 Task: Find connections with filter location Cambre with filter topic #linkedintrainer with filter profile language French with filter current company Kaspersky with filter school Resonance Eduventures Limited with filter industry Airlines and Aviation with filter service category Business Analytics with filter keywords title Application Developer
Action: Mouse moved to (192, 281)
Screenshot: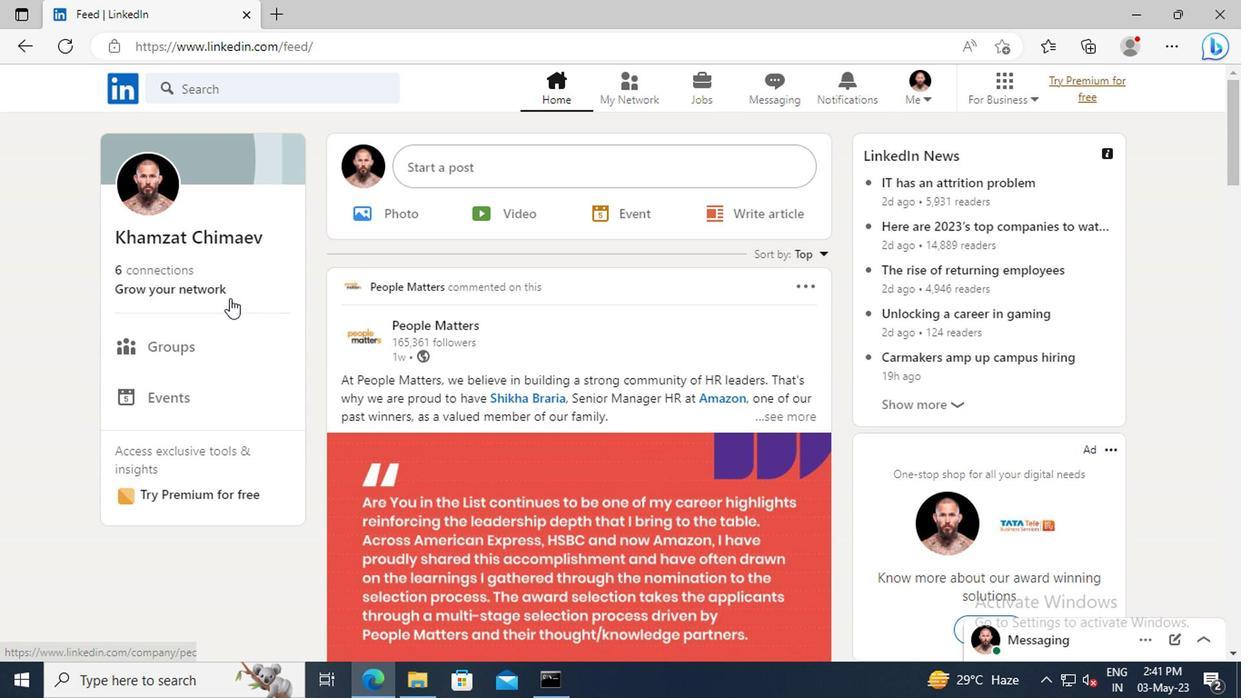 
Action: Mouse pressed left at (192, 281)
Screenshot: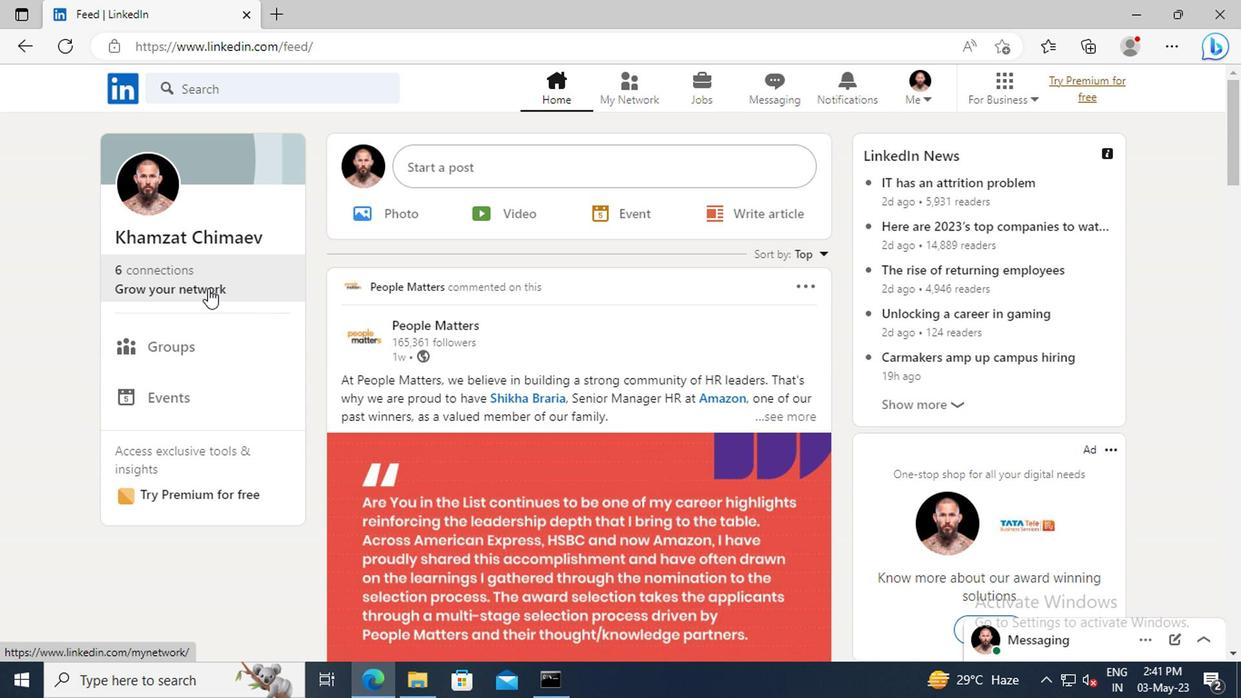 
Action: Mouse moved to (192, 190)
Screenshot: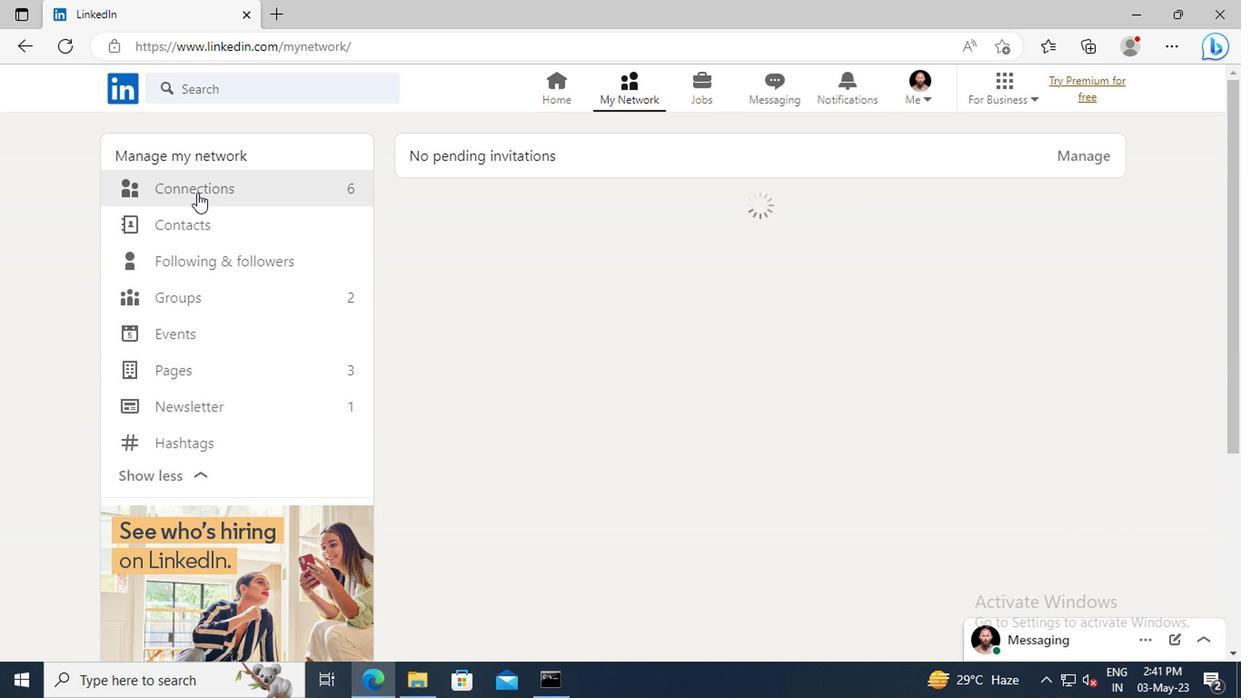 
Action: Mouse pressed left at (192, 190)
Screenshot: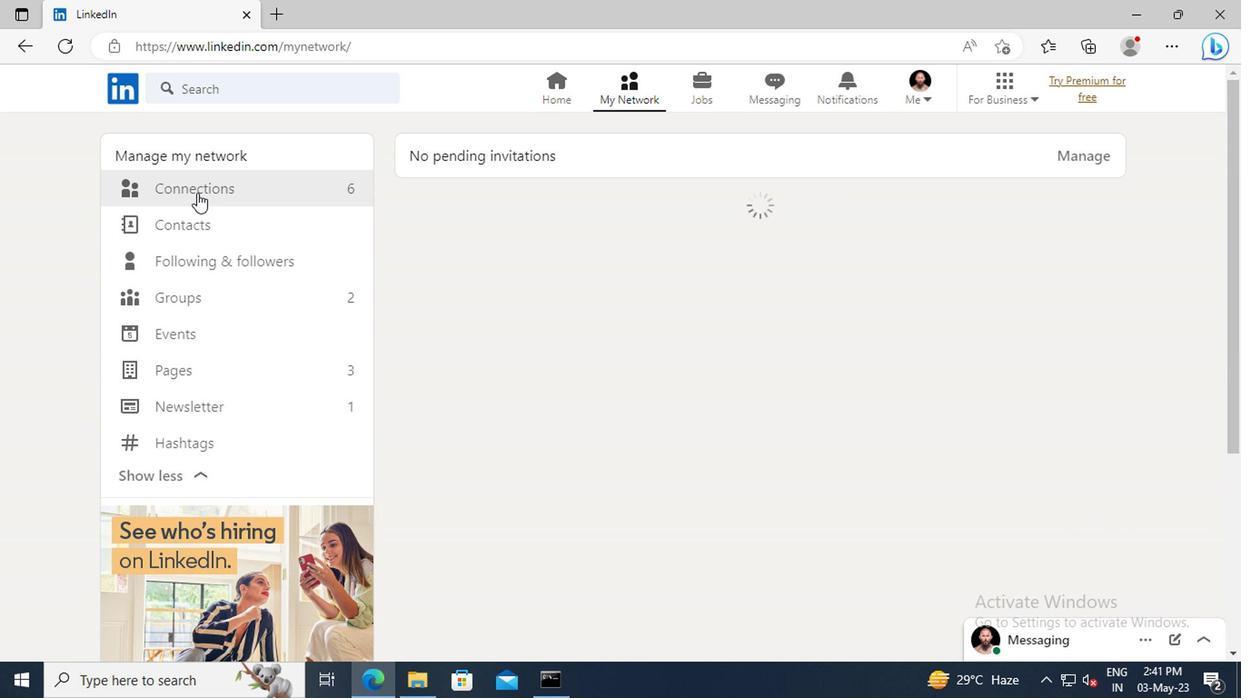 
Action: Mouse moved to (733, 197)
Screenshot: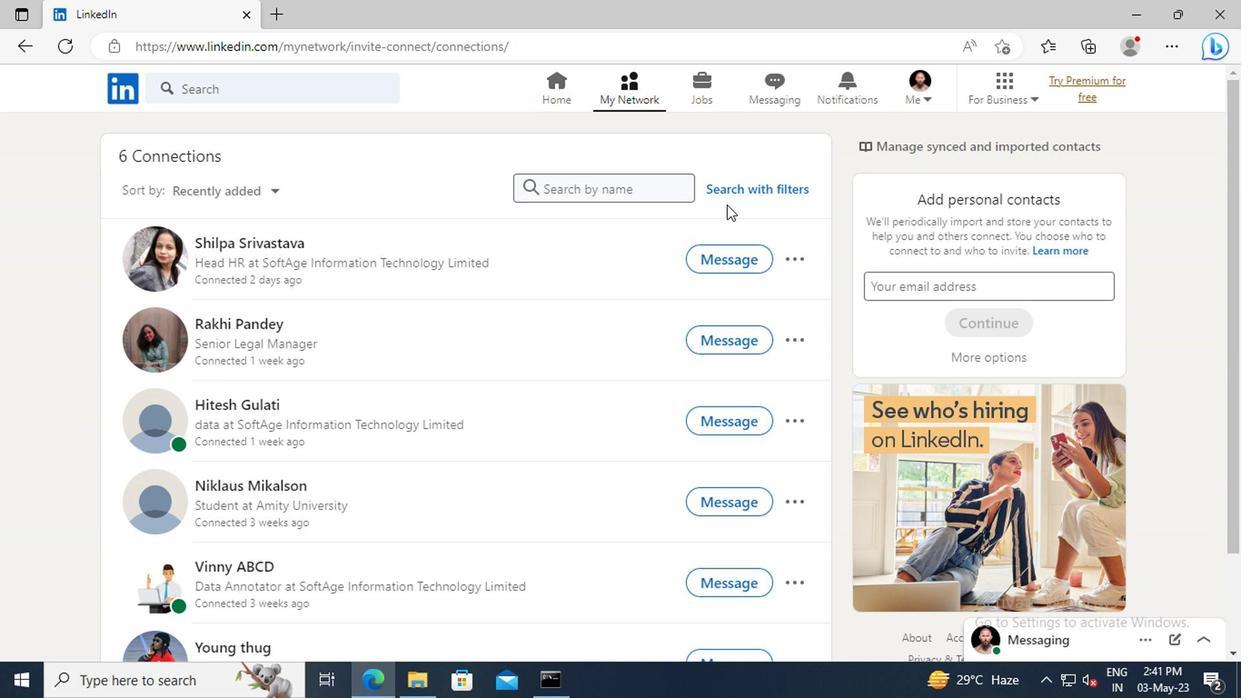 
Action: Mouse pressed left at (733, 197)
Screenshot: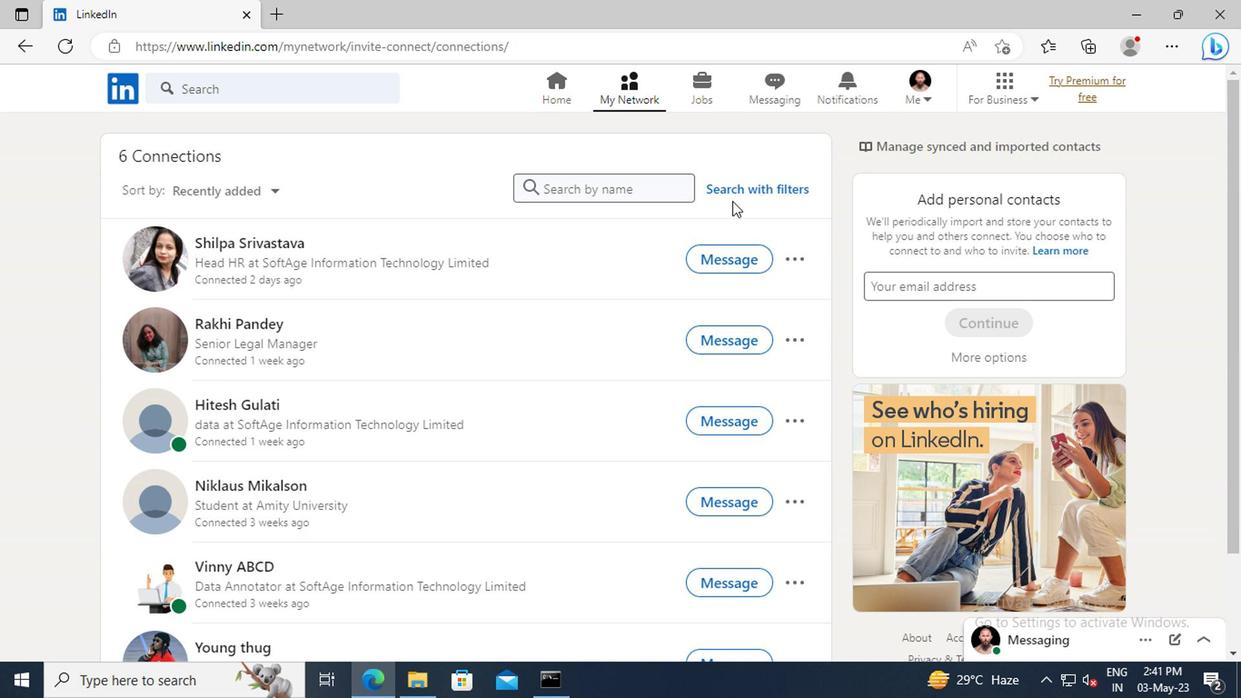 
Action: Mouse moved to (690, 143)
Screenshot: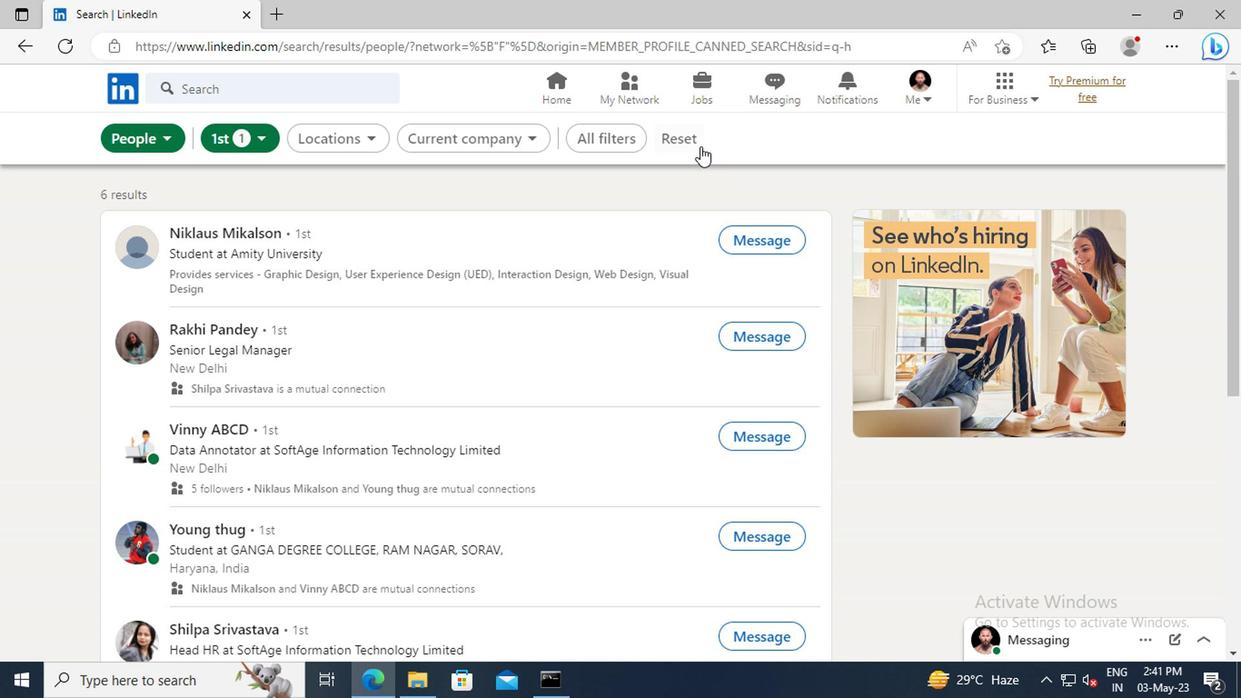 
Action: Mouse pressed left at (690, 143)
Screenshot: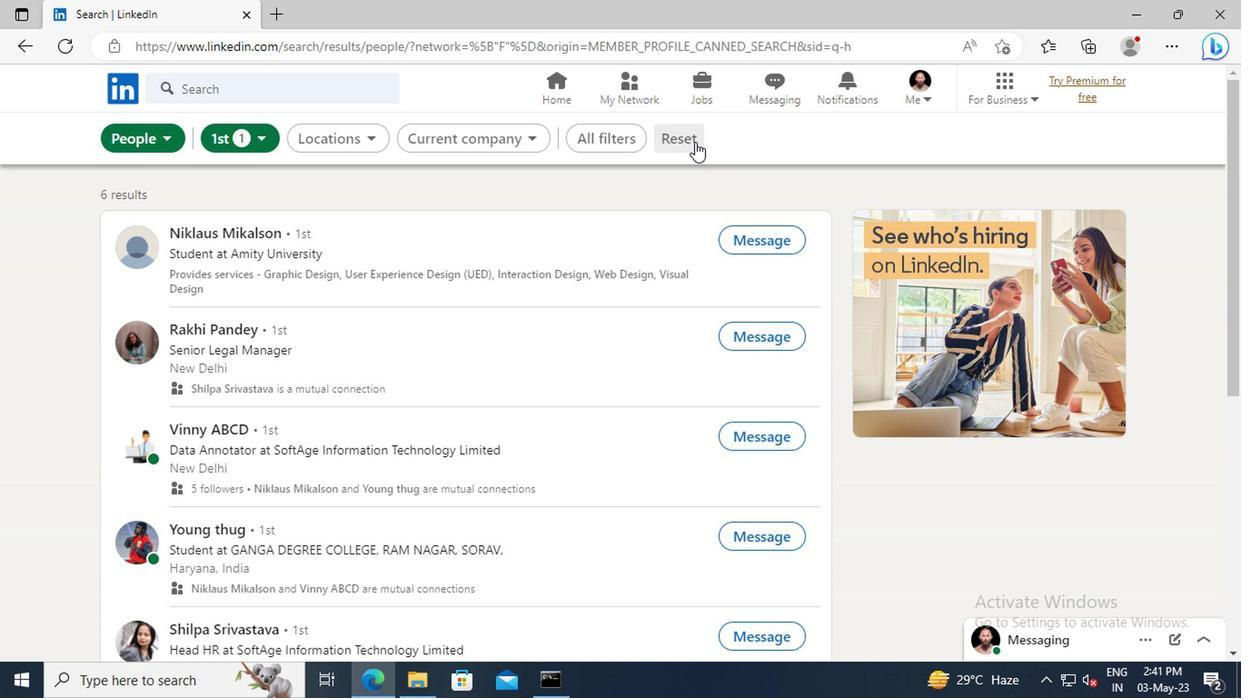 
Action: Mouse moved to (663, 142)
Screenshot: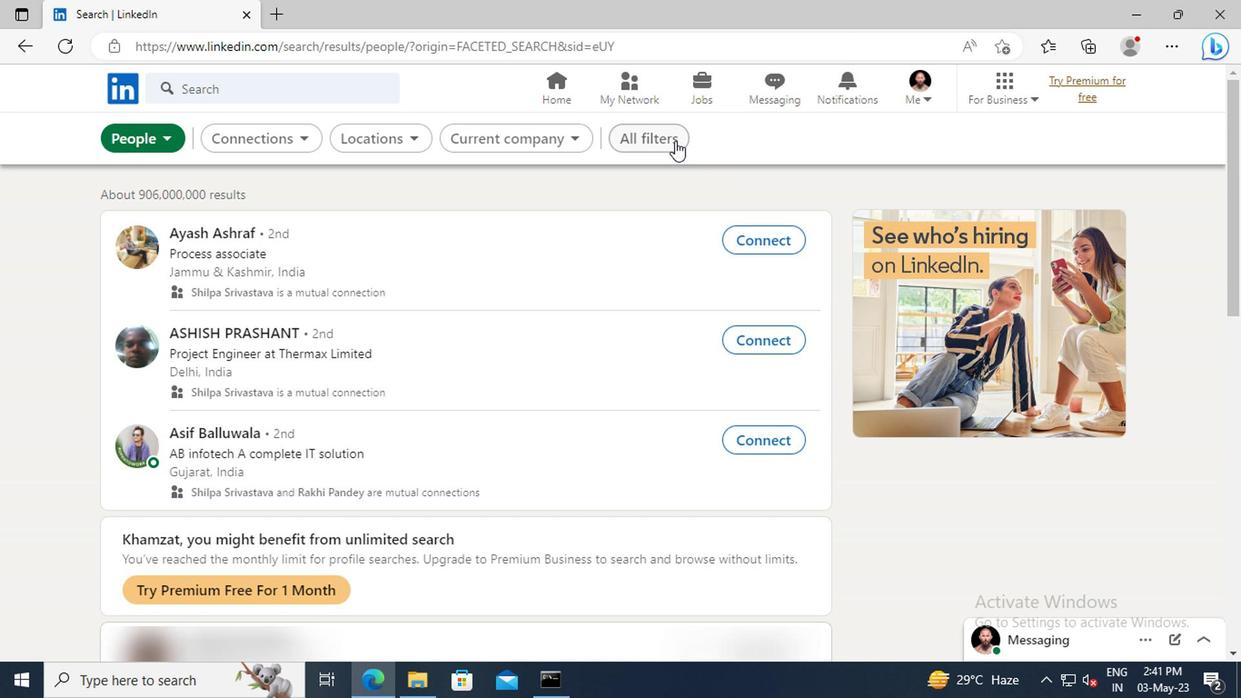 
Action: Mouse pressed left at (663, 142)
Screenshot: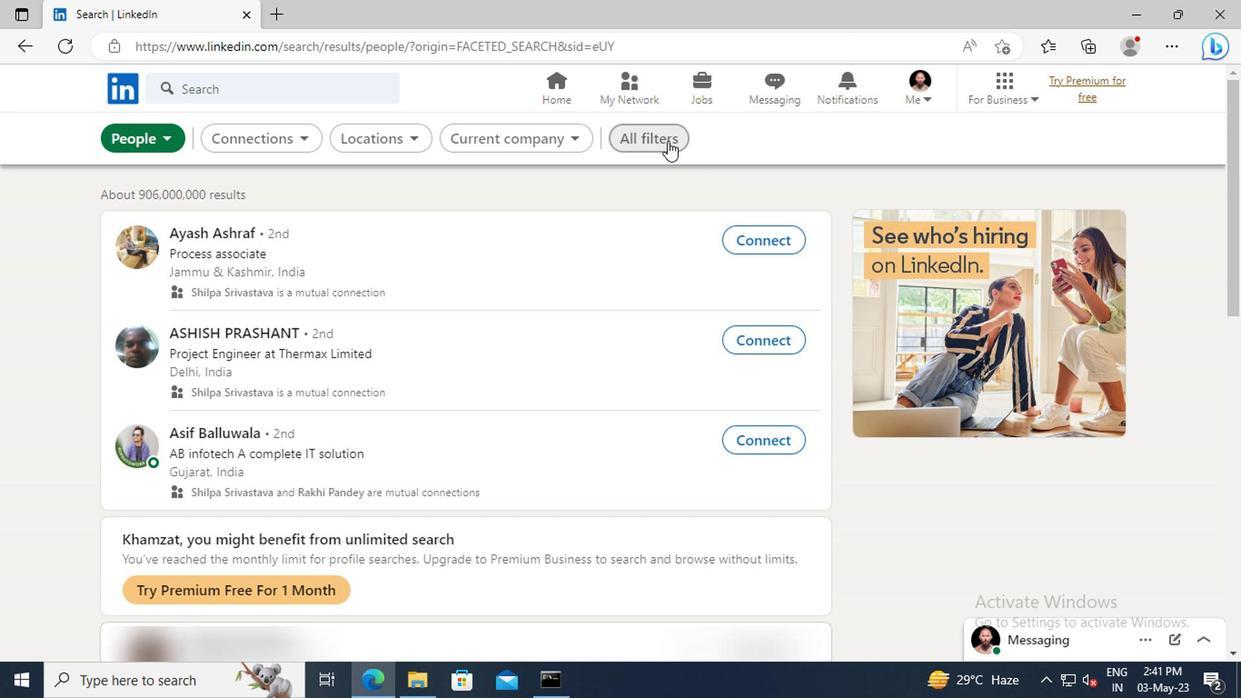 
Action: Mouse moved to (966, 322)
Screenshot: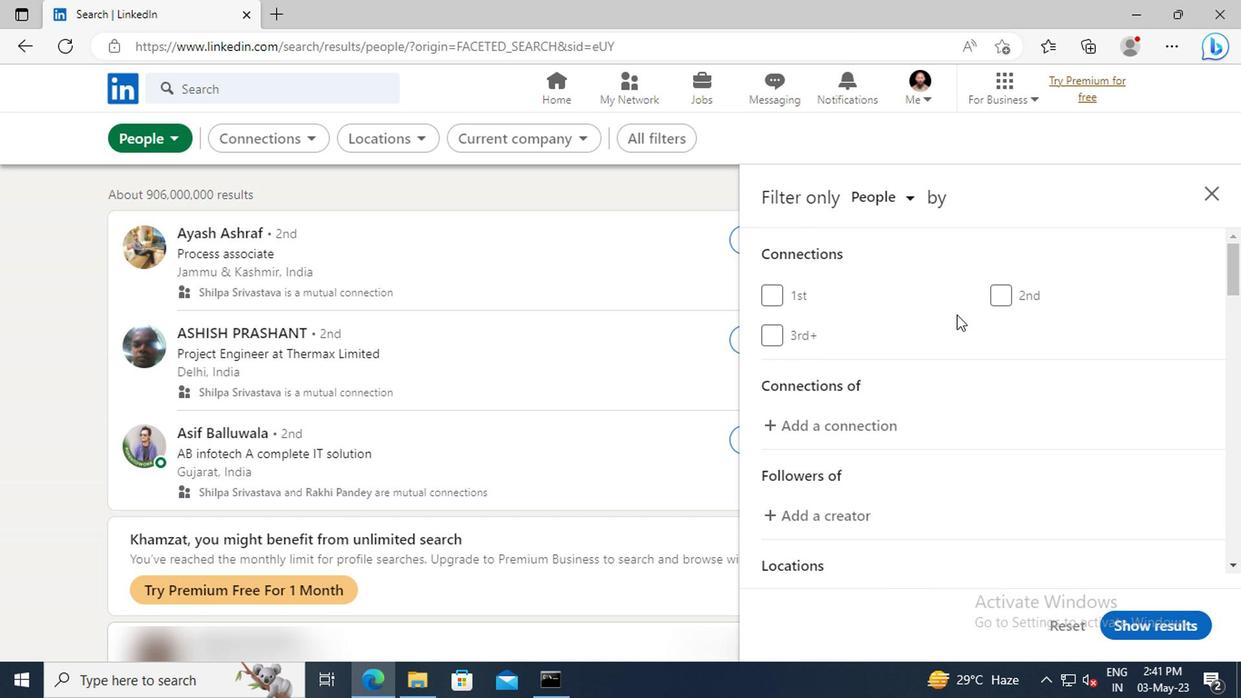 
Action: Mouse scrolled (966, 321) with delta (0, 0)
Screenshot: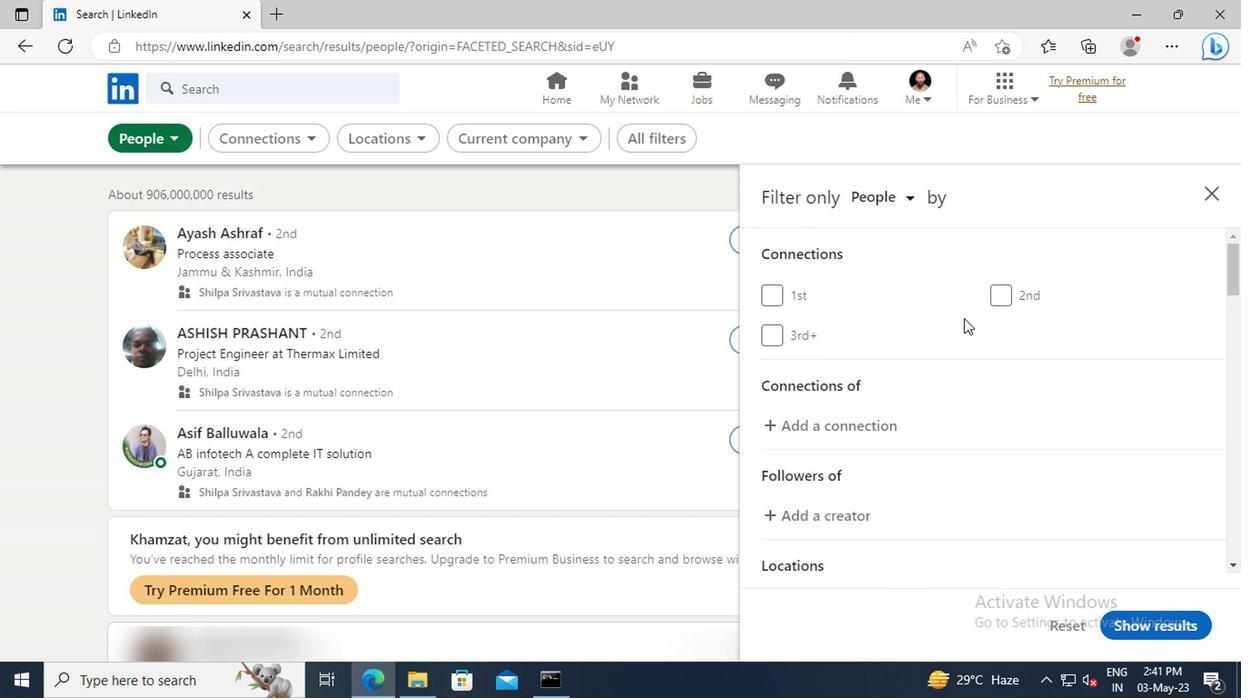 
Action: Mouse moved to (967, 323)
Screenshot: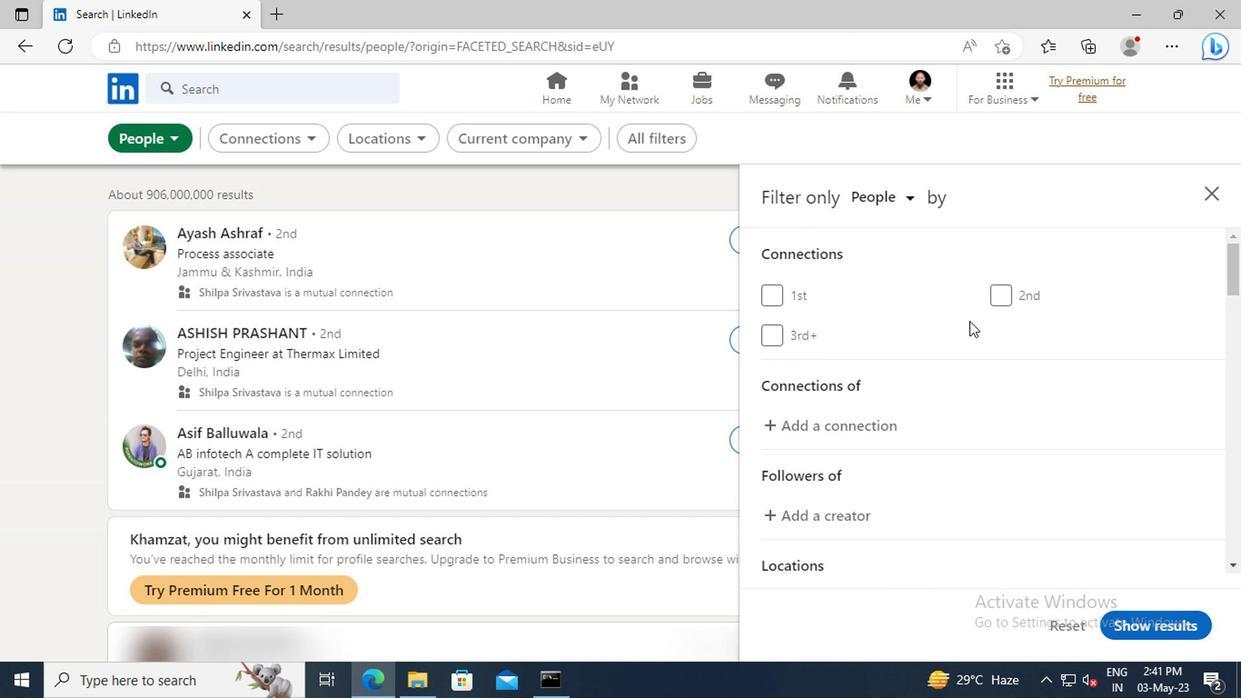 
Action: Mouse scrolled (967, 322) with delta (0, 0)
Screenshot: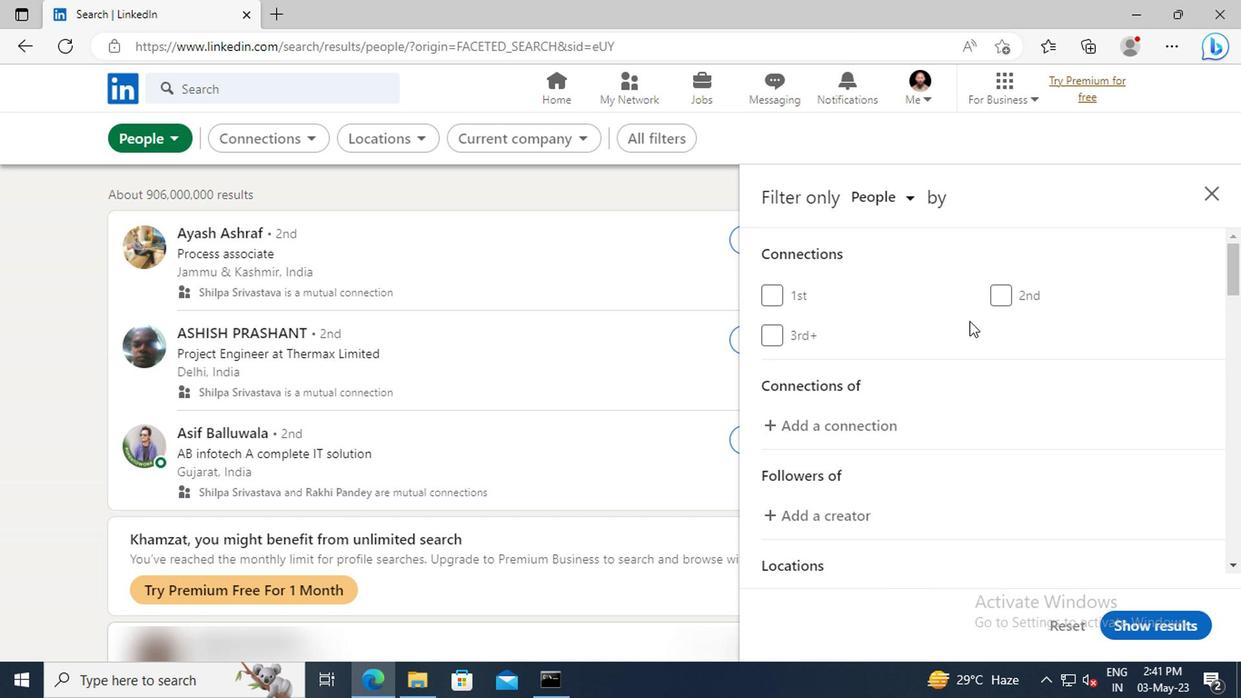 
Action: Mouse moved to (976, 338)
Screenshot: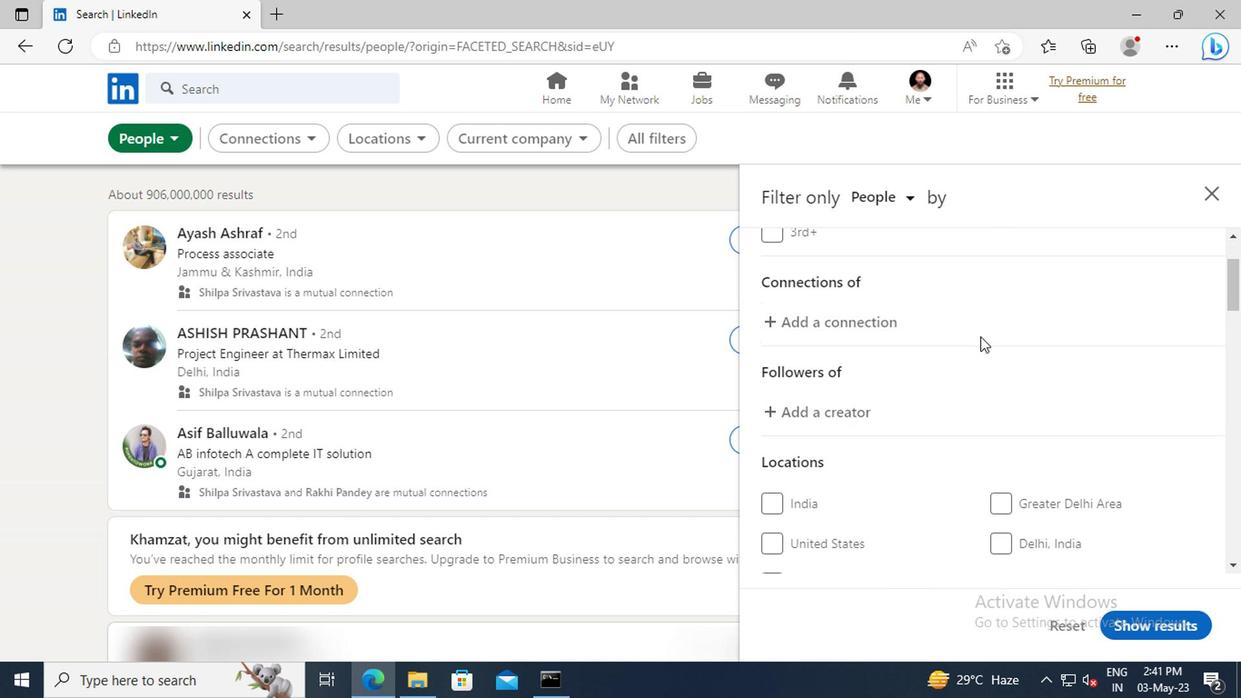
Action: Mouse scrolled (976, 336) with delta (0, -1)
Screenshot: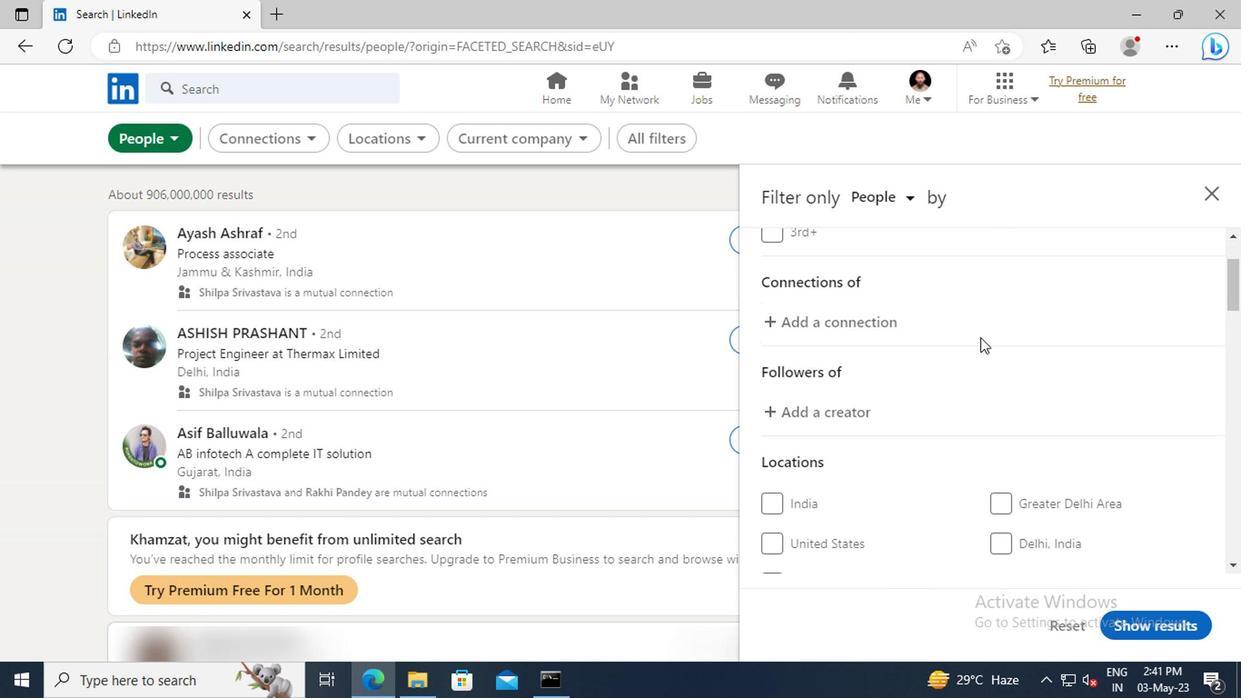 
Action: Mouse moved to (978, 340)
Screenshot: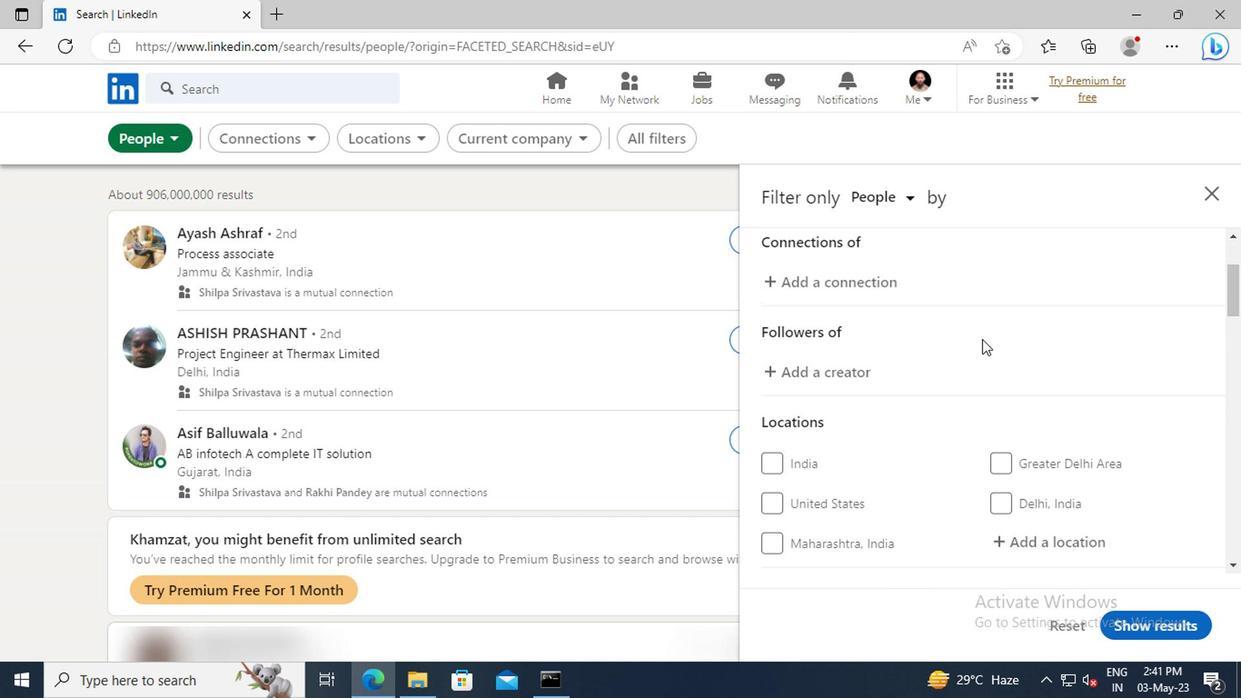 
Action: Mouse scrolled (978, 340) with delta (0, 0)
Screenshot: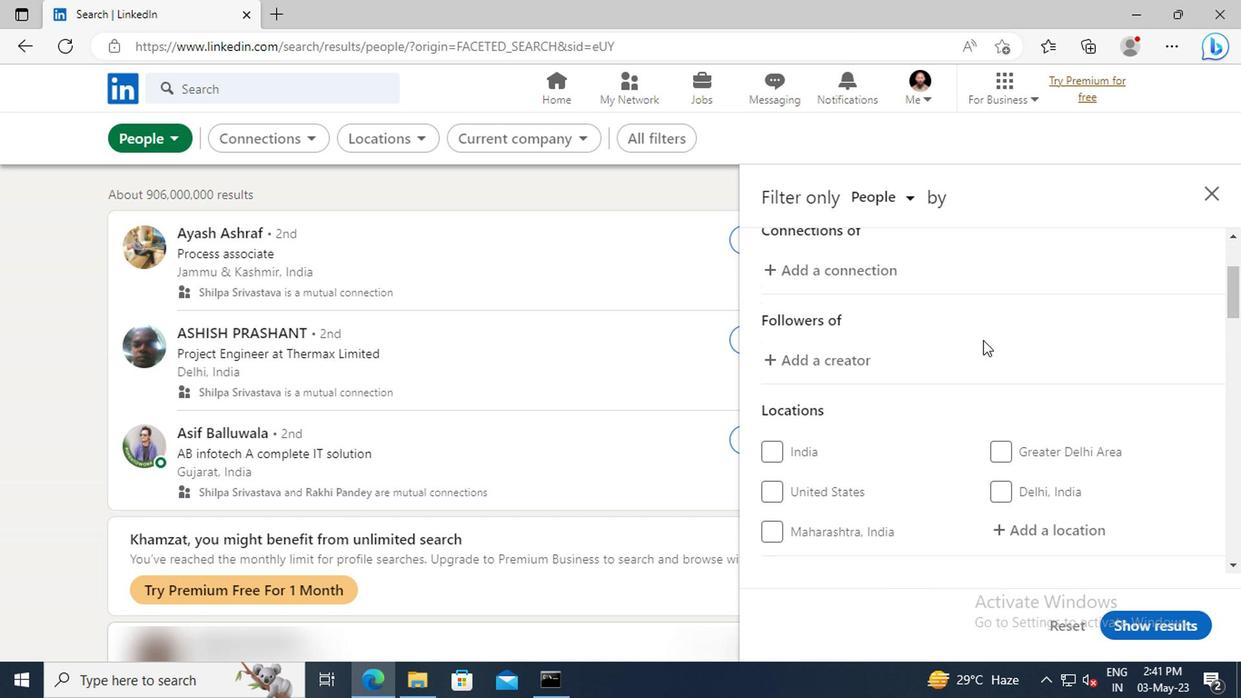 
Action: Mouse scrolled (978, 340) with delta (0, 0)
Screenshot: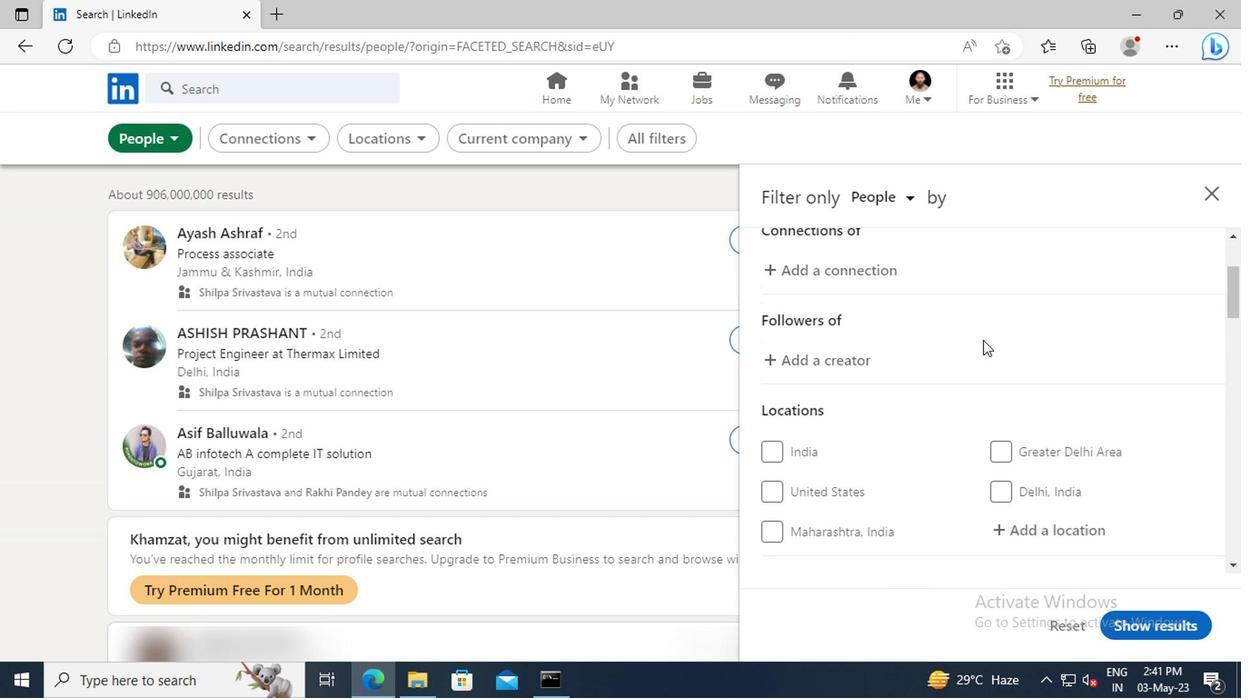 
Action: Mouse scrolled (978, 340) with delta (0, 0)
Screenshot: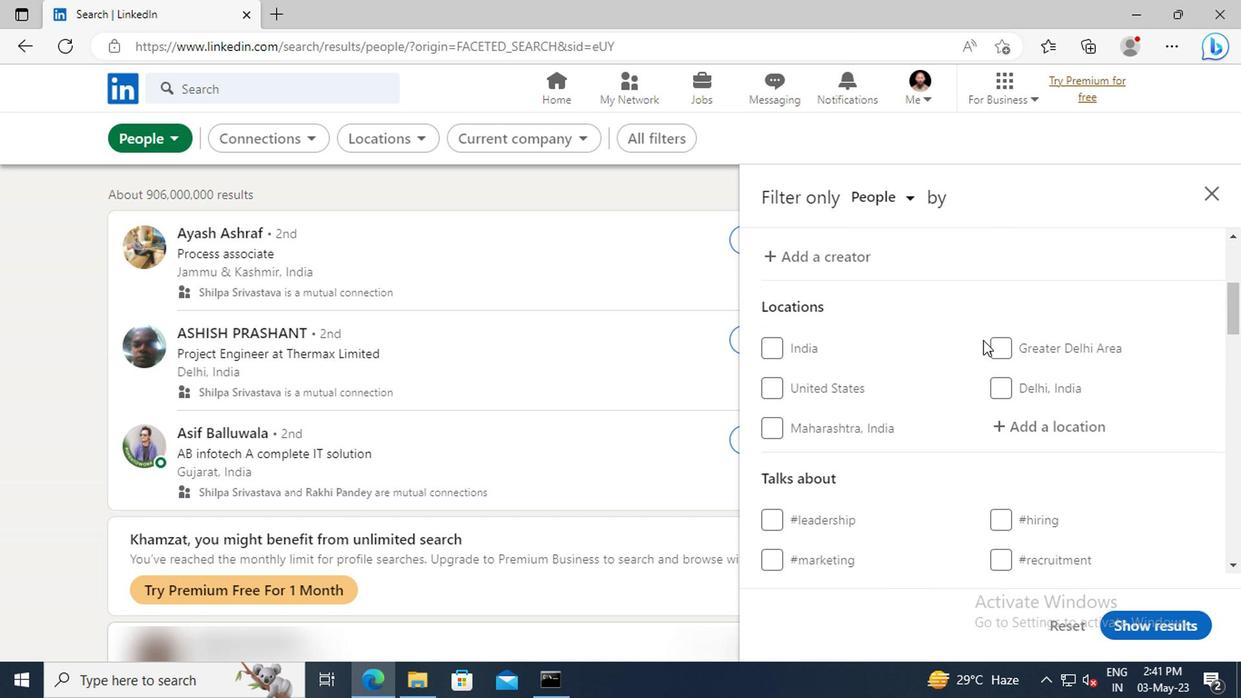 
Action: Mouse moved to (1008, 372)
Screenshot: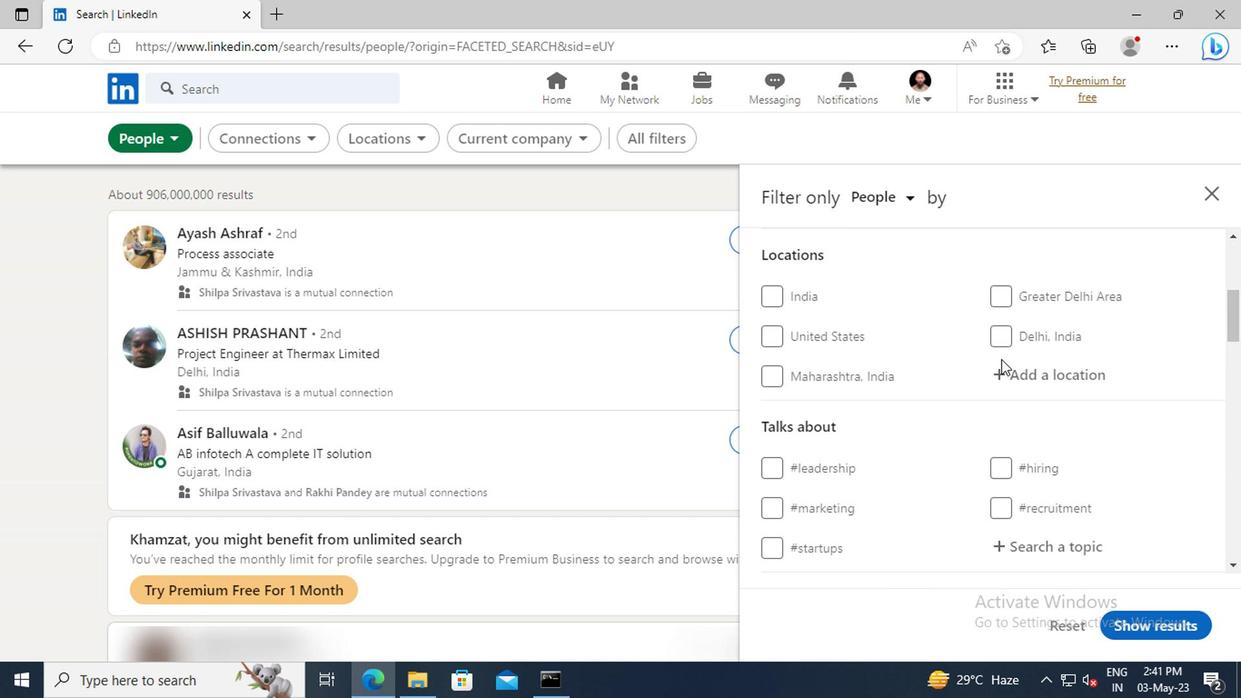 
Action: Mouse pressed left at (1008, 372)
Screenshot: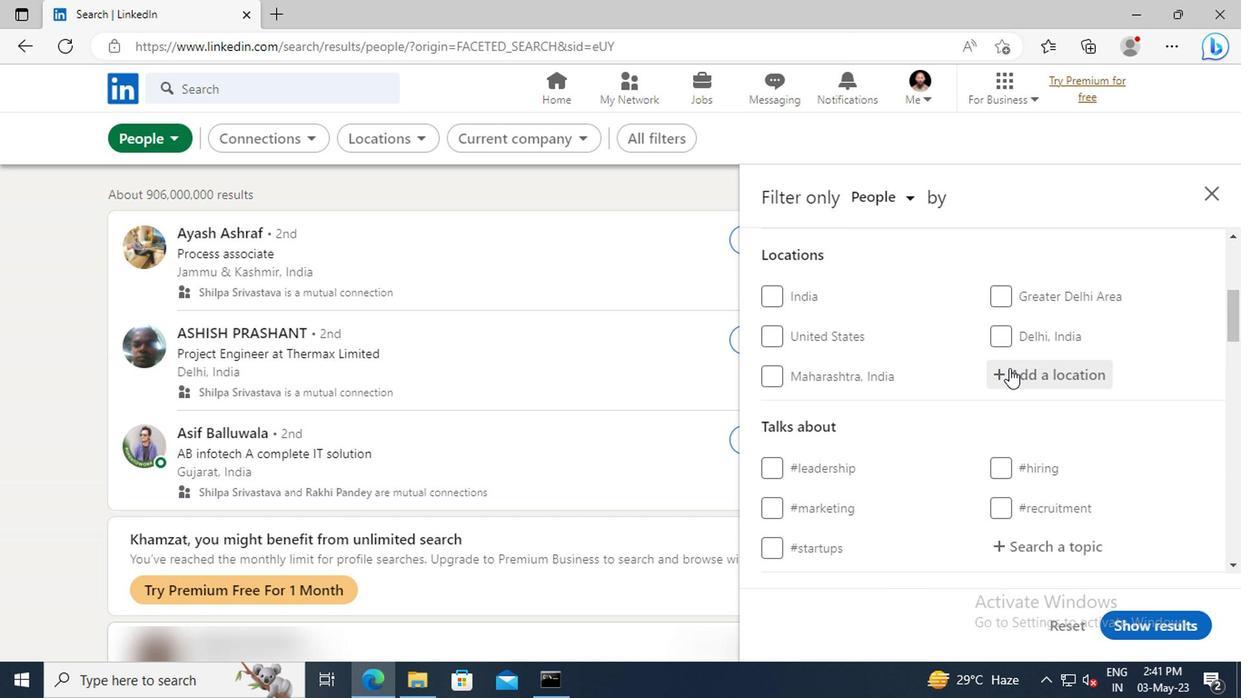 
Action: Key pressed <Key.shift>CAMBRE
Screenshot: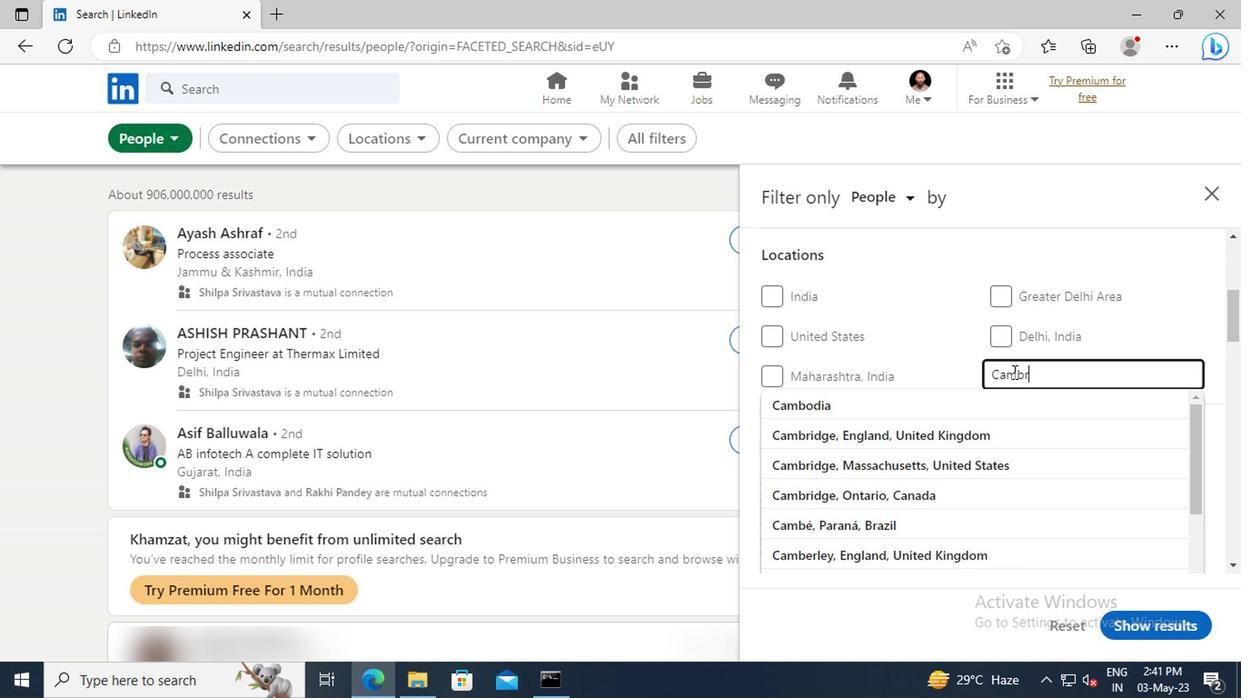 
Action: Mouse moved to (1008, 401)
Screenshot: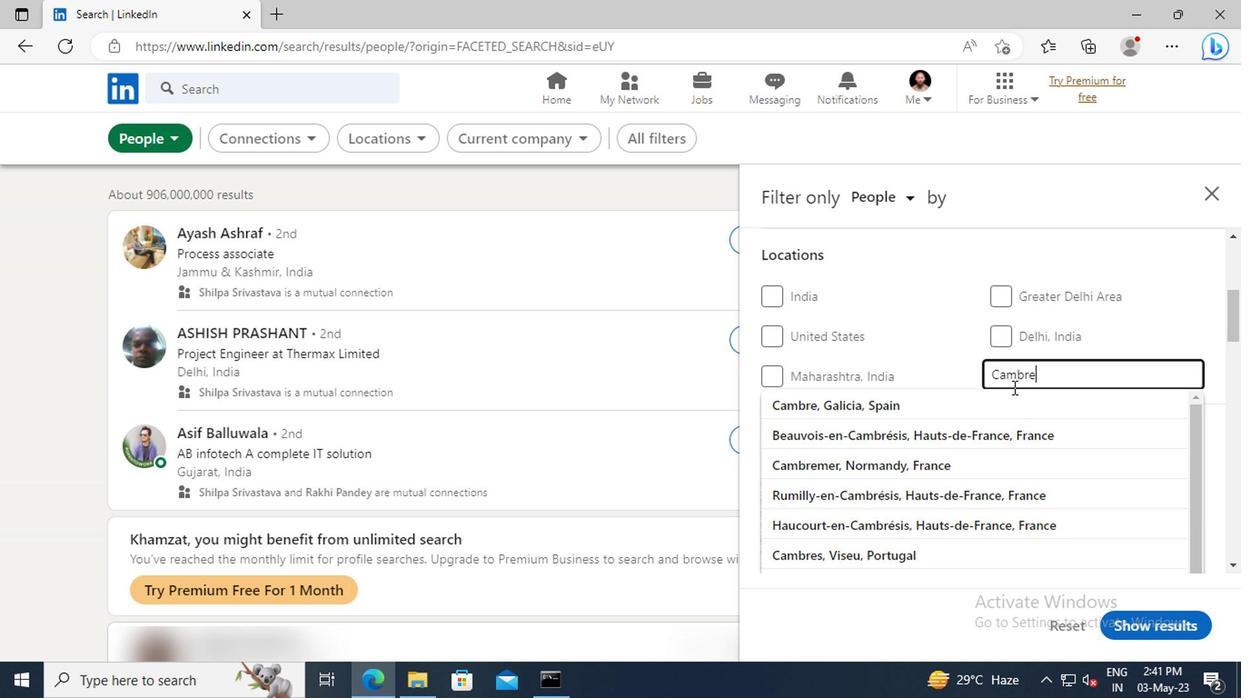 
Action: Mouse pressed left at (1008, 401)
Screenshot: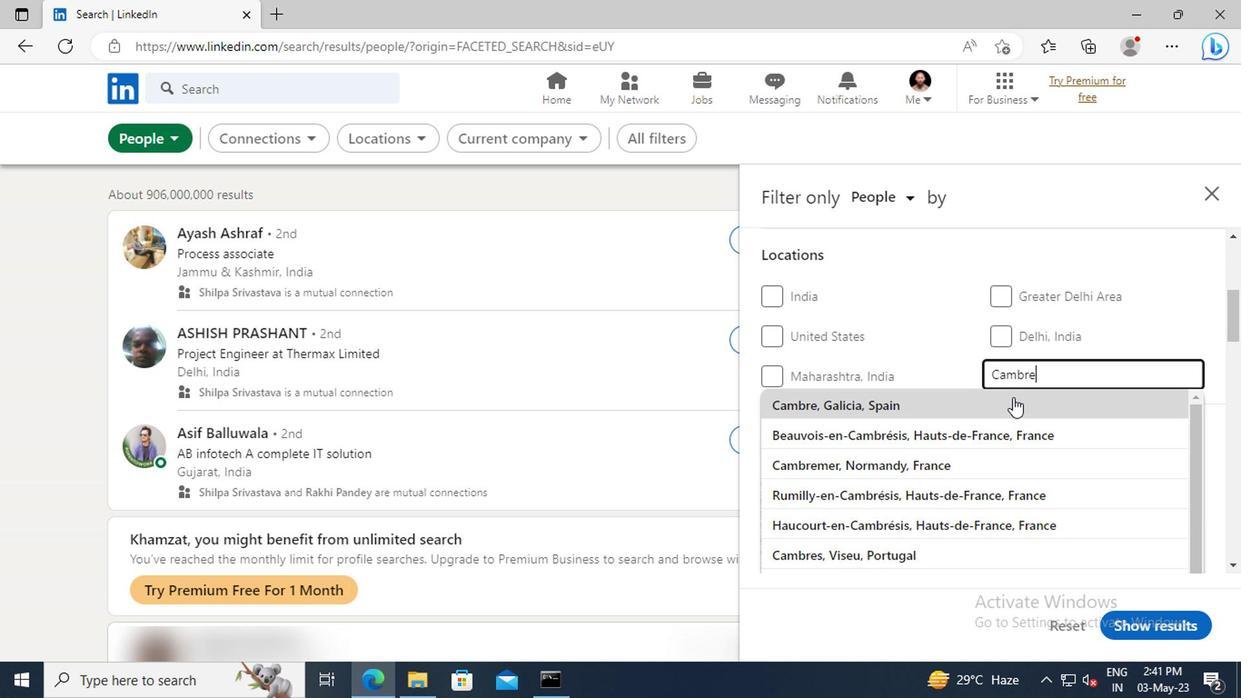 
Action: Mouse scrolled (1008, 400) with delta (0, -1)
Screenshot: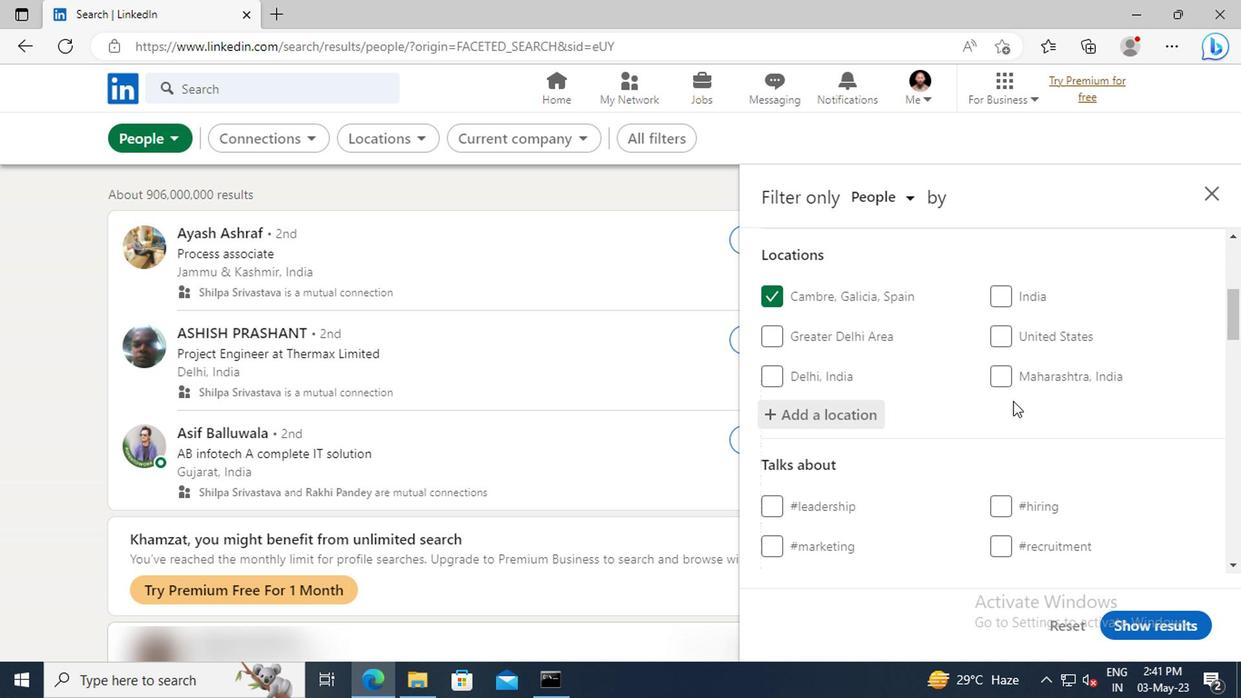 
Action: Mouse scrolled (1008, 400) with delta (0, -1)
Screenshot: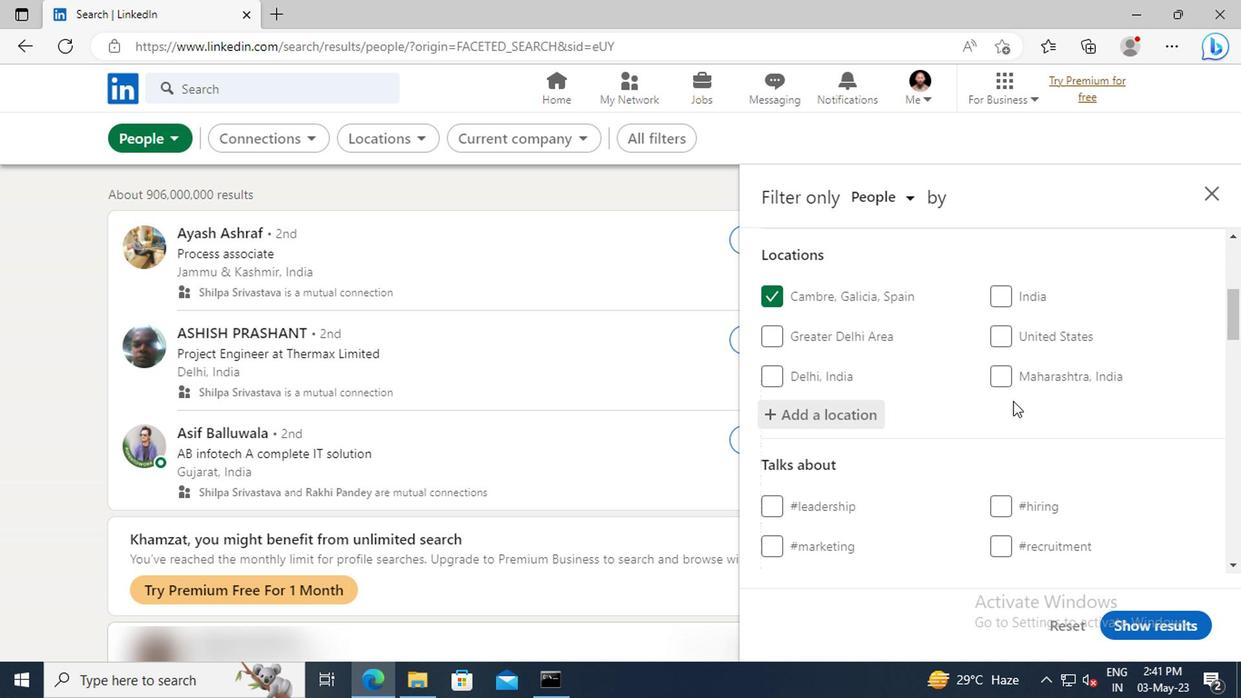 
Action: Mouse moved to (1013, 392)
Screenshot: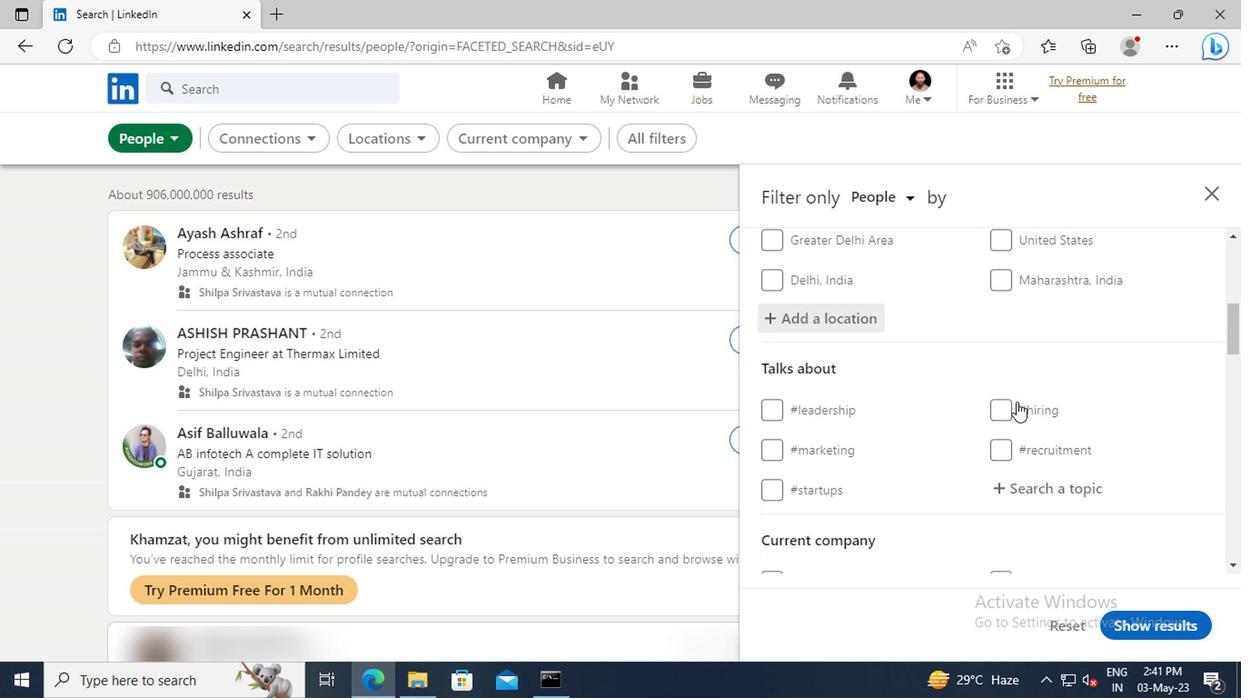 
Action: Mouse scrolled (1013, 391) with delta (0, -1)
Screenshot: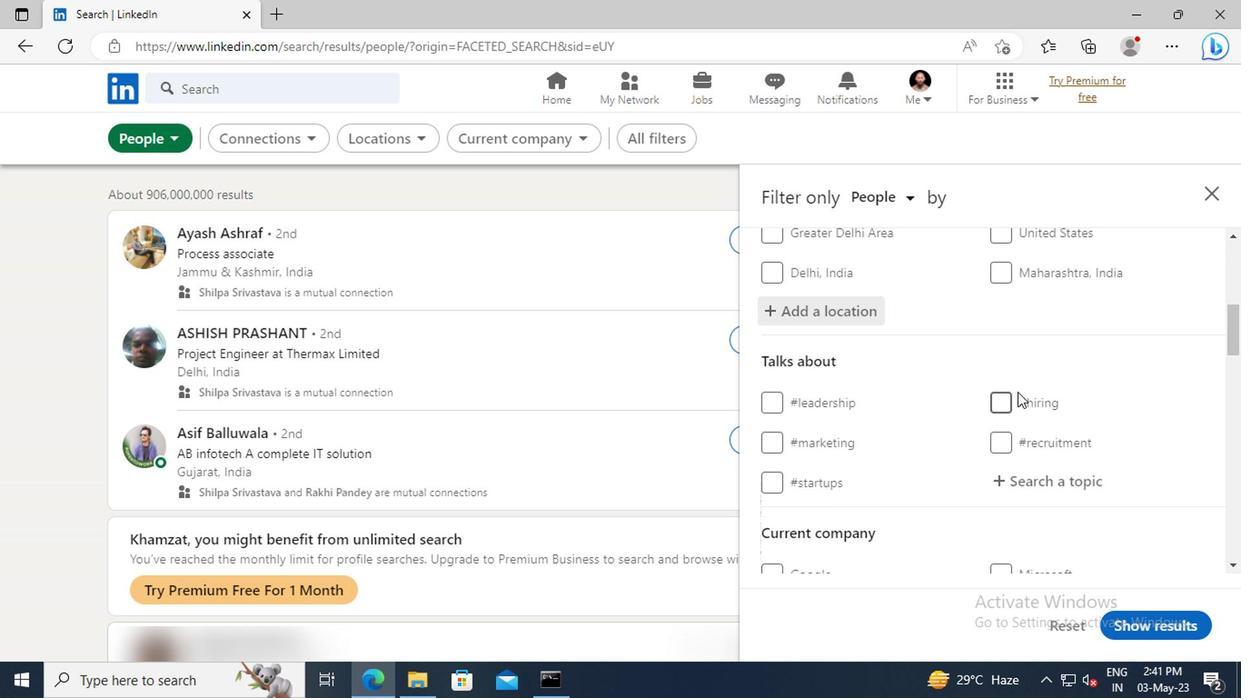 
Action: Mouse moved to (1018, 425)
Screenshot: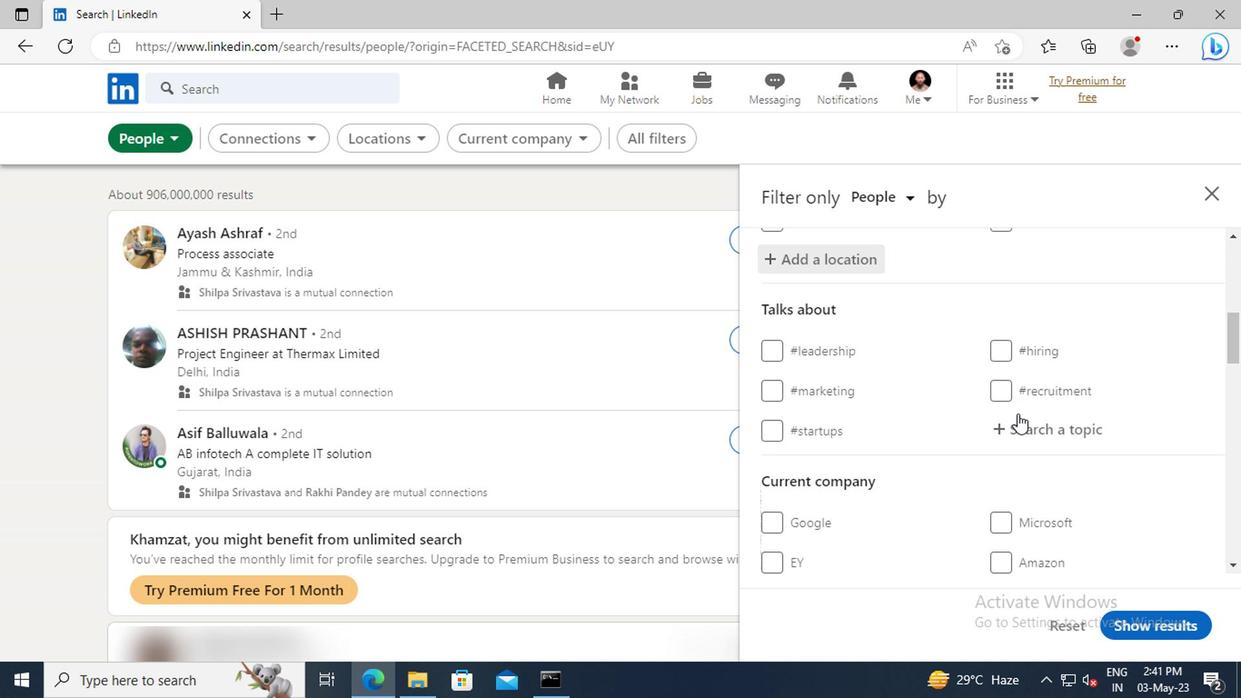 
Action: Mouse pressed left at (1018, 425)
Screenshot: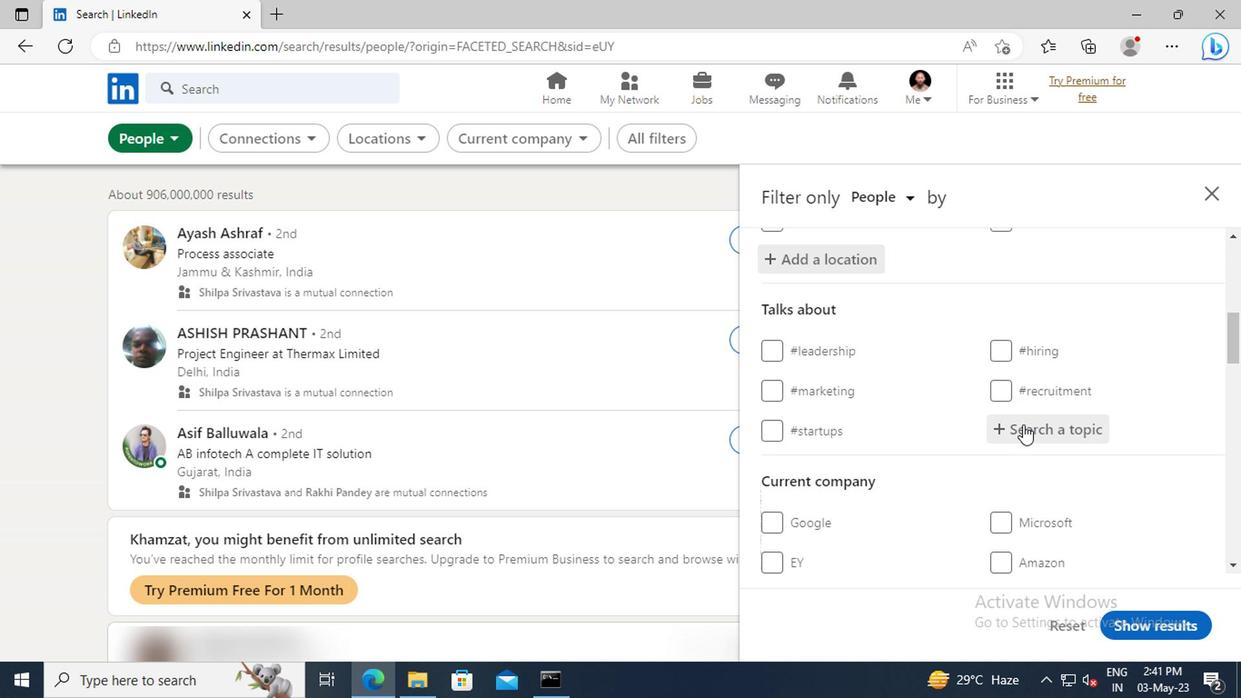 
Action: Key pressed LINKEDINTR
Screenshot: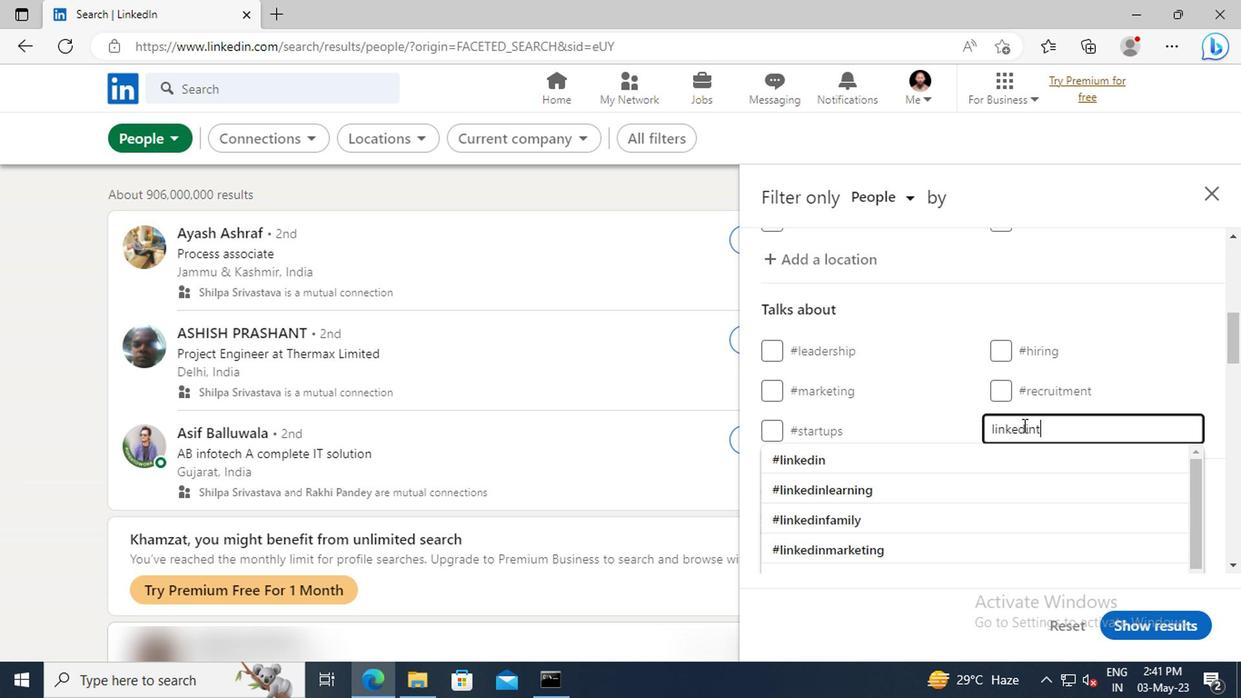 
Action: Mouse moved to (1020, 481)
Screenshot: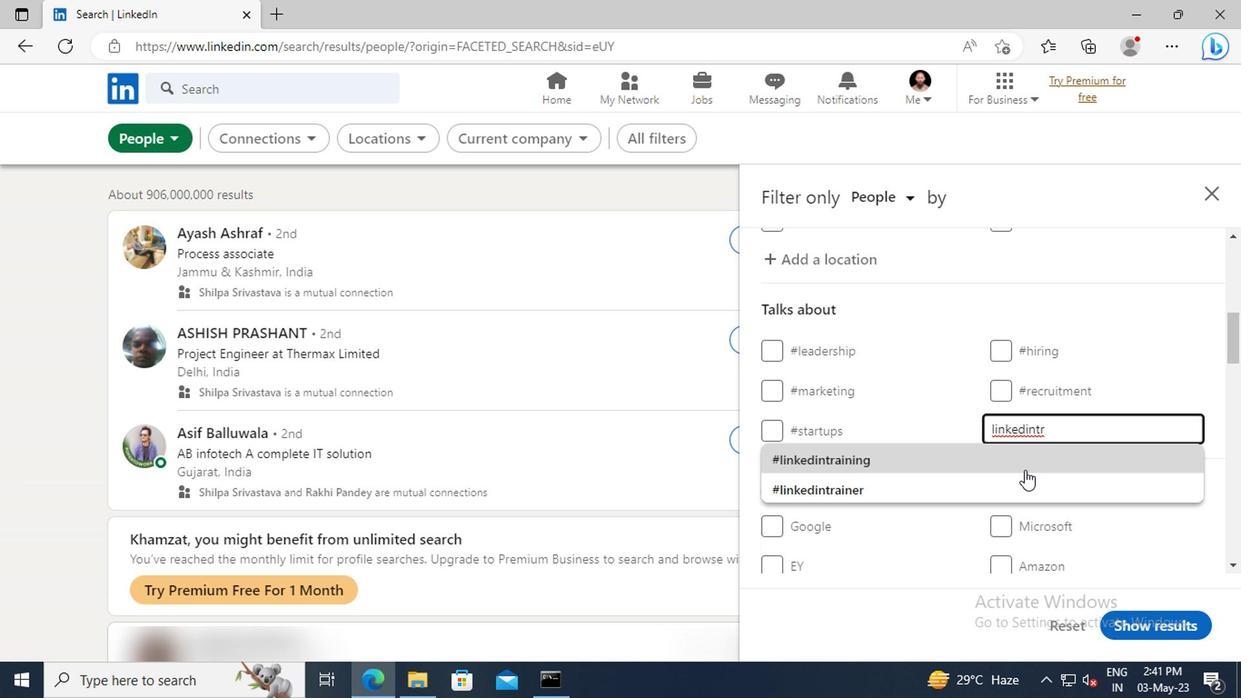 
Action: Mouse pressed left at (1020, 481)
Screenshot: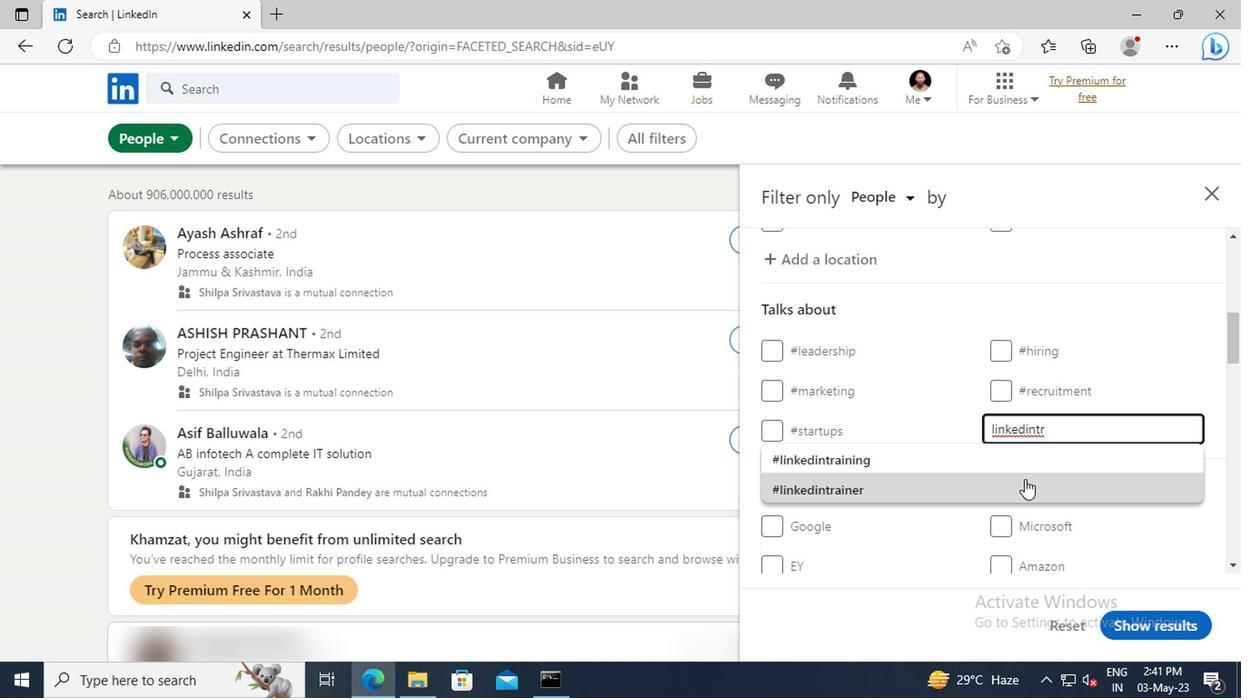 
Action: Mouse scrolled (1020, 481) with delta (0, 0)
Screenshot: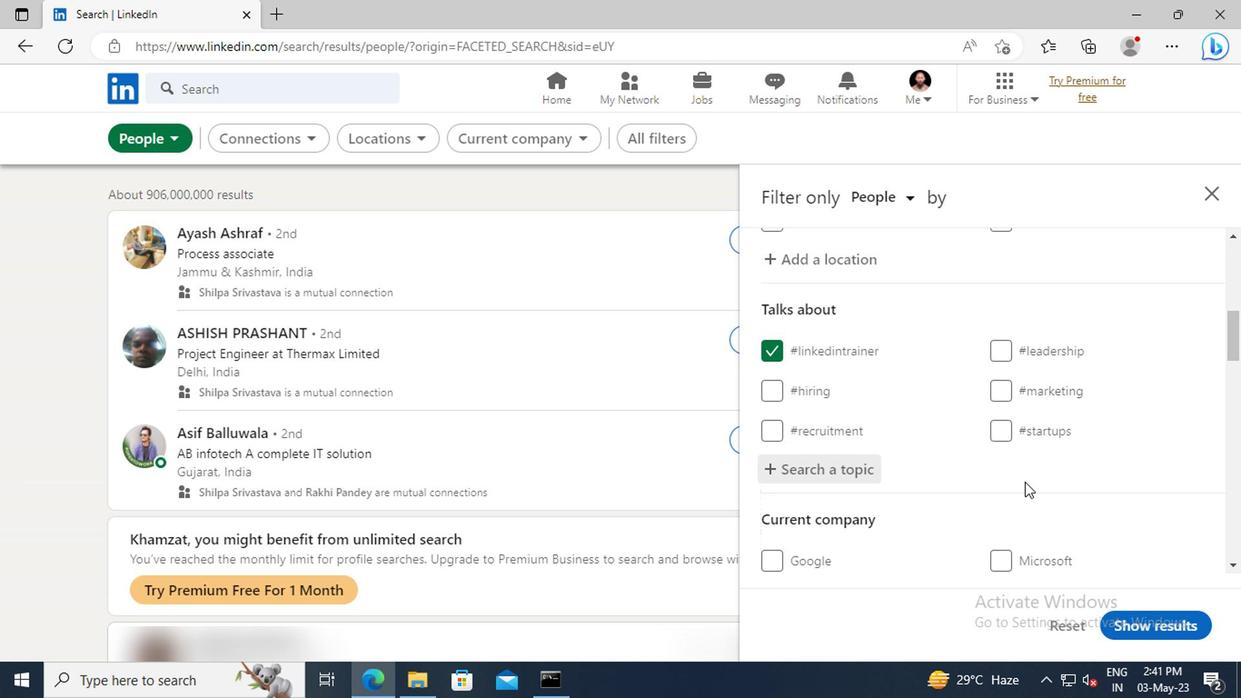 
Action: Mouse scrolled (1020, 481) with delta (0, 0)
Screenshot: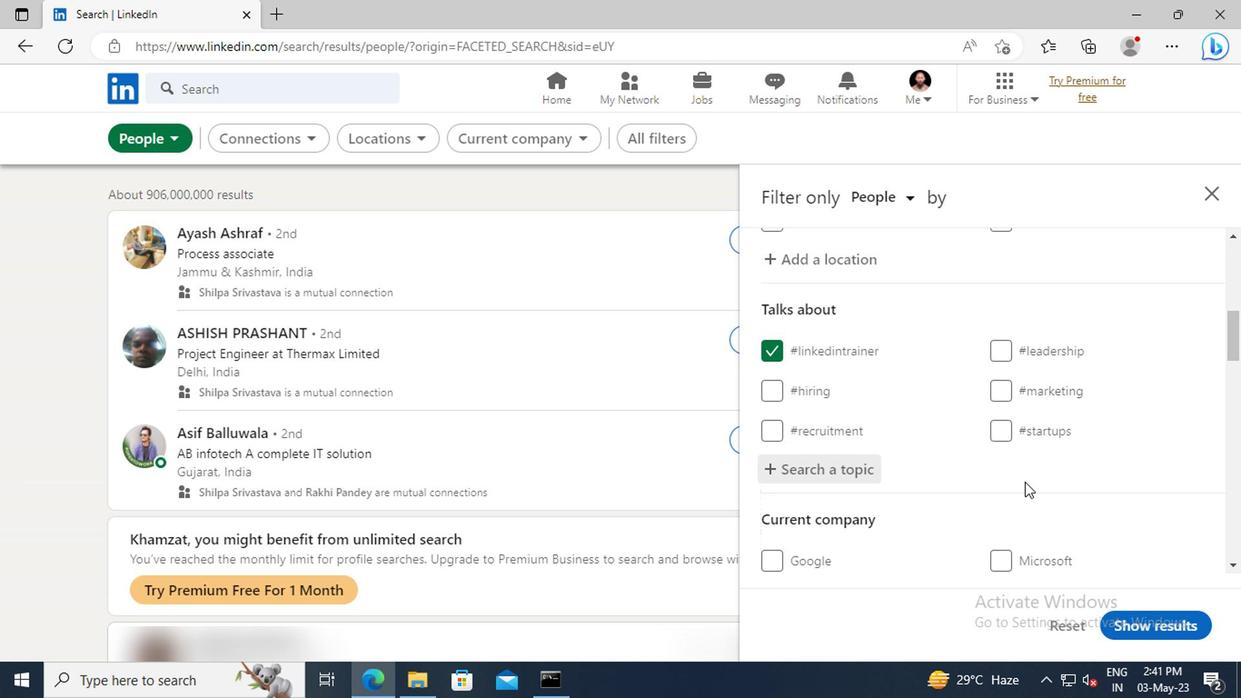 
Action: Mouse moved to (1037, 459)
Screenshot: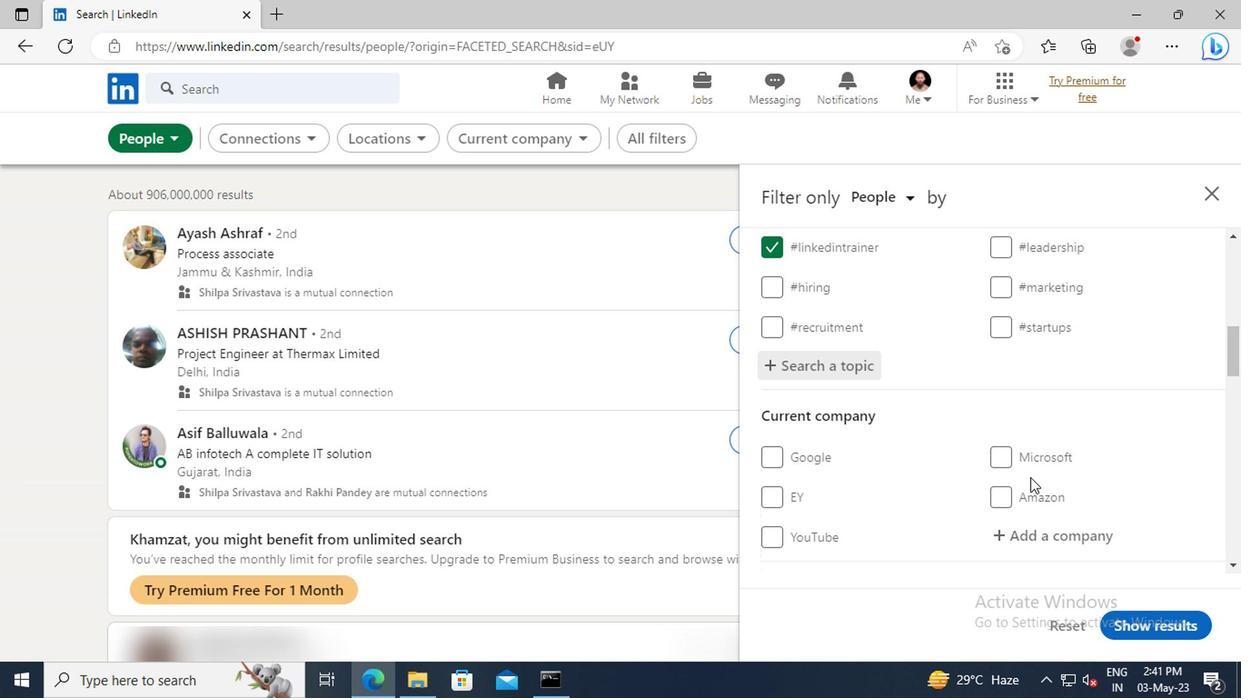 
Action: Mouse scrolled (1037, 458) with delta (0, 0)
Screenshot: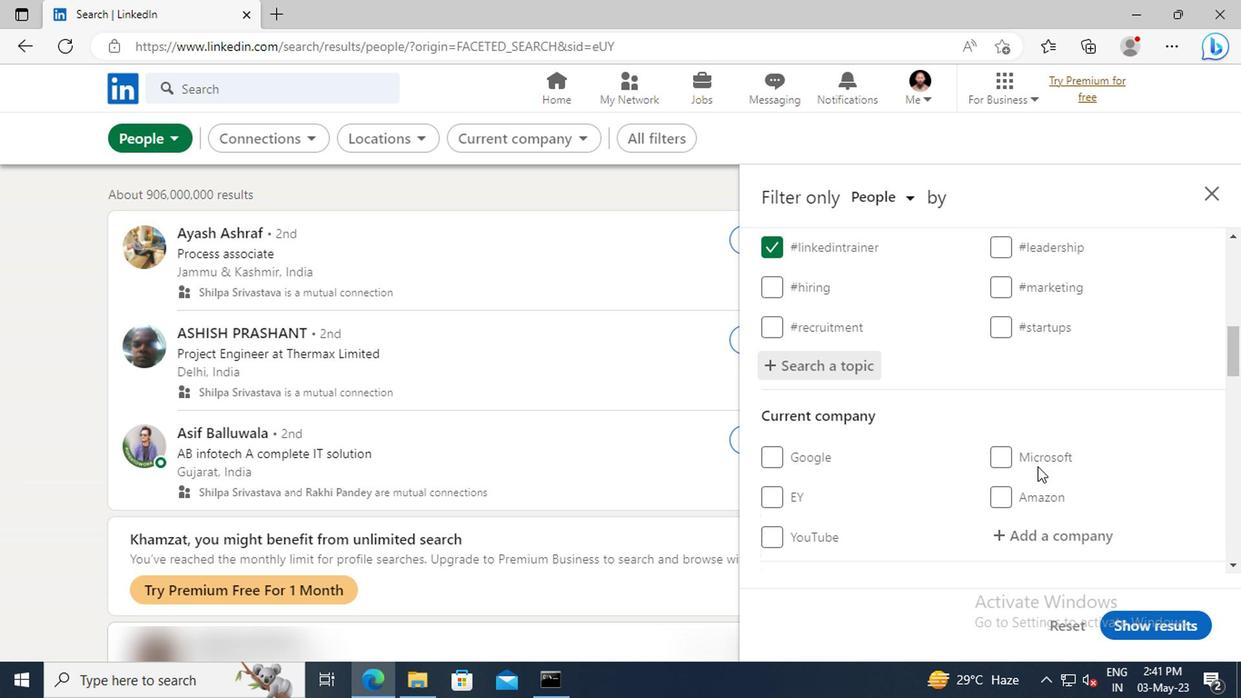 
Action: Mouse moved to (1037, 457)
Screenshot: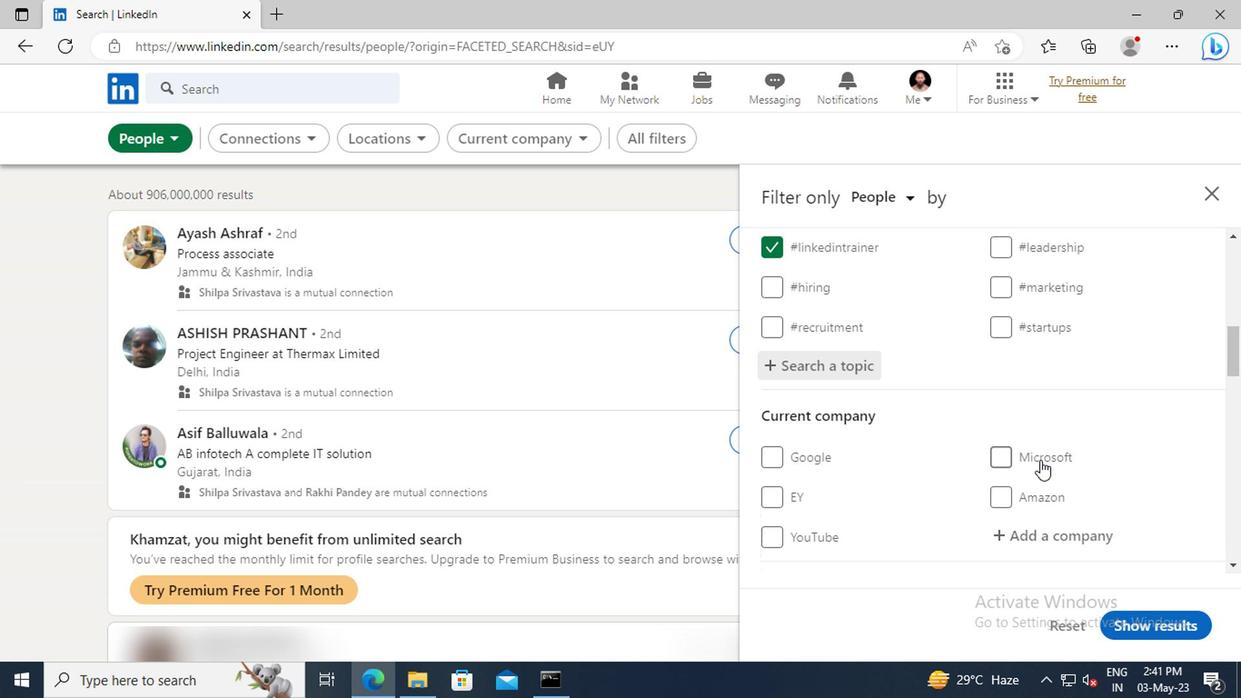 
Action: Mouse scrolled (1037, 456) with delta (0, 0)
Screenshot: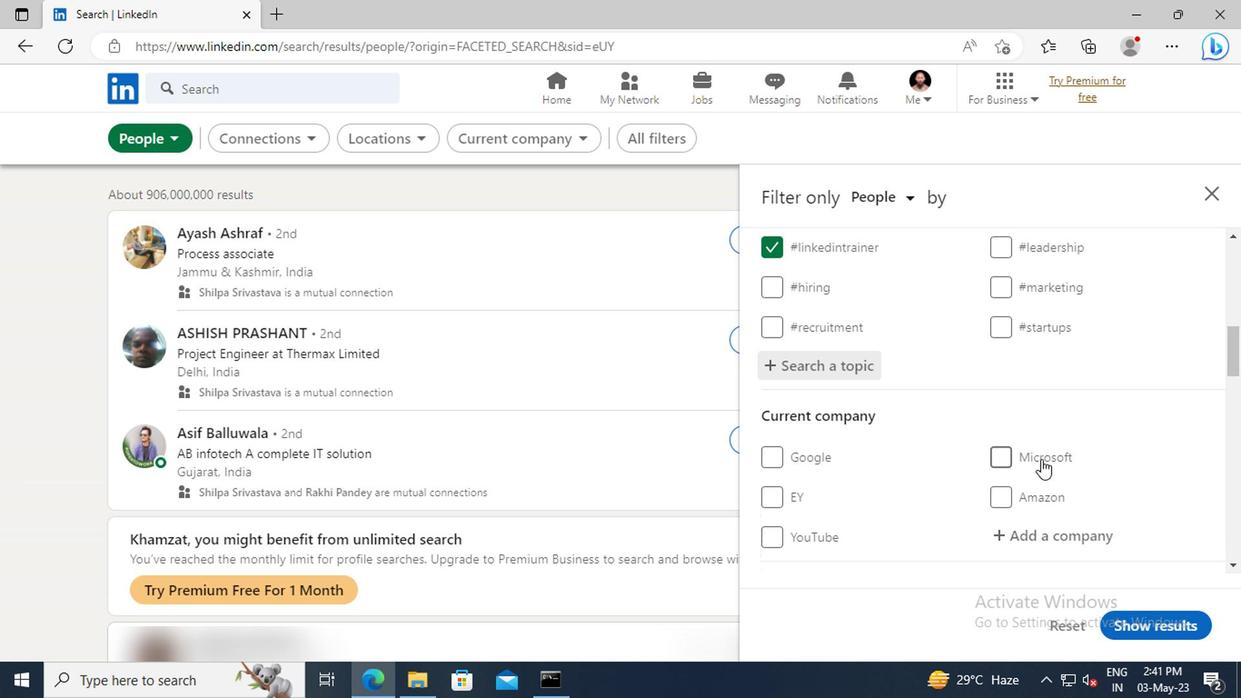 
Action: Mouse moved to (1035, 411)
Screenshot: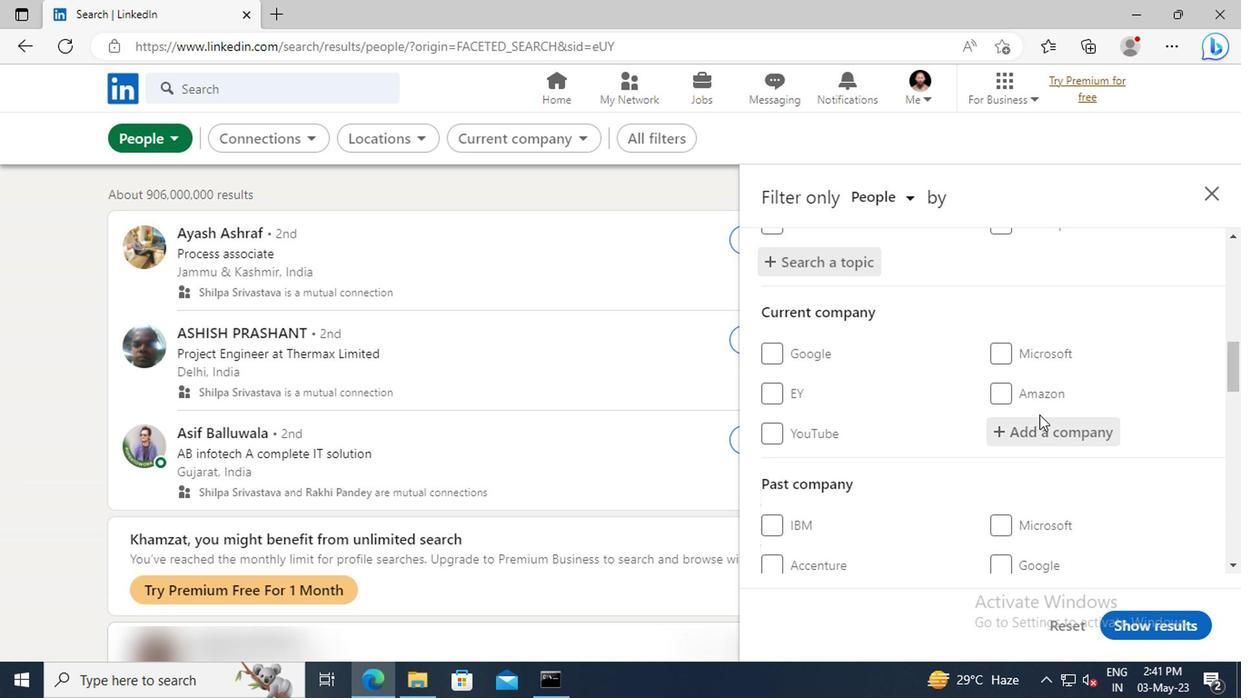 
Action: Mouse scrolled (1035, 411) with delta (0, 0)
Screenshot: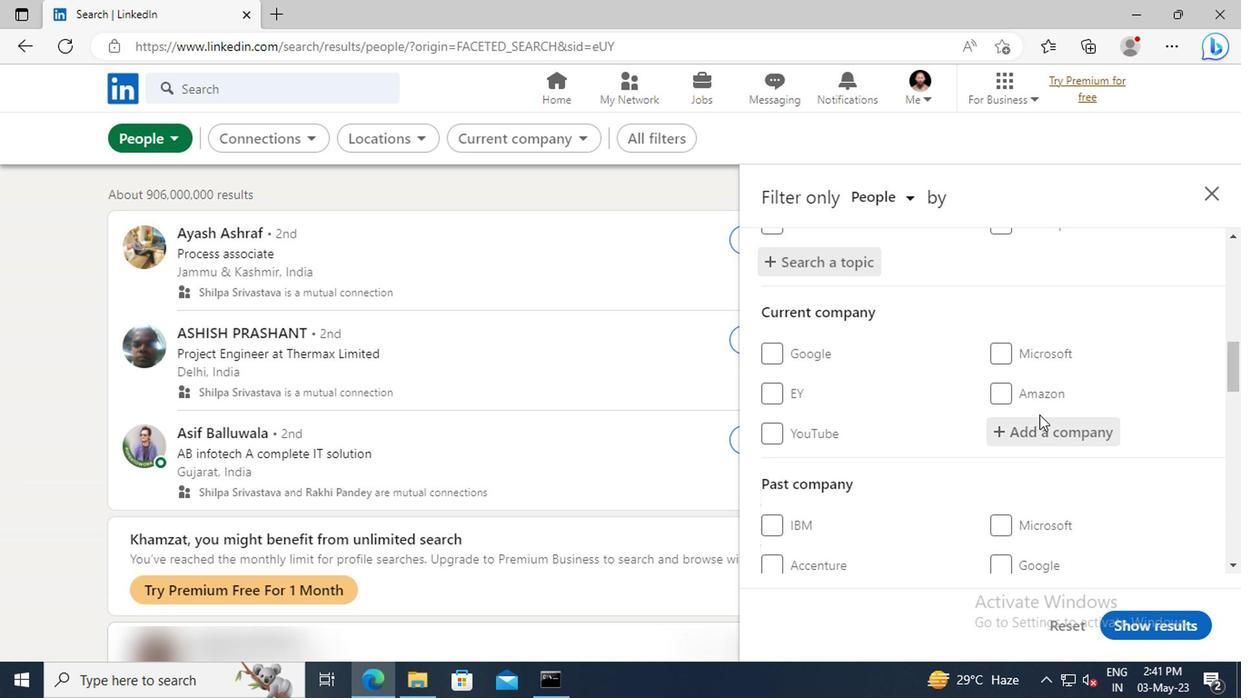 
Action: Mouse scrolled (1035, 411) with delta (0, 0)
Screenshot: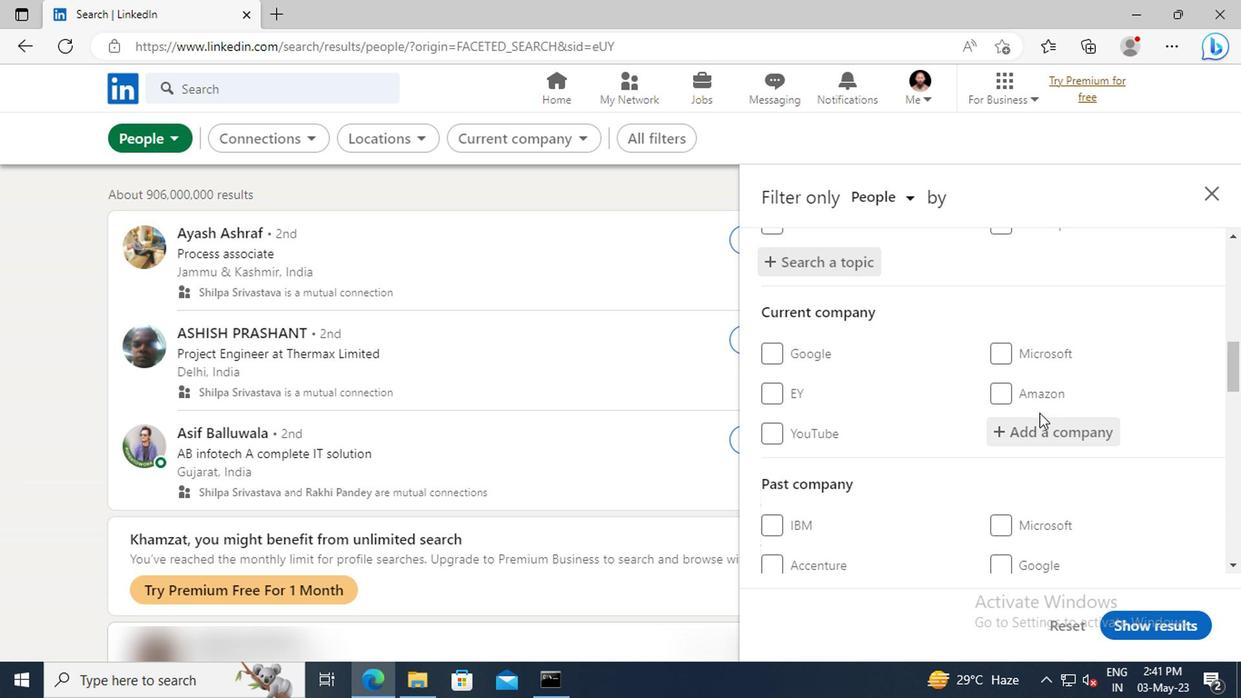 
Action: Mouse scrolled (1035, 411) with delta (0, 0)
Screenshot: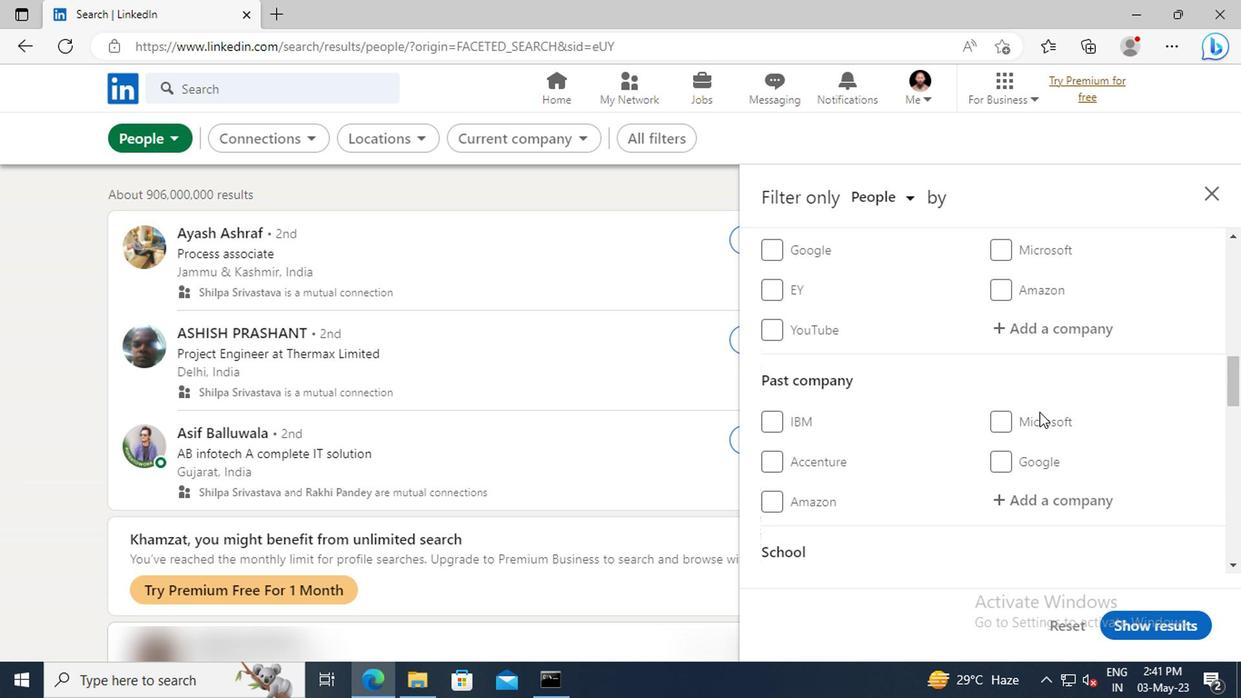 
Action: Mouse moved to (1035, 411)
Screenshot: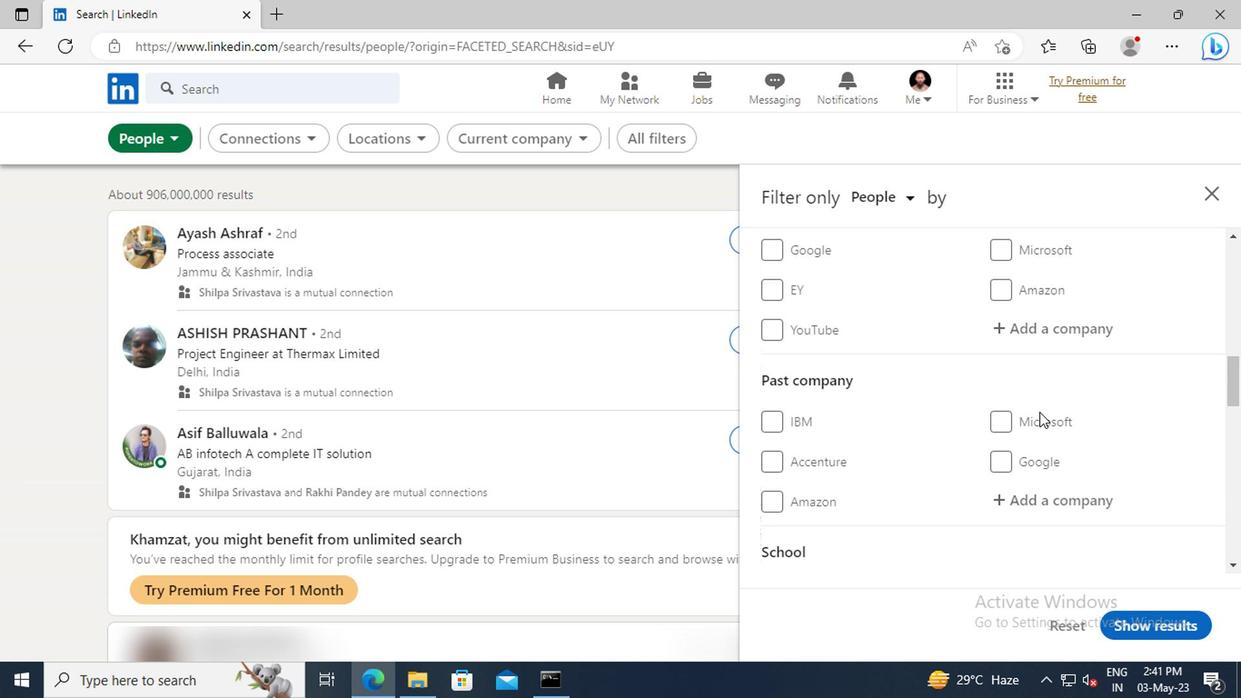 
Action: Mouse scrolled (1035, 410) with delta (0, 0)
Screenshot: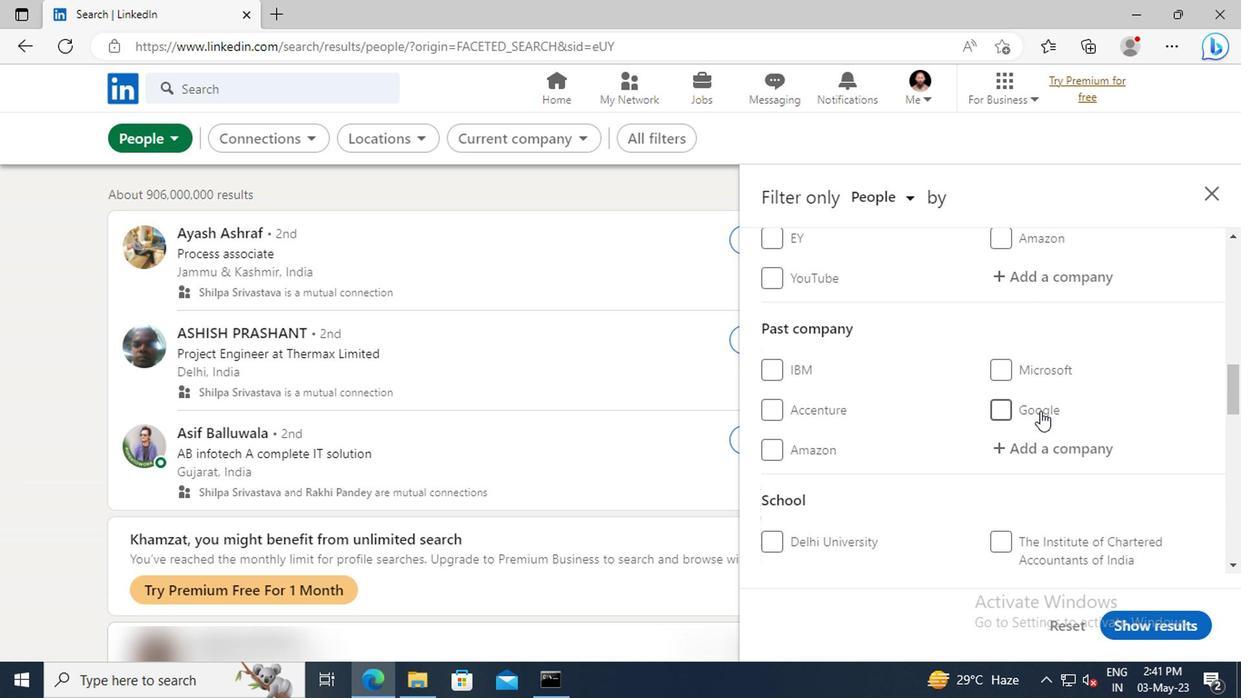 
Action: Mouse scrolled (1035, 410) with delta (0, 0)
Screenshot: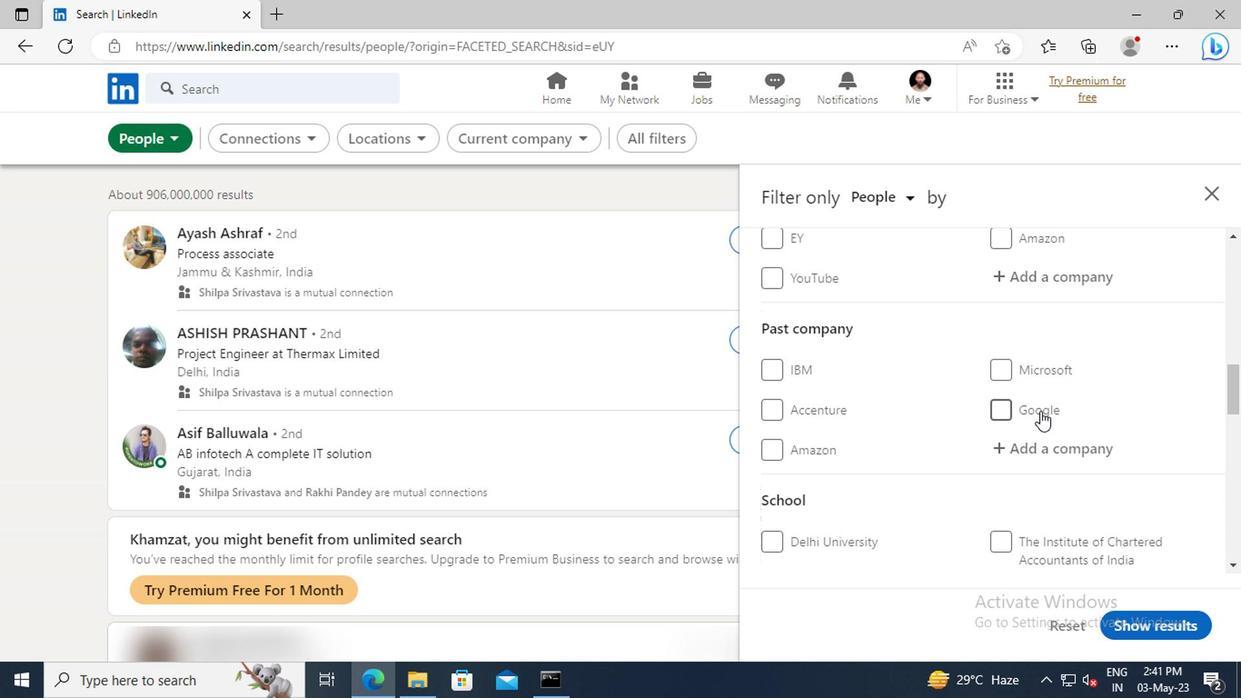
Action: Mouse scrolled (1035, 410) with delta (0, 0)
Screenshot: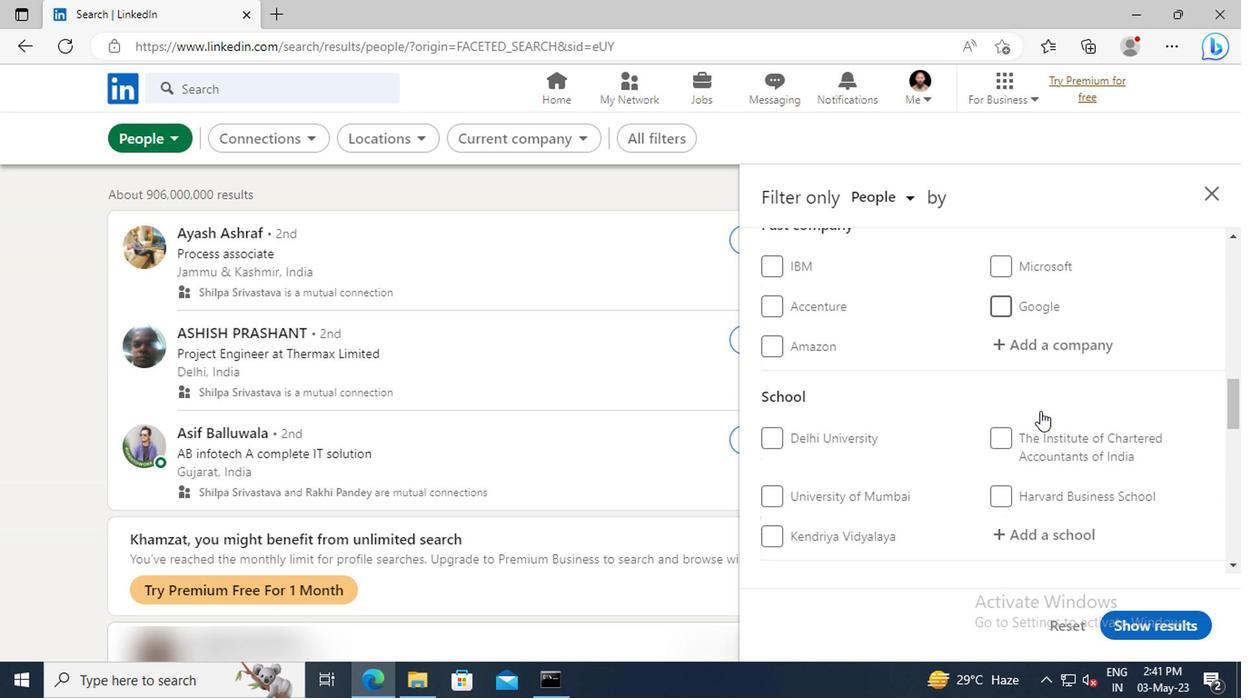 
Action: Mouse scrolled (1035, 410) with delta (0, 0)
Screenshot: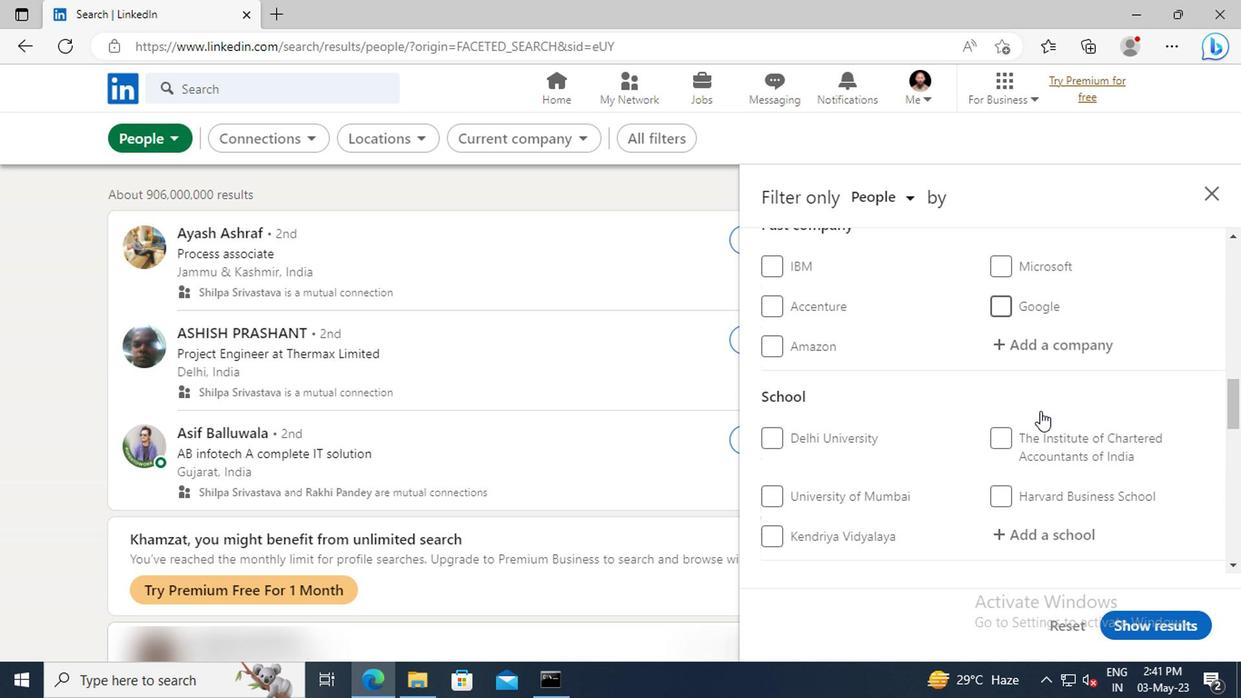 
Action: Mouse scrolled (1035, 410) with delta (0, 0)
Screenshot: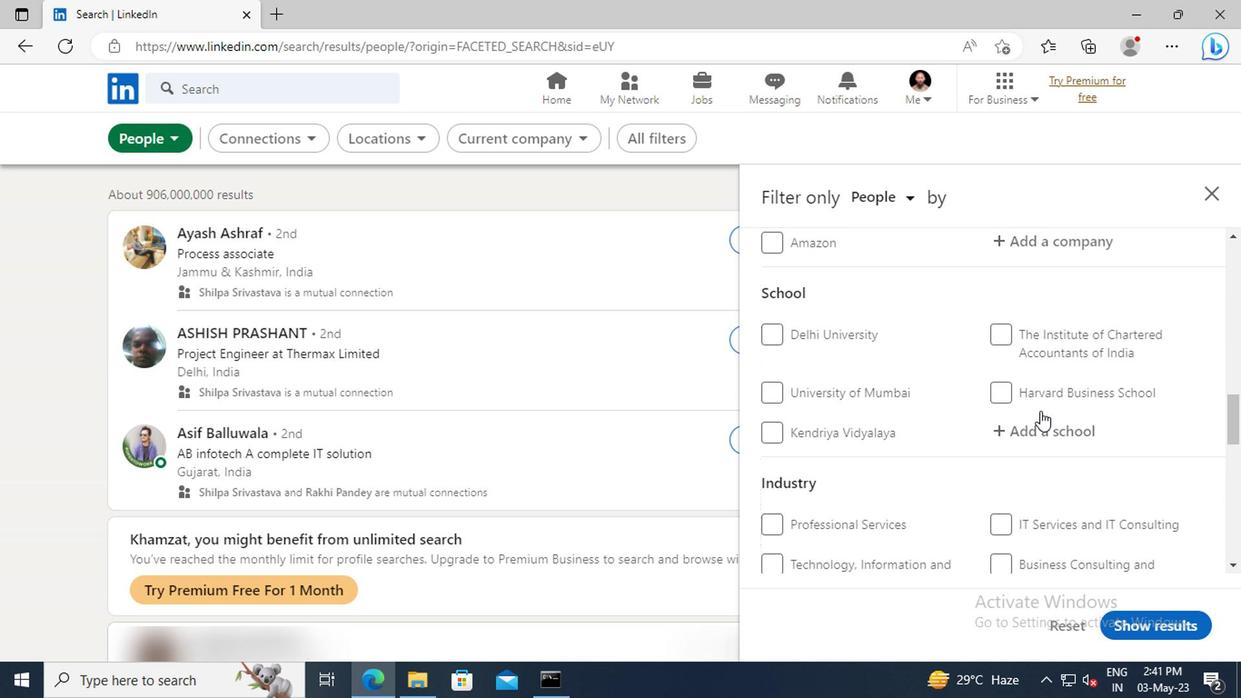 
Action: Mouse scrolled (1035, 410) with delta (0, 0)
Screenshot: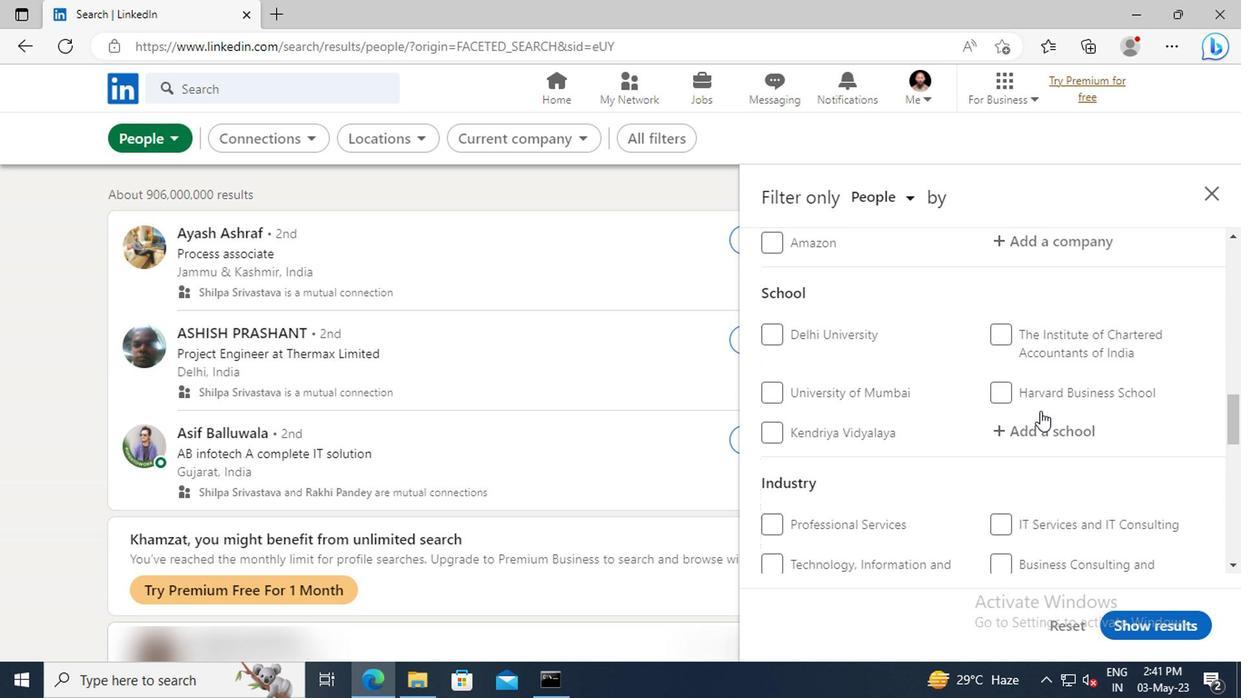 
Action: Mouse scrolled (1035, 410) with delta (0, 0)
Screenshot: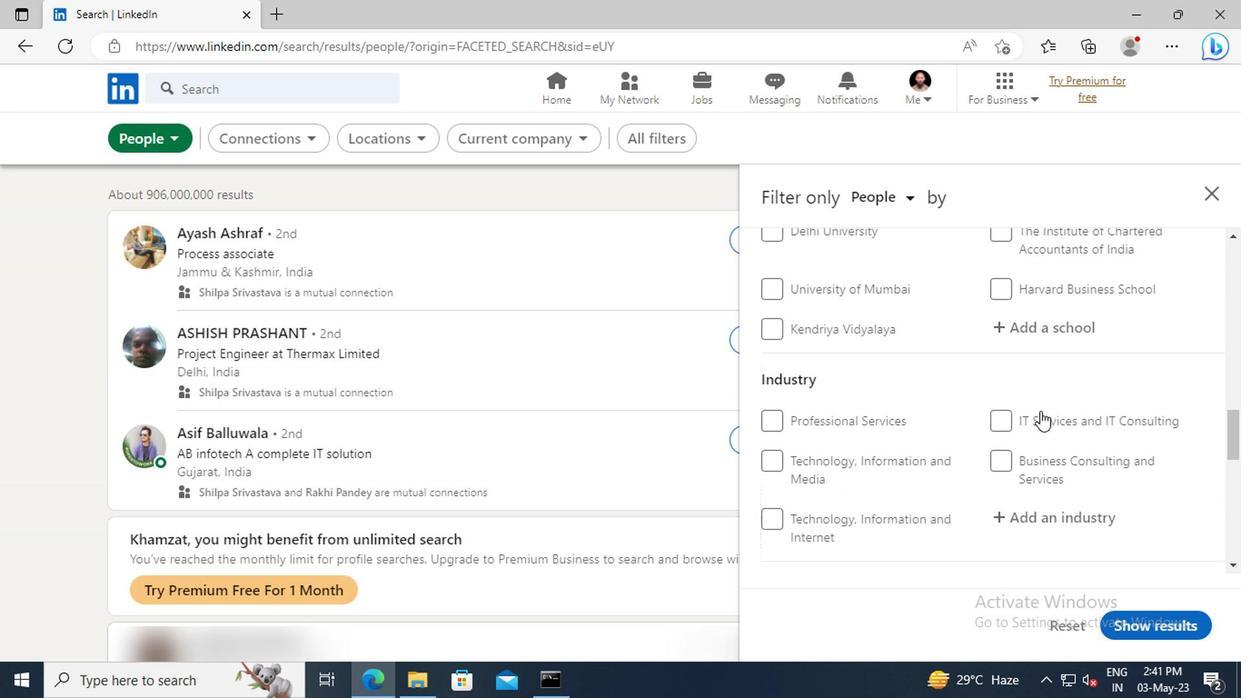 
Action: Mouse scrolled (1035, 410) with delta (0, 0)
Screenshot: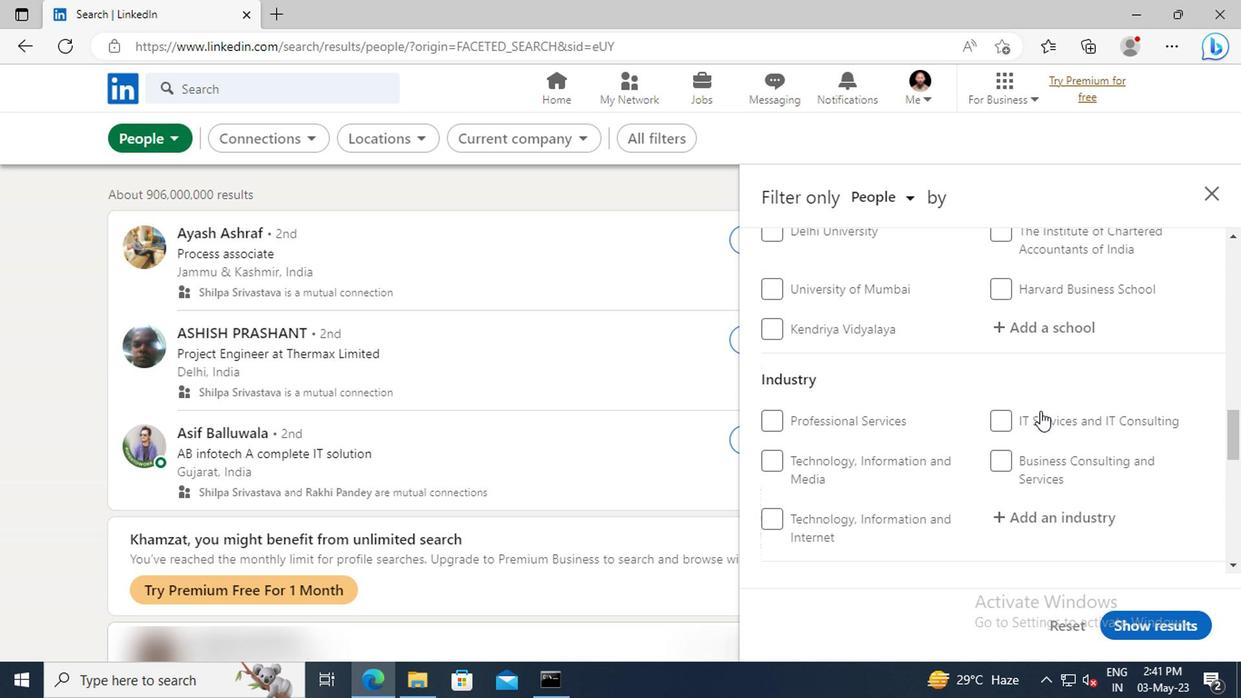 
Action: Mouse scrolled (1035, 410) with delta (0, 0)
Screenshot: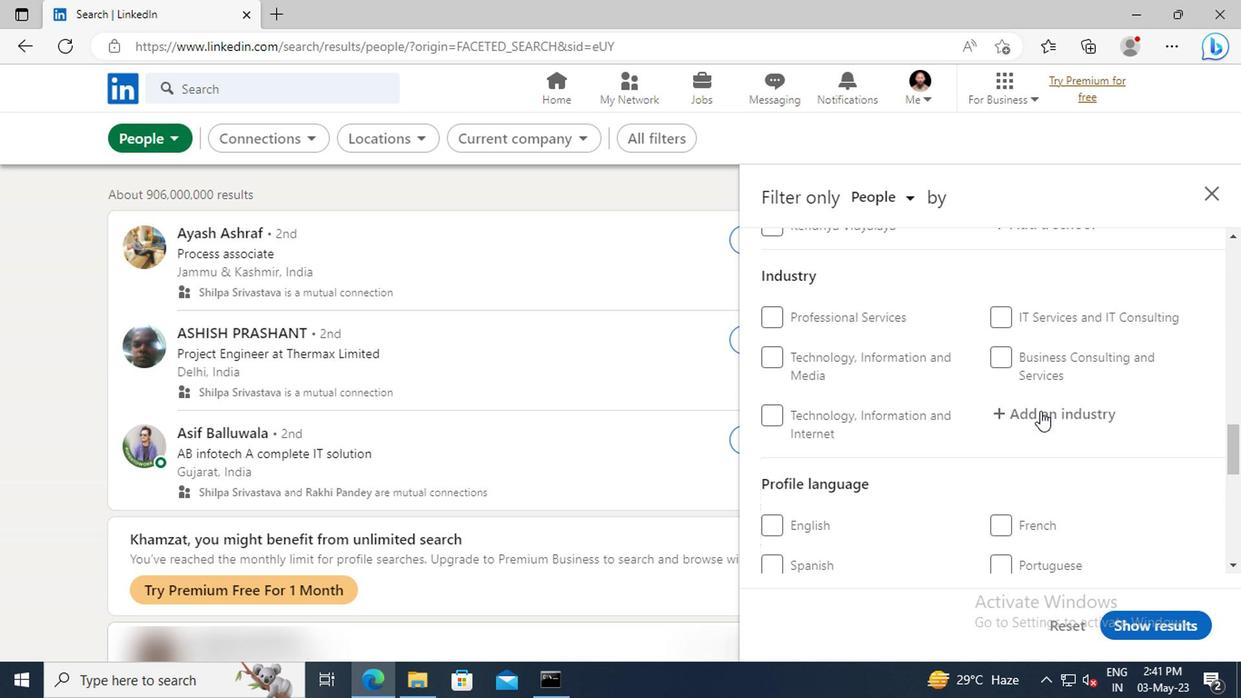 
Action: Mouse moved to (998, 471)
Screenshot: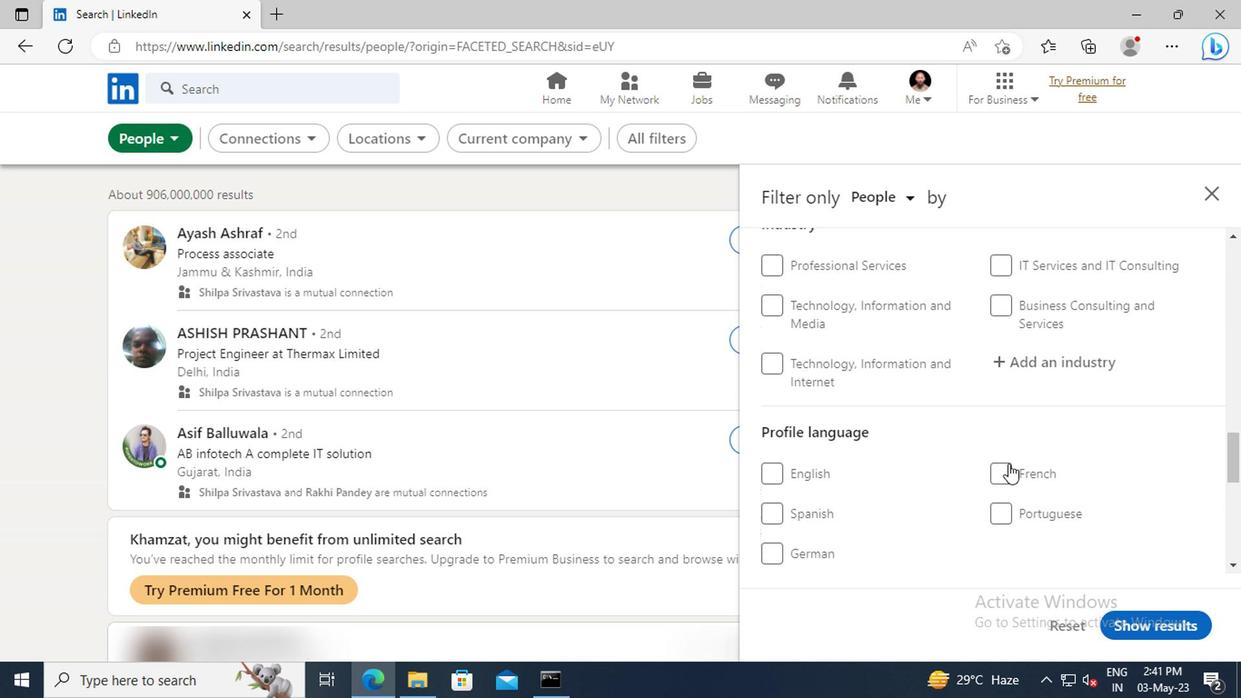 
Action: Mouse pressed left at (998, 471)
Screenshot: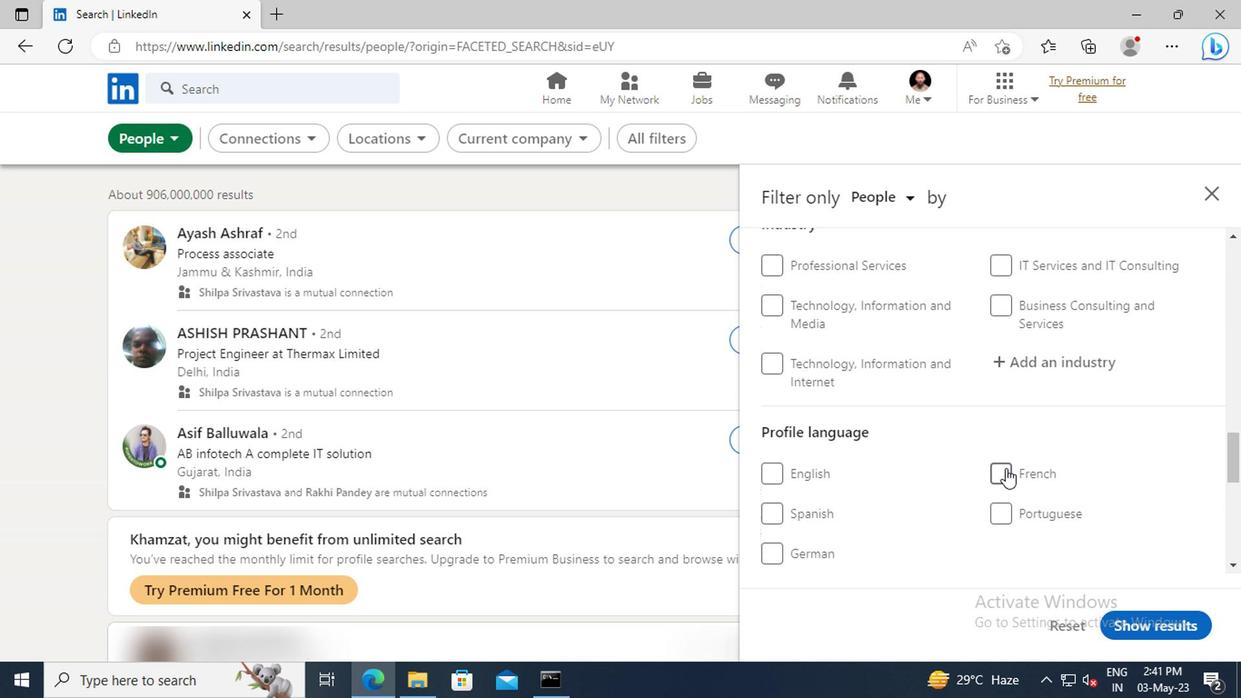 
Action: Mouse moved to (1049, 437)
Screenshot: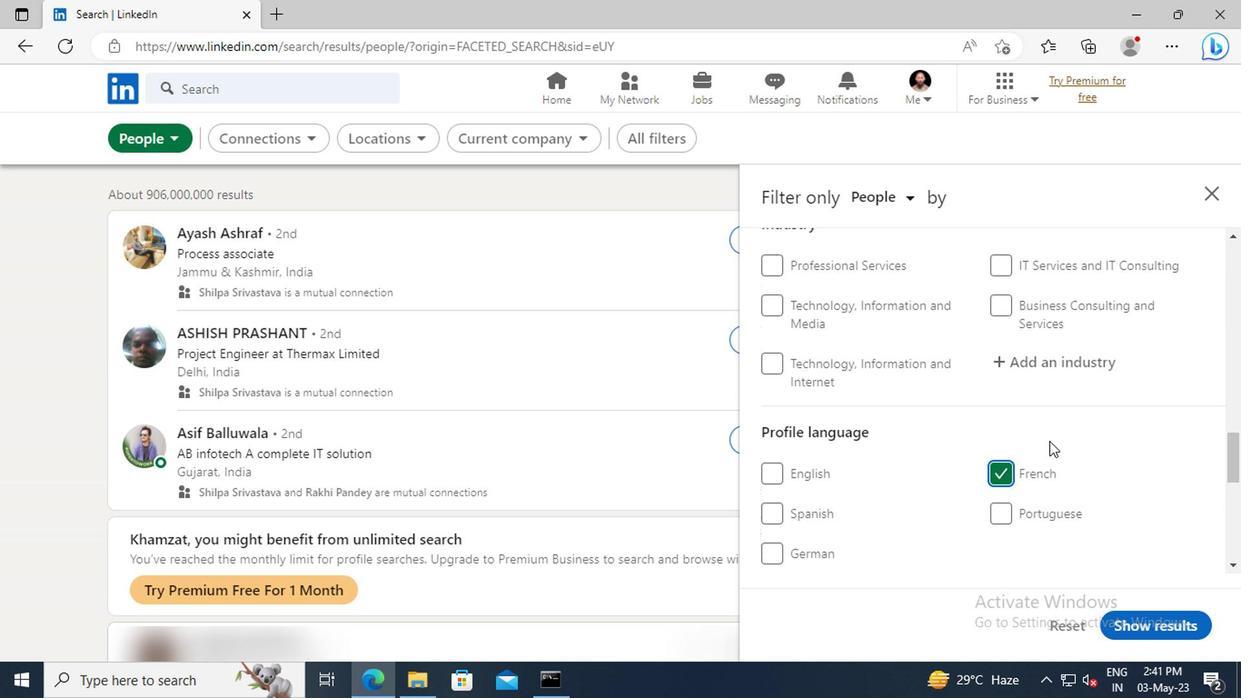 
Action: Mouse scrolled (1049, 438) with delta (0, 0)
Screenshot: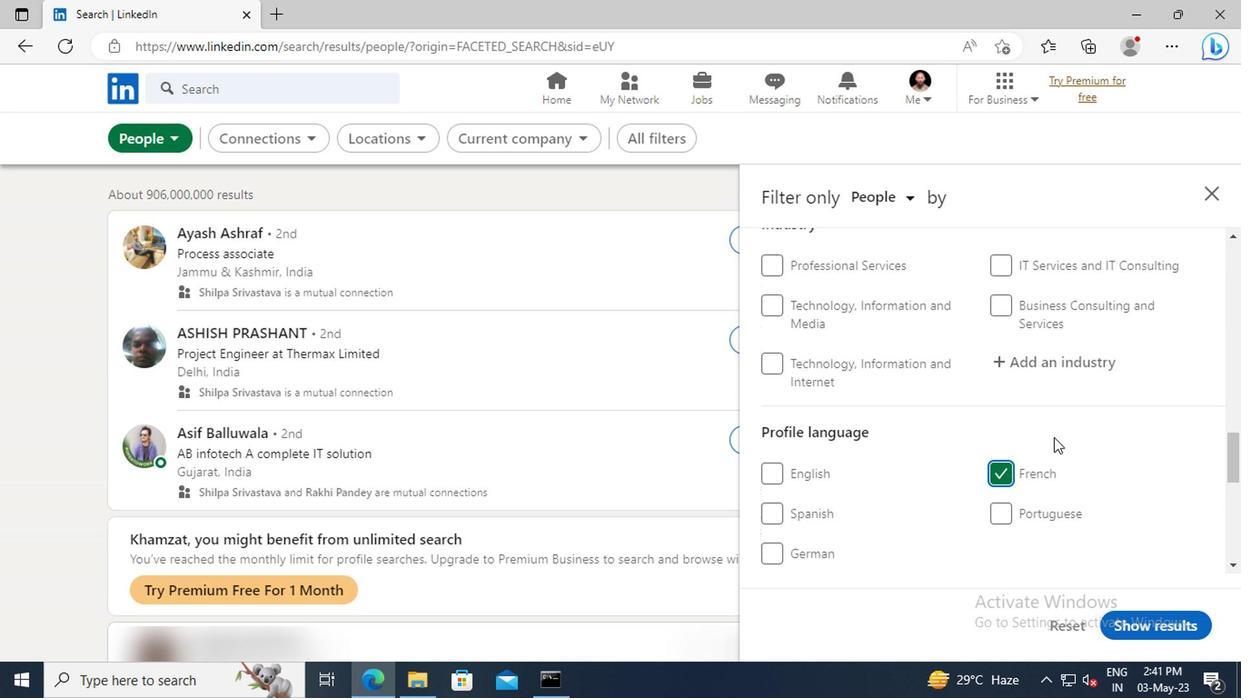 
Action: Mouse scrolled (1049, 438) with delta (0, 0)
Screenshot: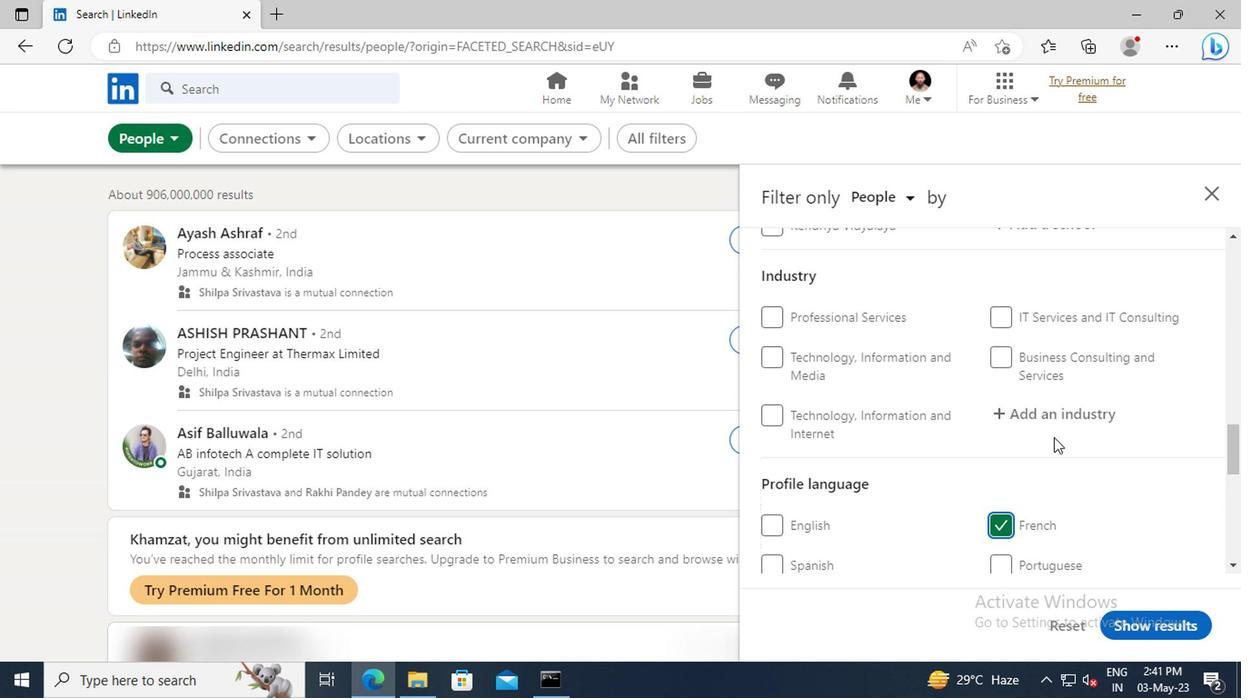 
Action: Mouse scrolled (1049, 438) with delta (0, 0)
Screenshot: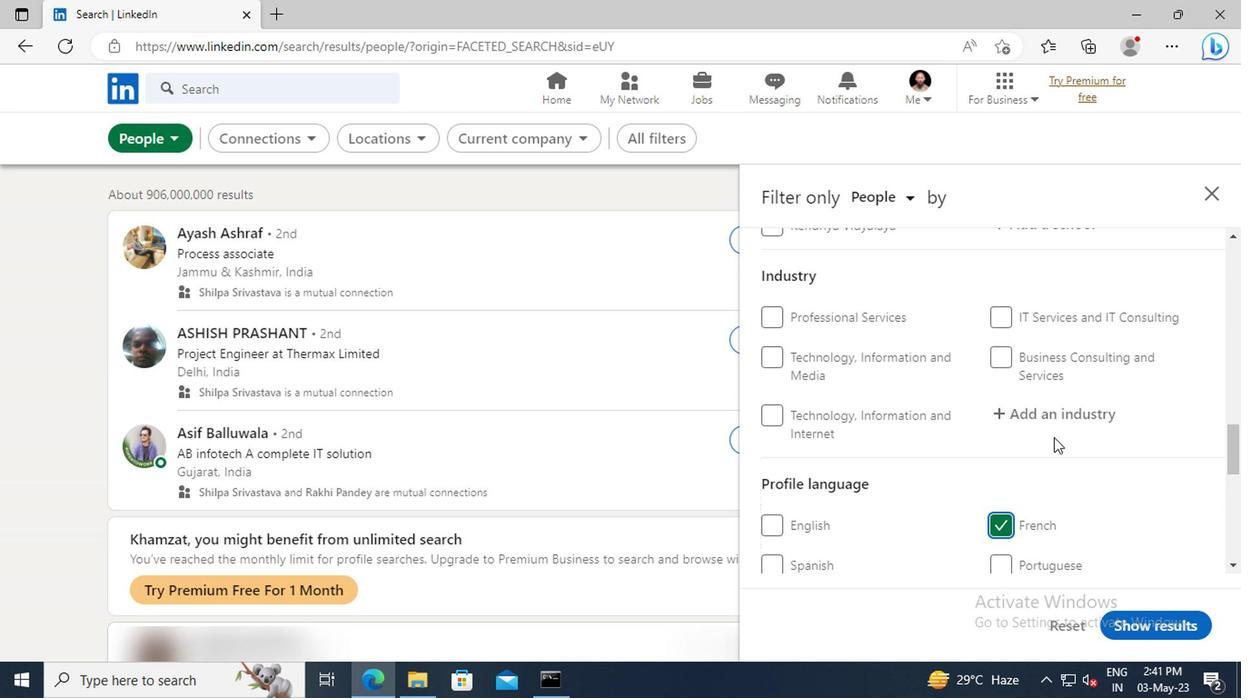 
Action: Mouse scrolled (1049, 438) with delta (0, 0)
Screenshot: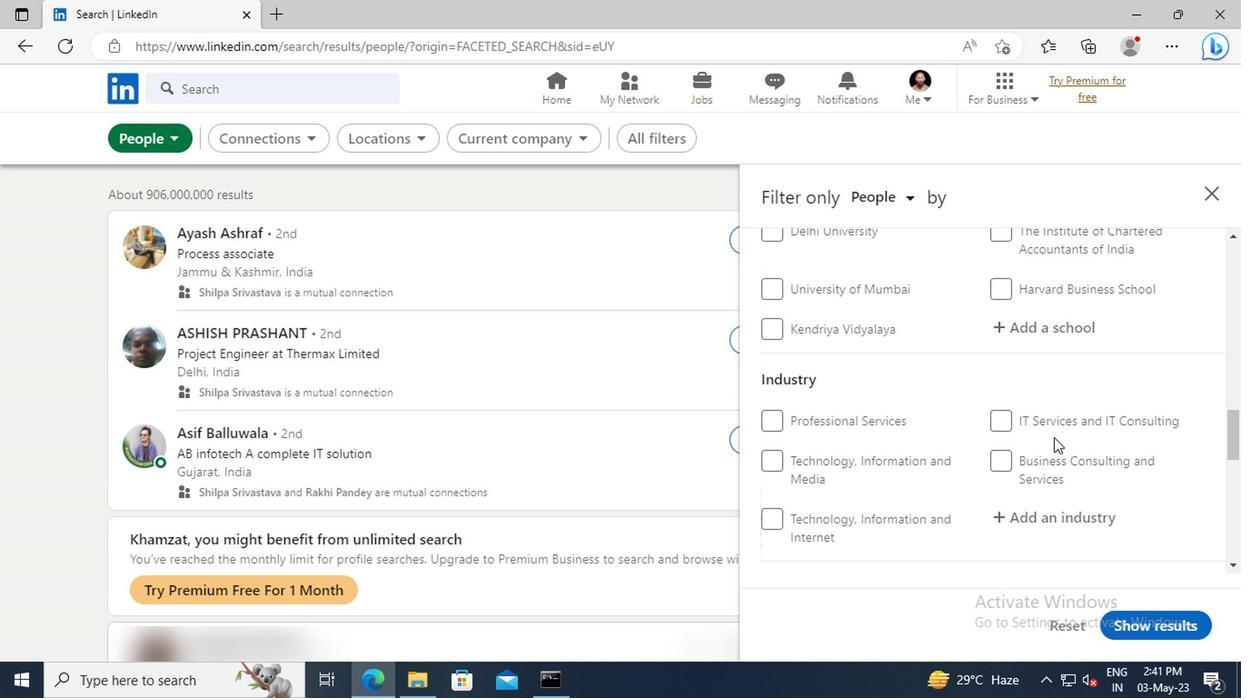 
Action: Mouse scrolled (1049, 438) with delta (0, 0)
Screenshot: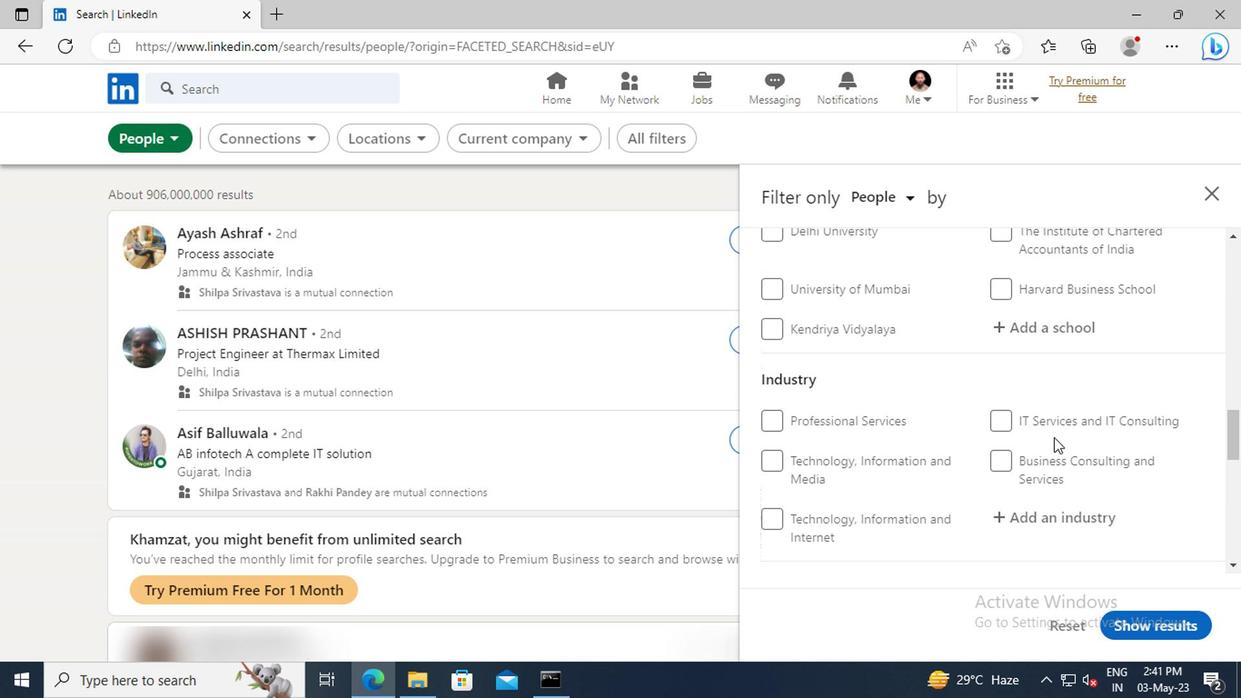 
Action: Mouse scrolled (1049, 438) with delta (0, 0)
Screenshot: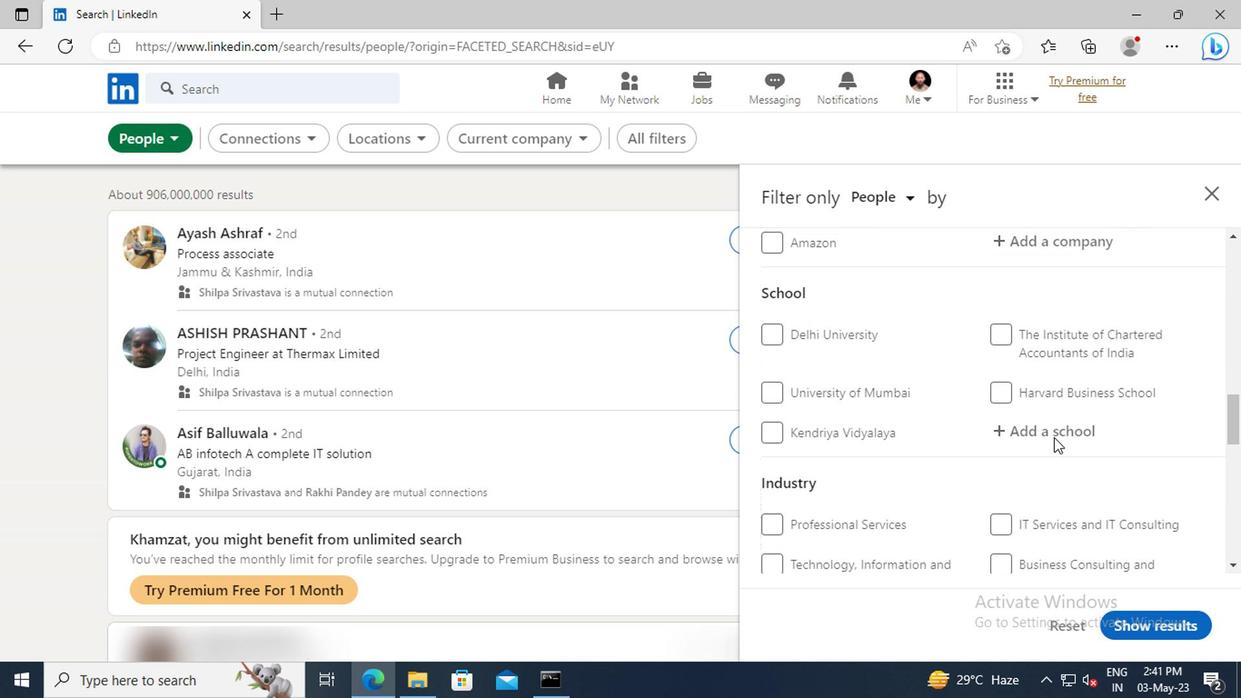 
Action: Mouse scrolled (1049, 438) with delta (0, 0)
Screenshot: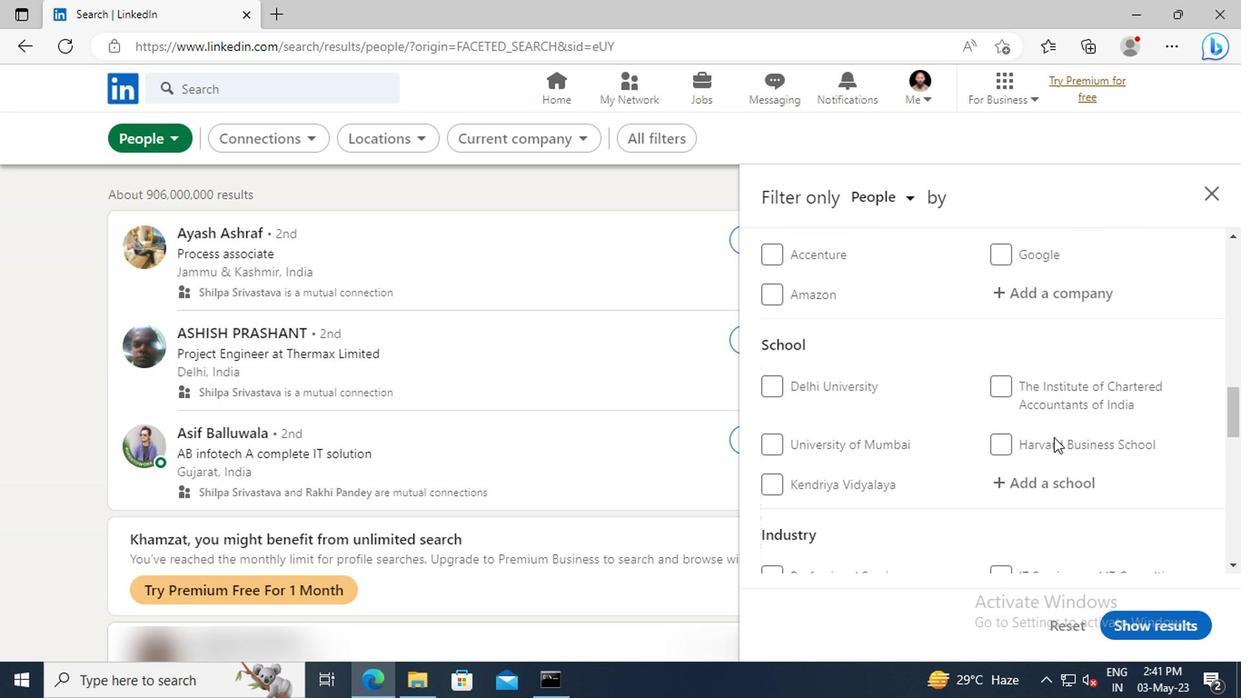 
Action: Mouse scrolled (1049, 438) with delta (0, 0)
Screenshot: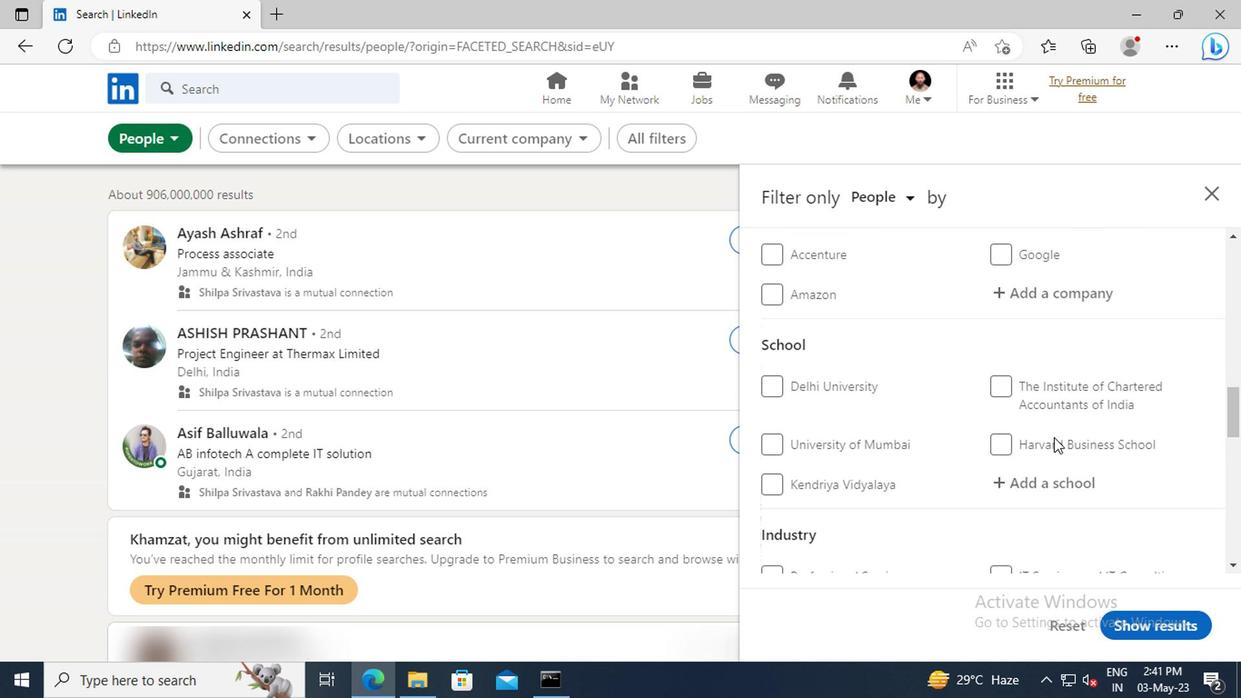 
Action: Mouse scrolled (1049, 438) with delta (0, 0)
Screenshot: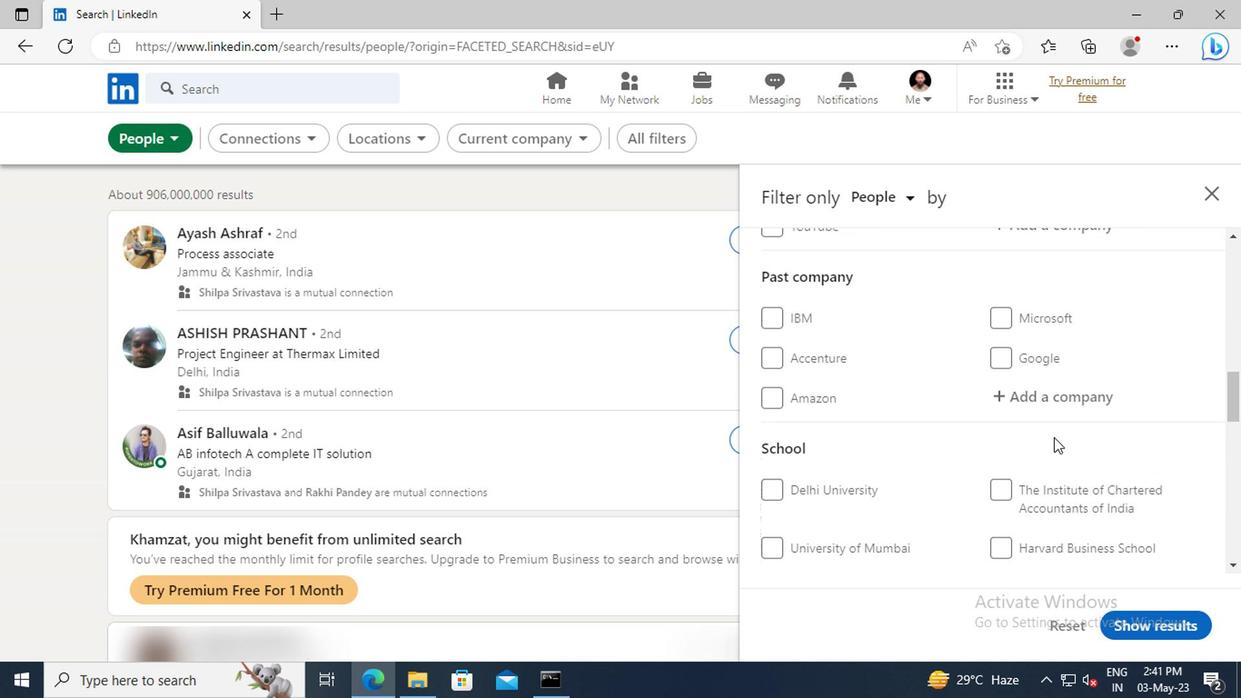 
Action: Mouse scrolled (1049, 438) with delta (0, 0)
Screenshot: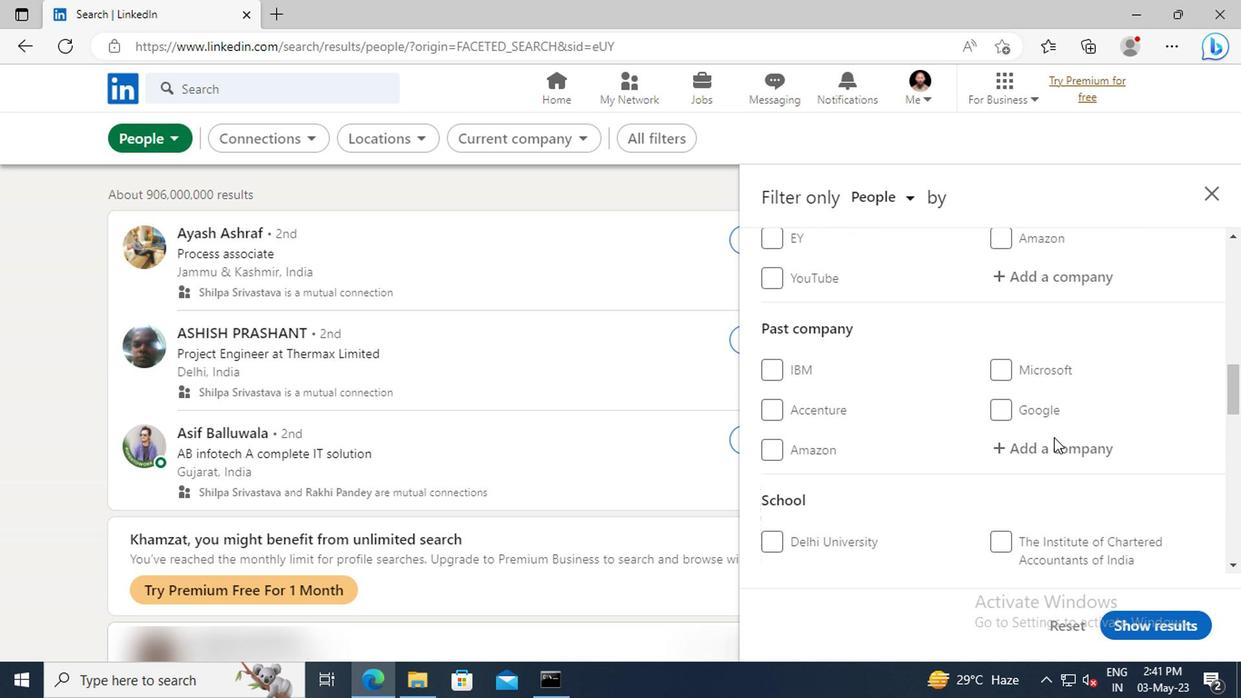 
Action: Mouse scrolled (1049, 438) with delta (0, 0)
Screenshot: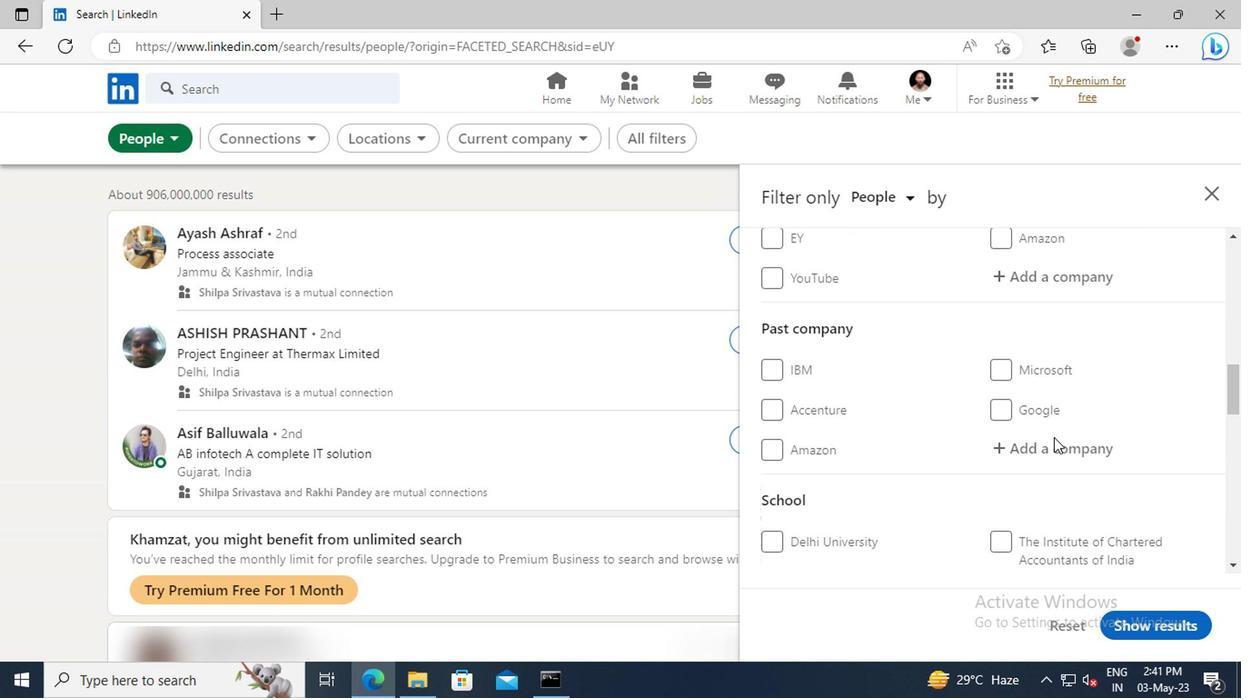 
Action: Mouse moved to (1046, 390)
Screenshot: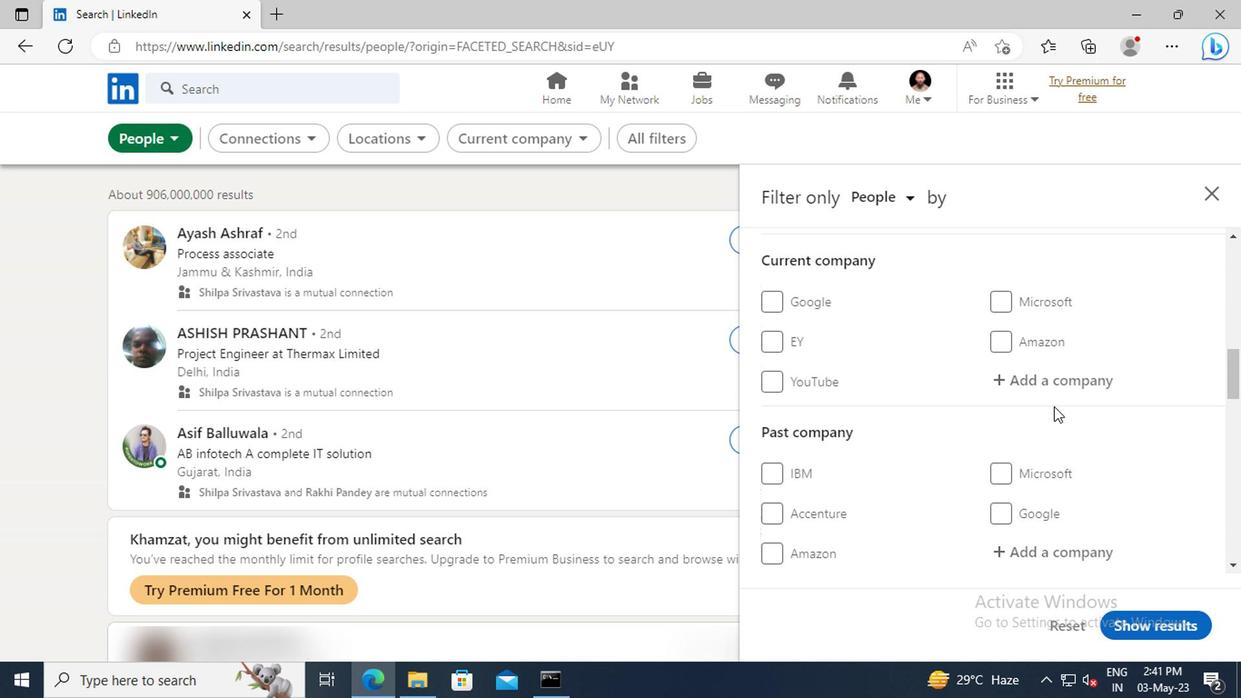 
Action: Mouse pressed left at (1046, 390)
Screenshot: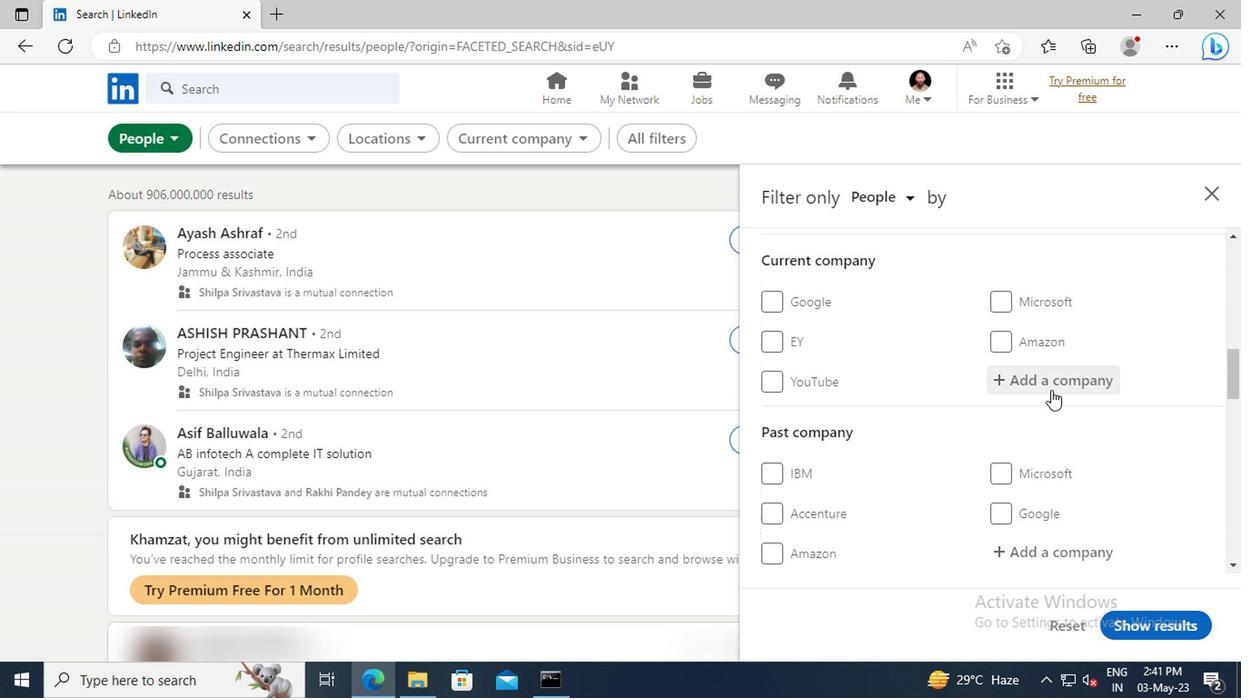 
Action: Key pressed <Key.shift>KASPERSK
Screenshot: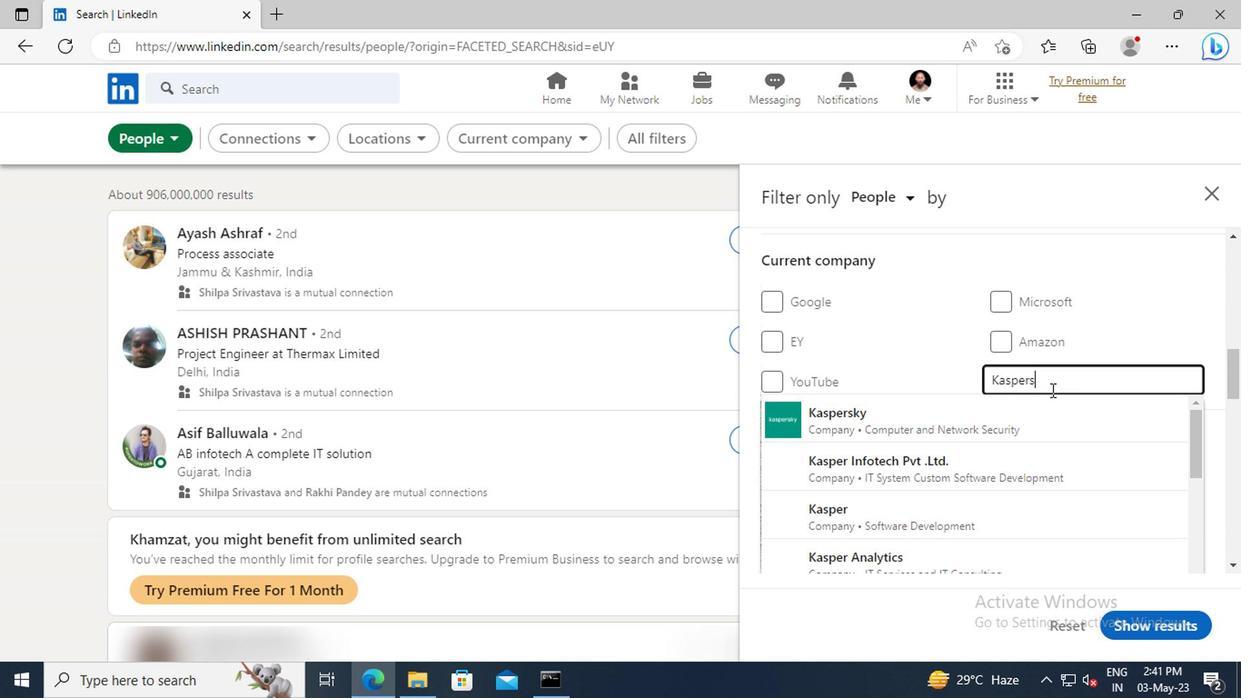 
Action: Mouse moved to (1037, 411)
Screenshot: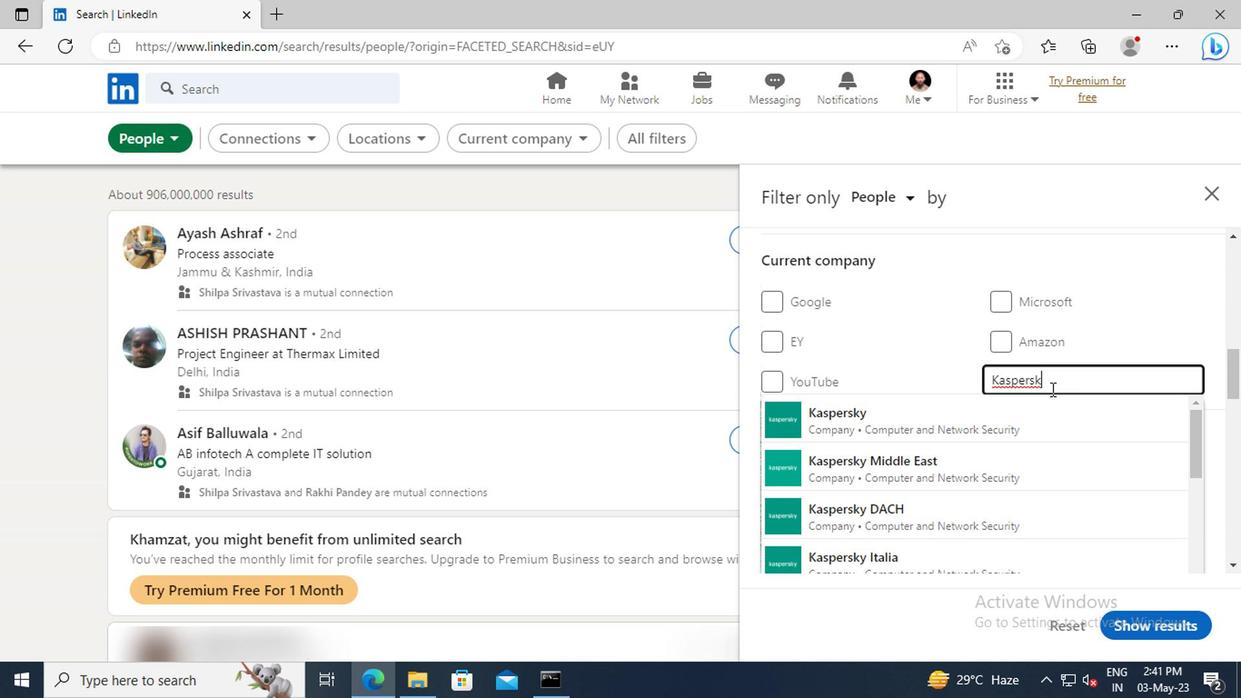 
Action: Mouse pressed left at (1037, 411)
Screenshot: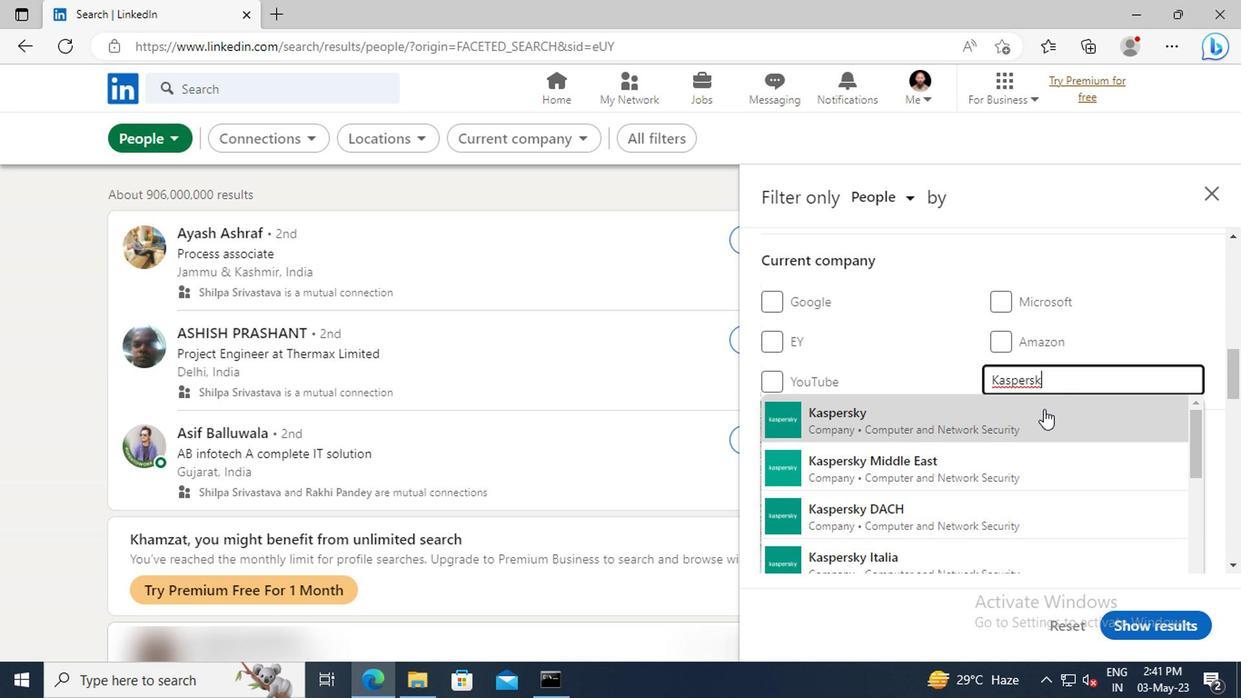 
Action: Mouse scrolled (1037, 411) with delta (0, 0)
Screenshot: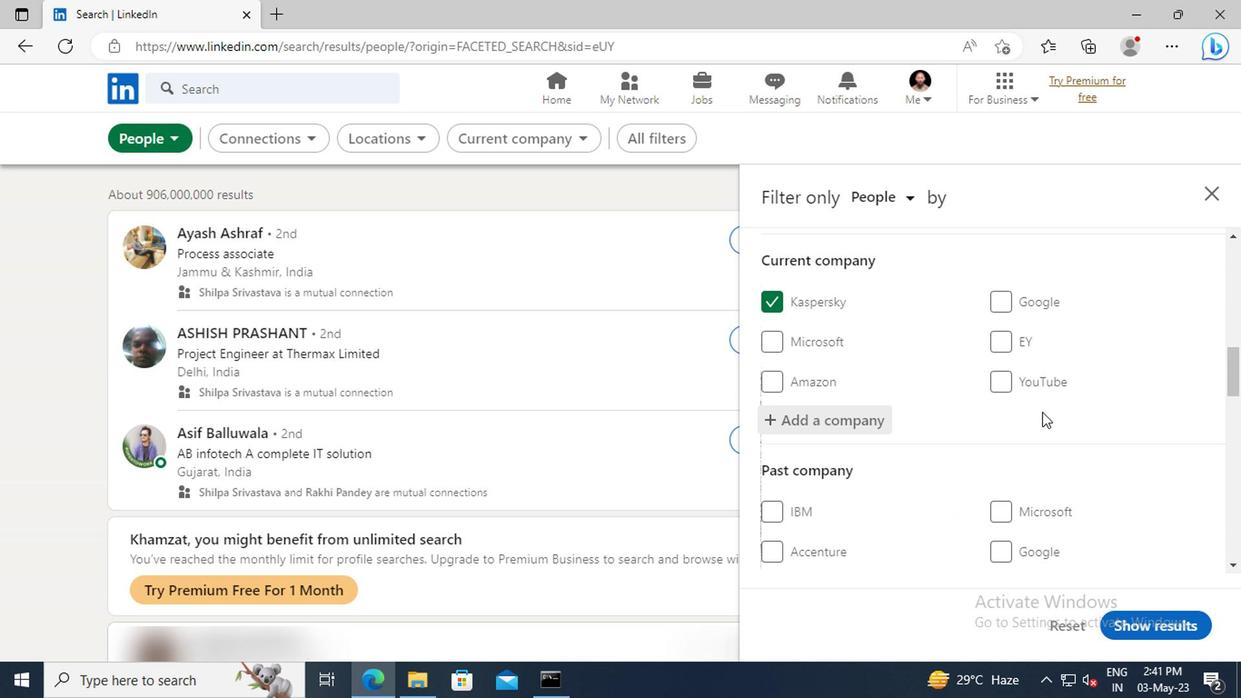 
Action: Mouse moved to (1029, 393)
Screenshot: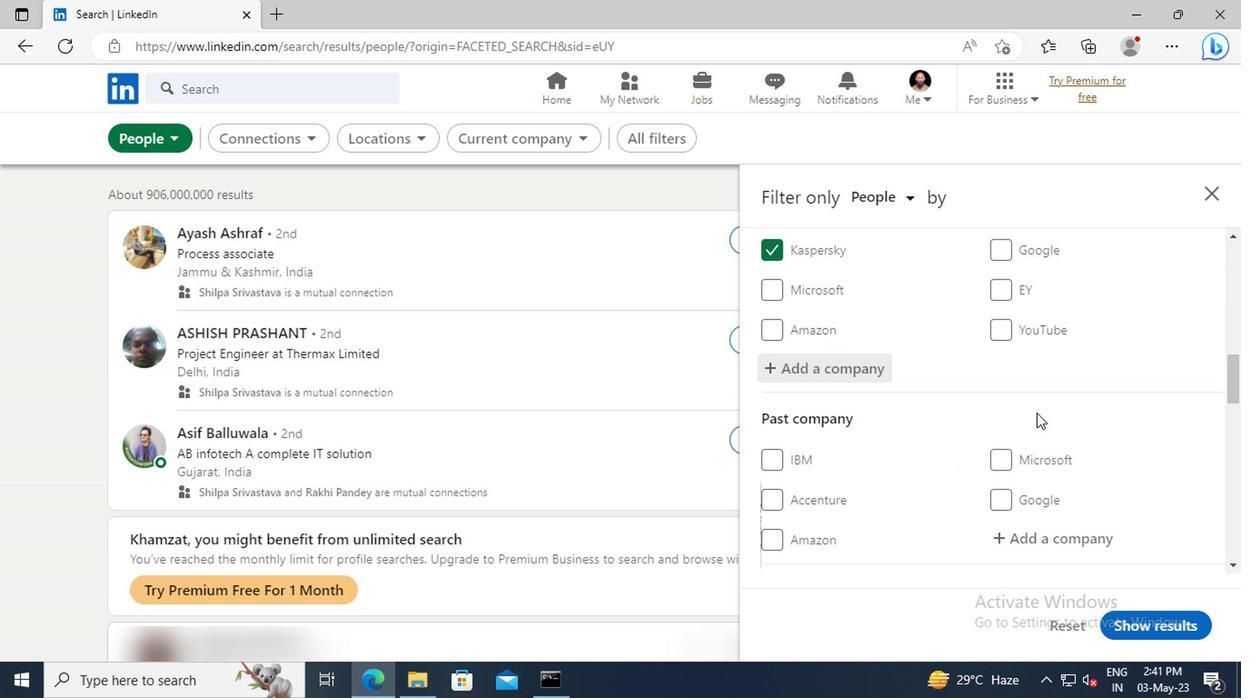 
Action: Mouse scrolled (1029, 392) with delta (0, 0)
Screenshot: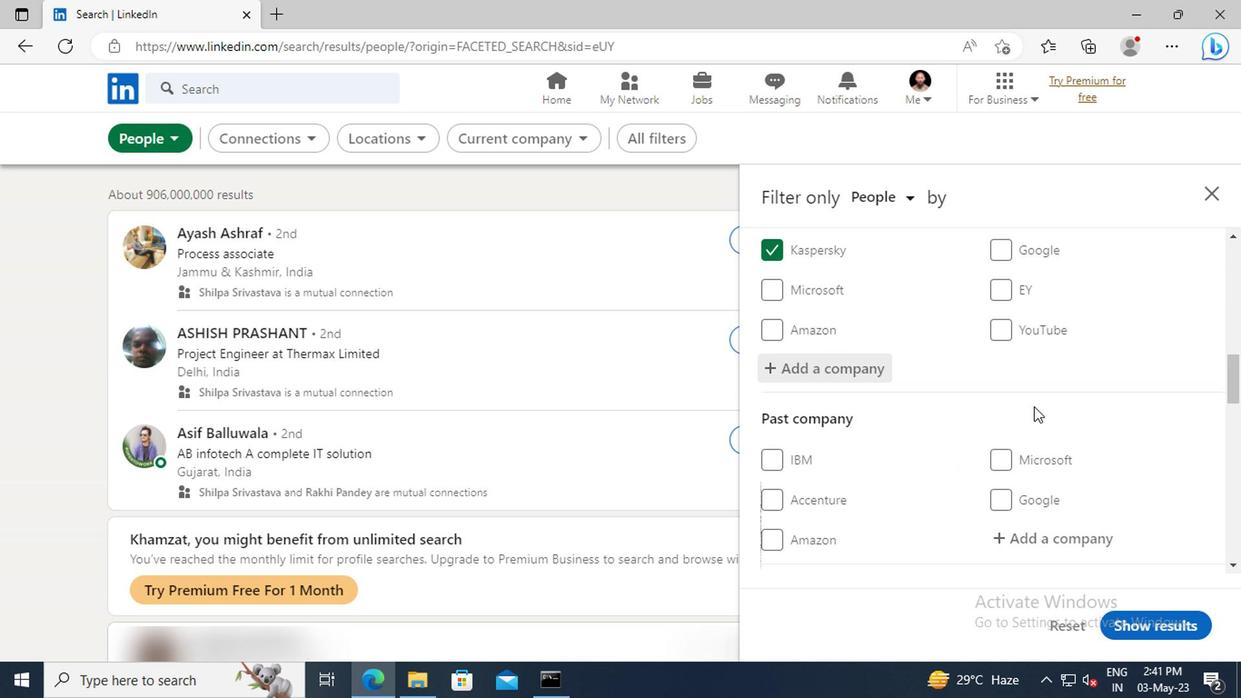 
Action: Mouse moved to (1029, 392)
Screenshot: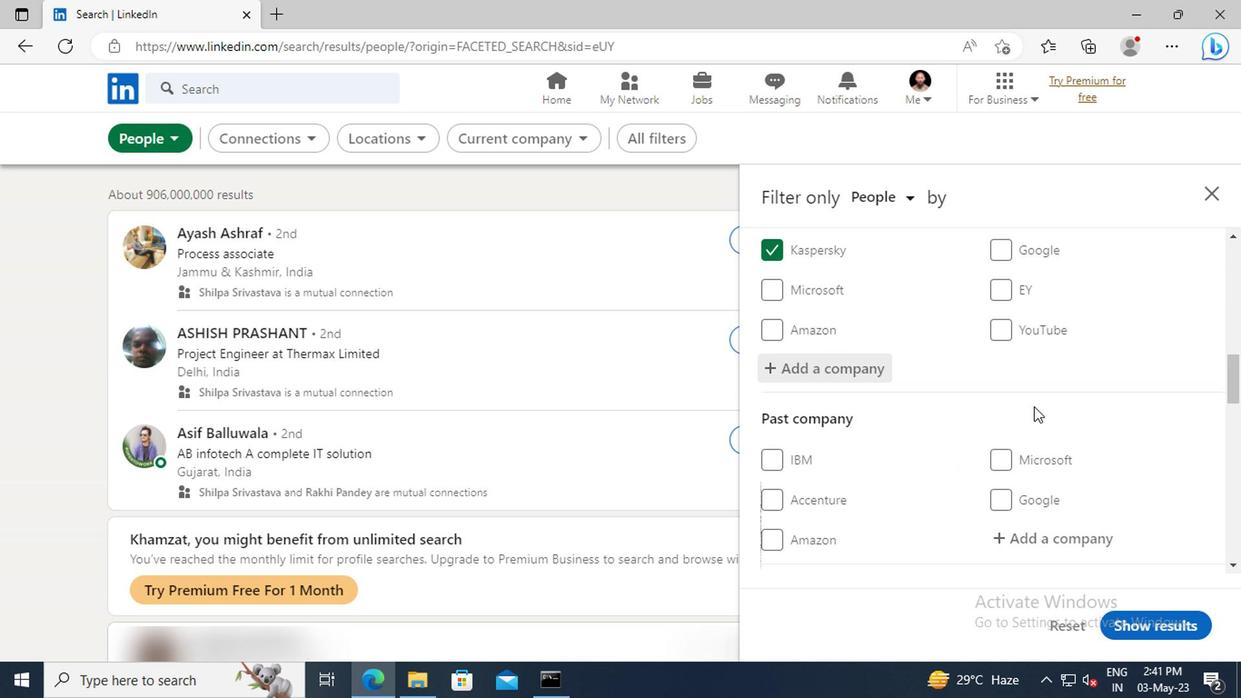 
Action: Mouse scrolled (1029, 391) with delta (0, -1)
Screenshot: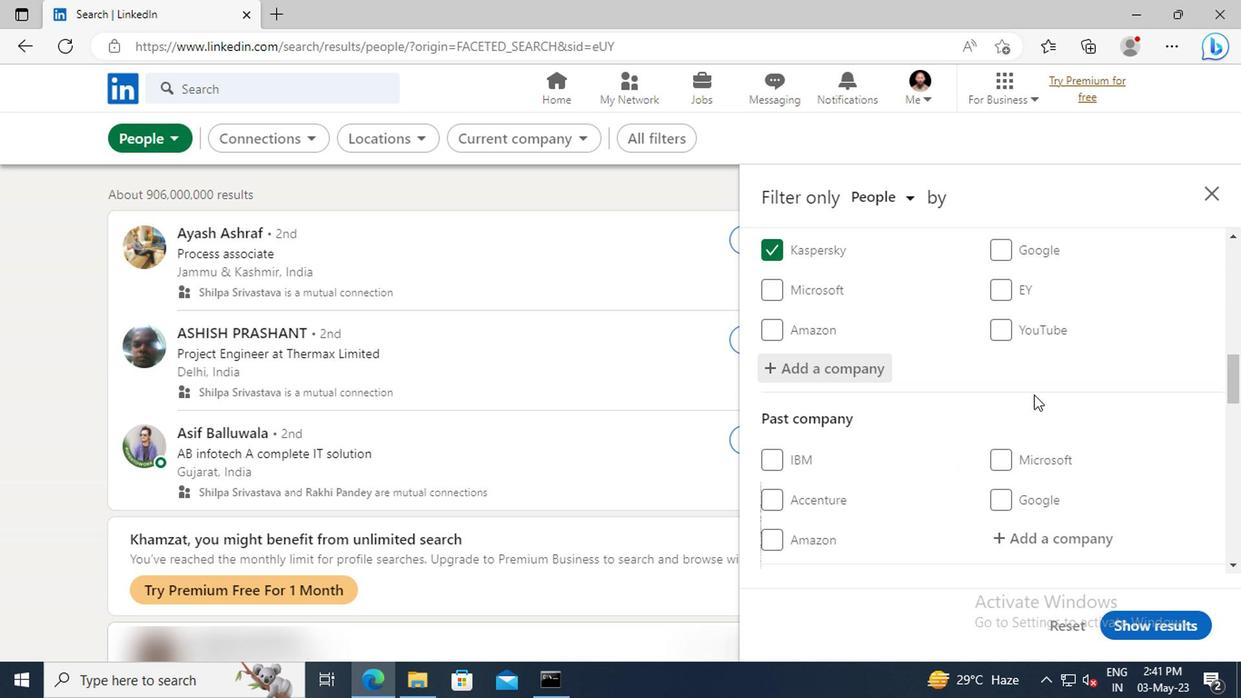 
Action: Mouse moved to (1022, 368)
Screenshot: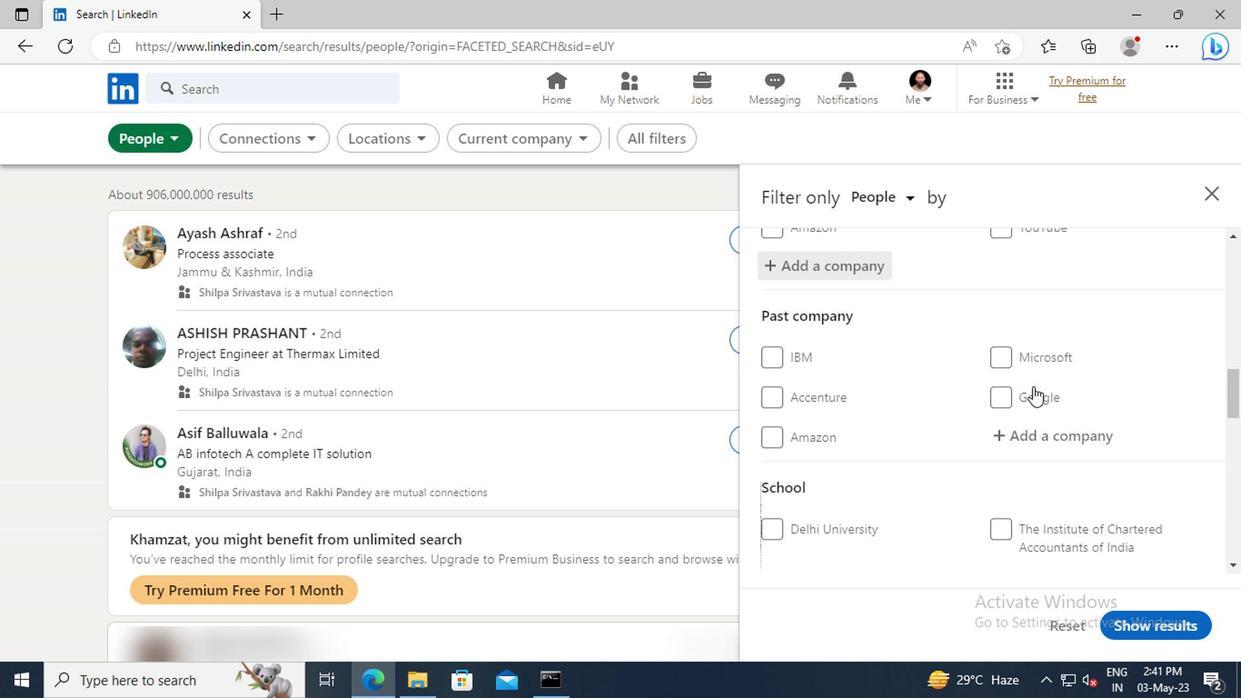 
Action: Mouse scrolled (1022, 367) with delta (0, 0)
Screenshot: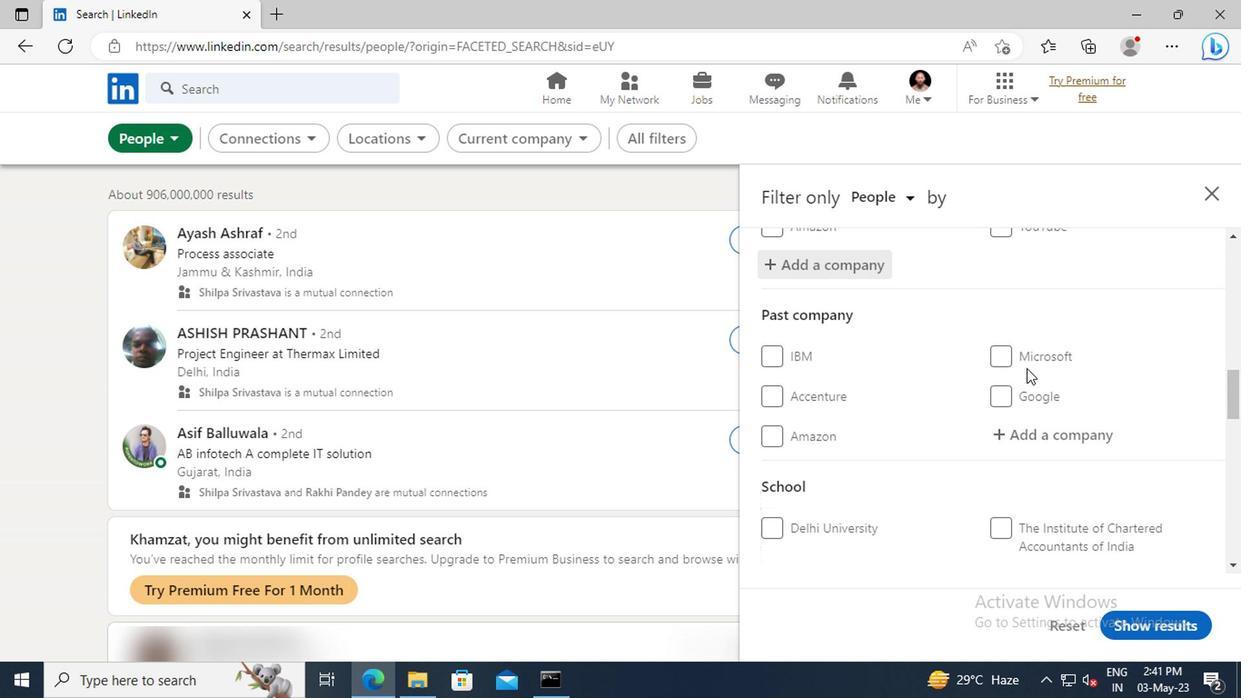 
Action: Mouse scrolled (1022, 367) with delta (0, 0)
Screenshot: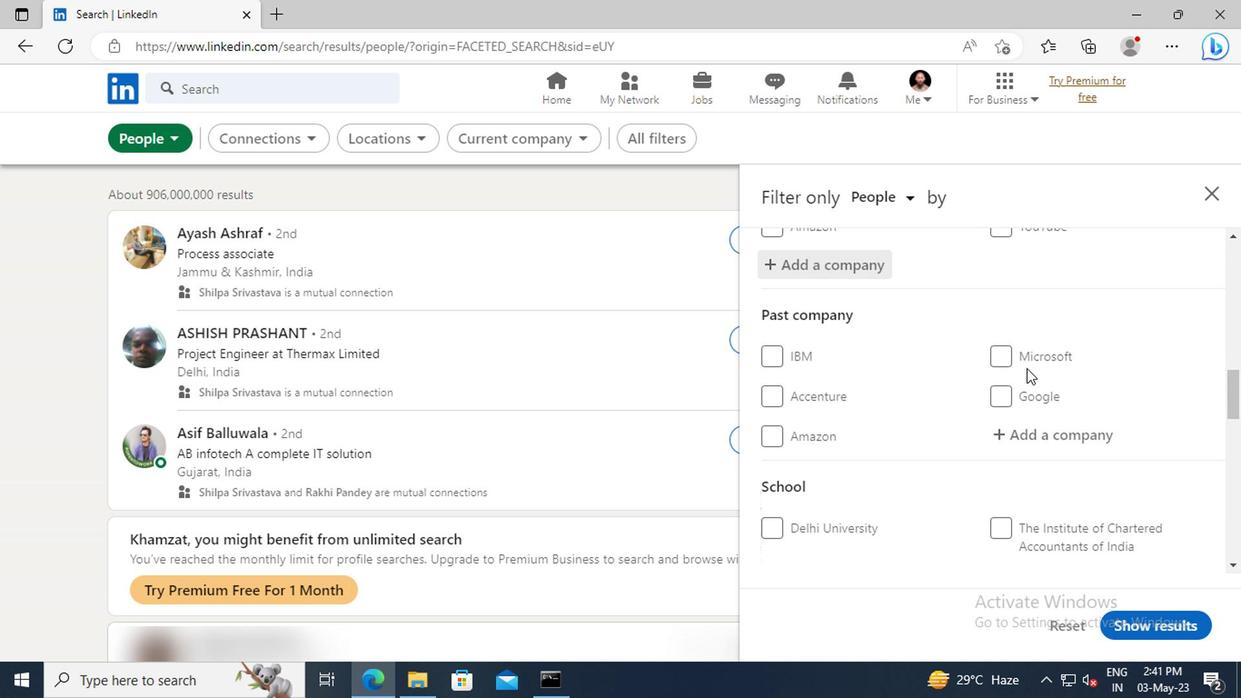 
Action: Mouse scrolled (1022, 367) with delta (0, 0)
Screenshot: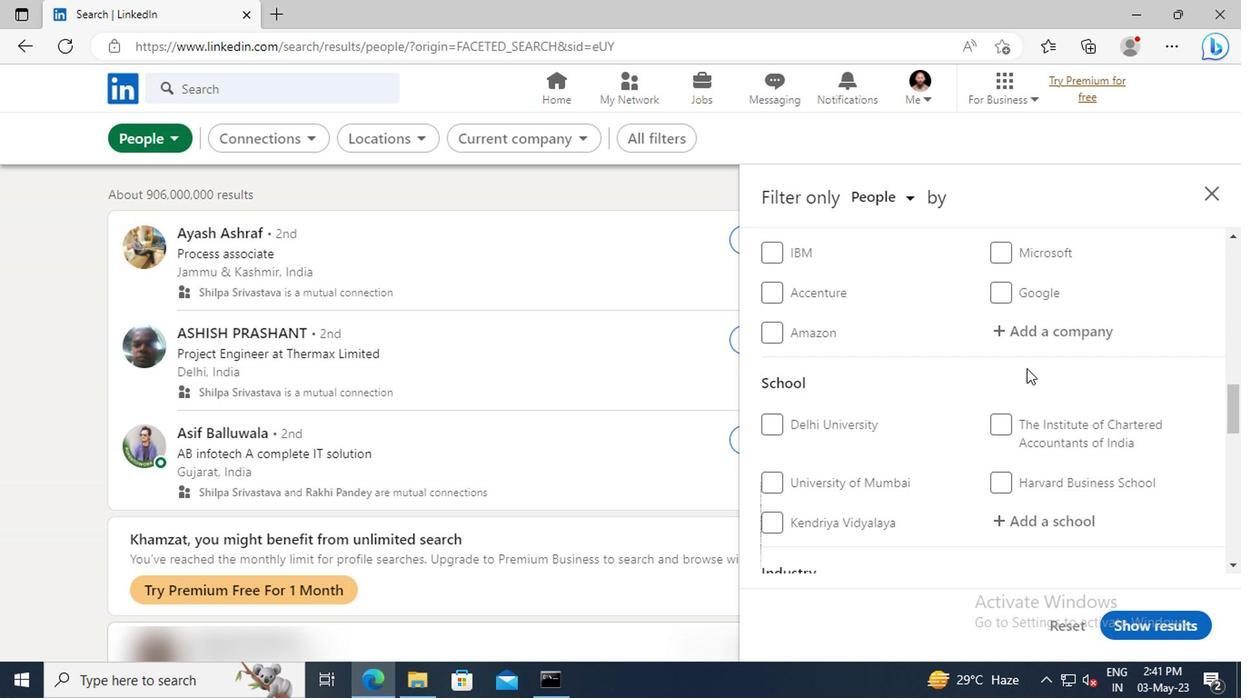 
Action: Mouse scrolled (1022, 367) with delta (0, 0)
Screenshot: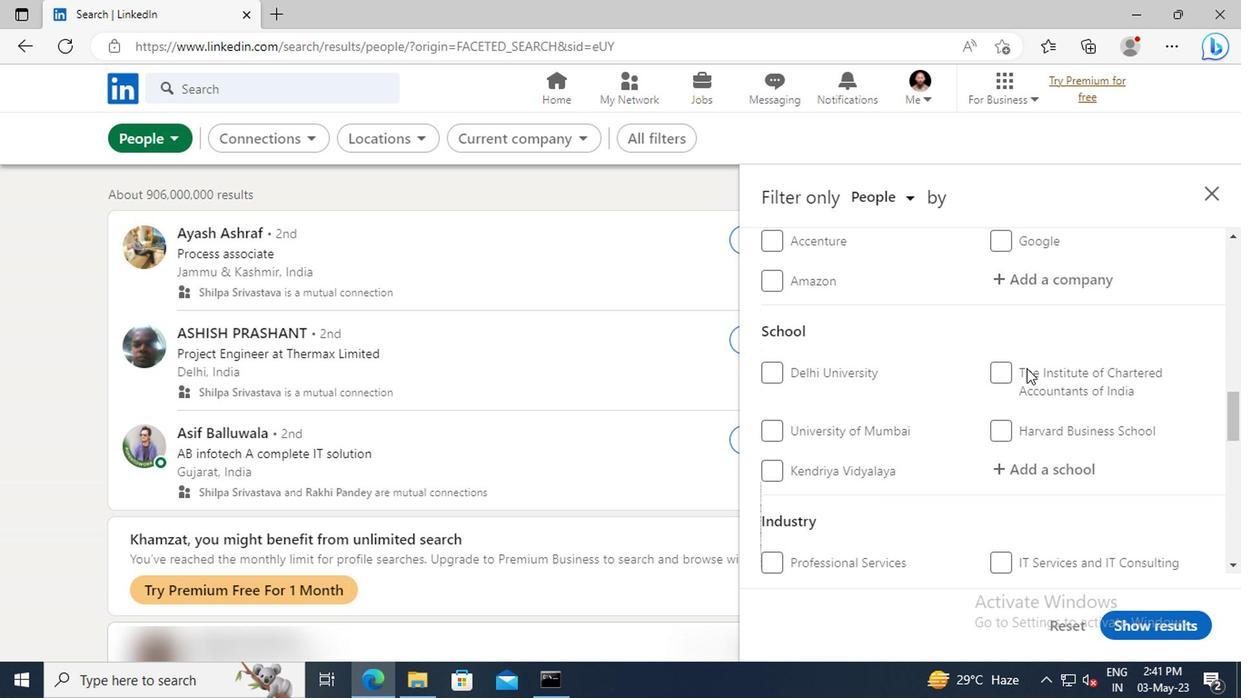 
Action: Mouse scrolled (1022, 367) with delta (0, 0)
Screenshot: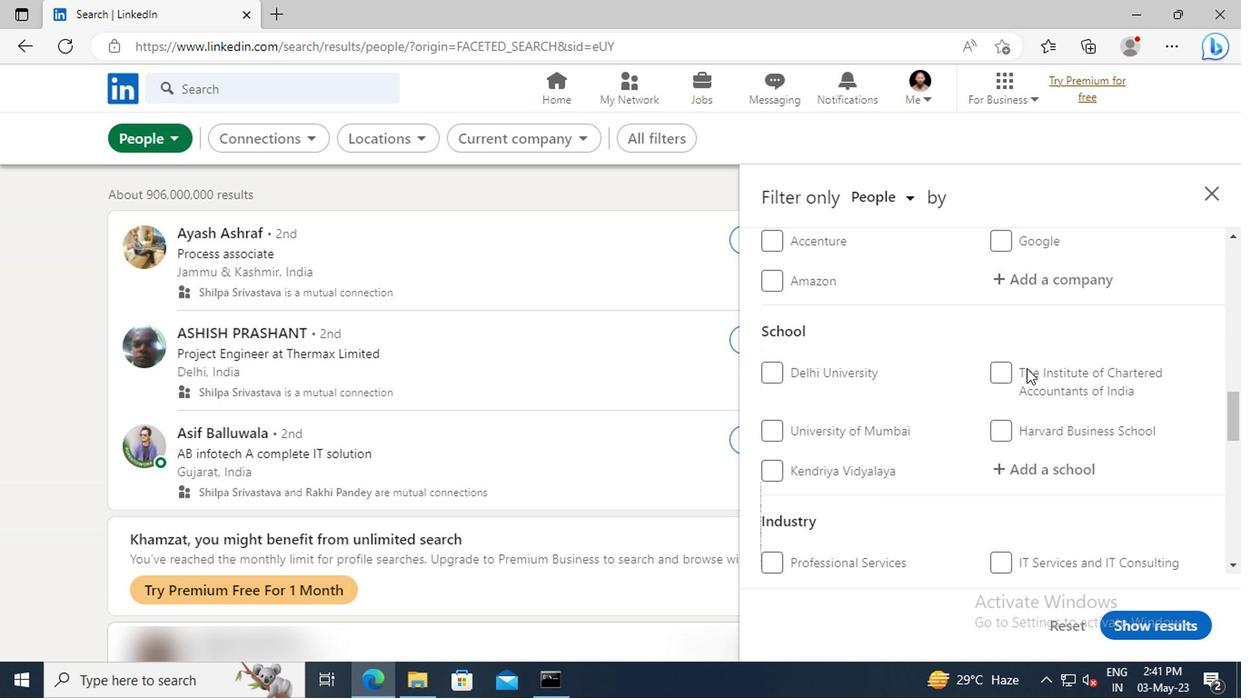
Action: Mouse moved to (1018, 370)
Screenshot: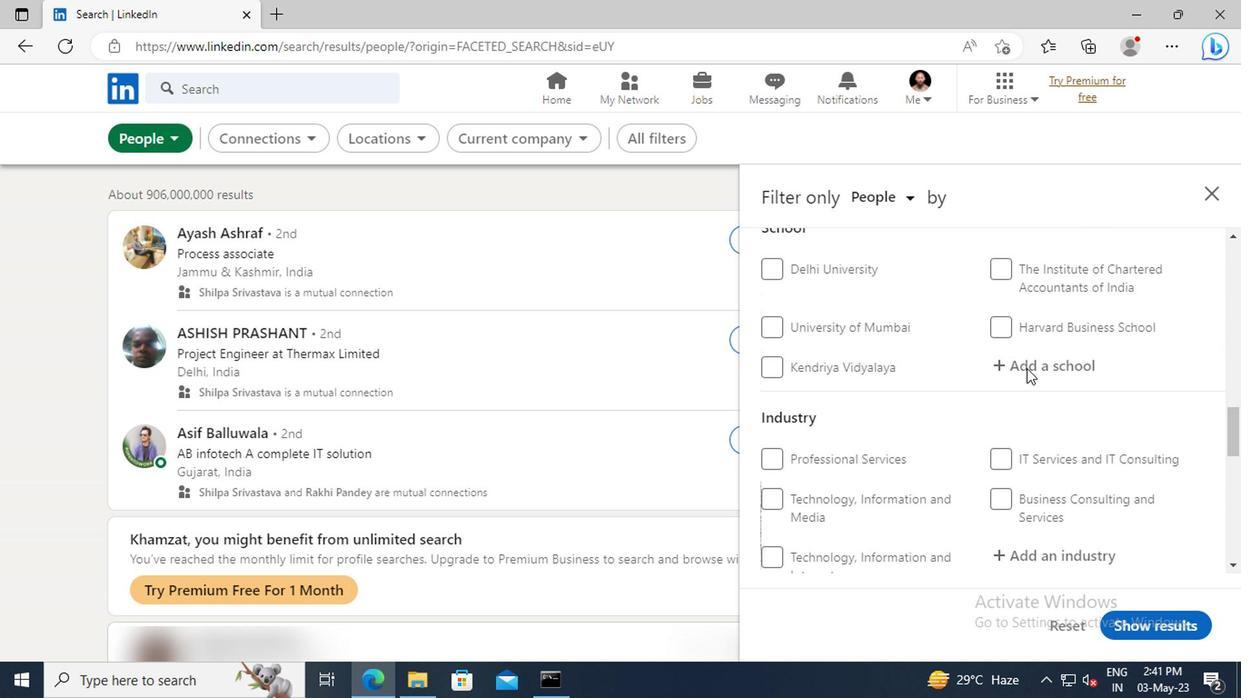 
Action: Mouse pressed left at (1018, 370)
Screenshot: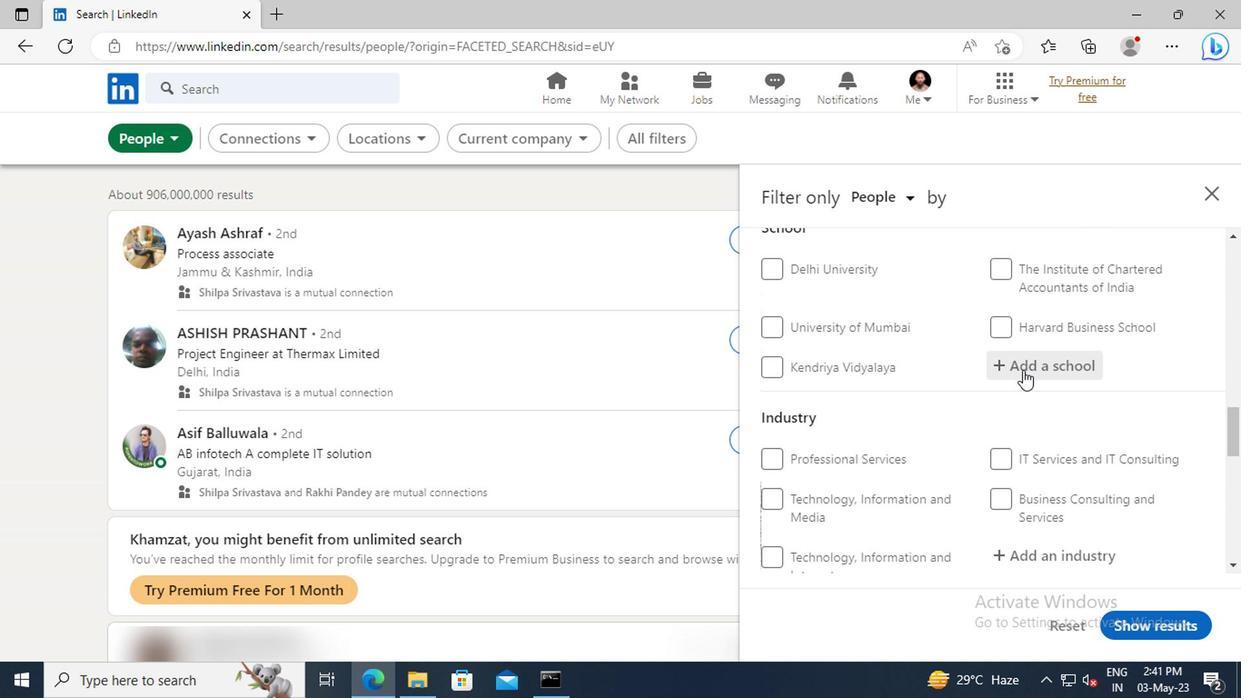
Action: Key pressed <Key.shift>RESONANCE<Key.space>
Screenshot: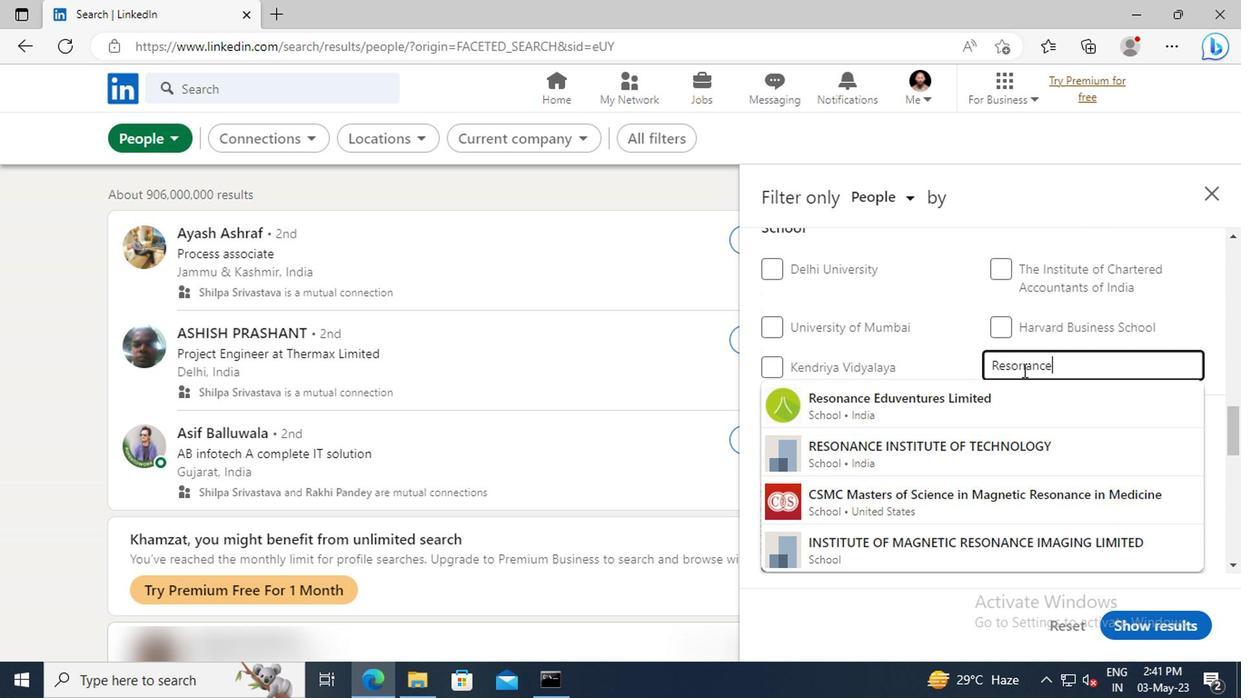 
Action: Mouse moved to (1013, 393)
Screenshot: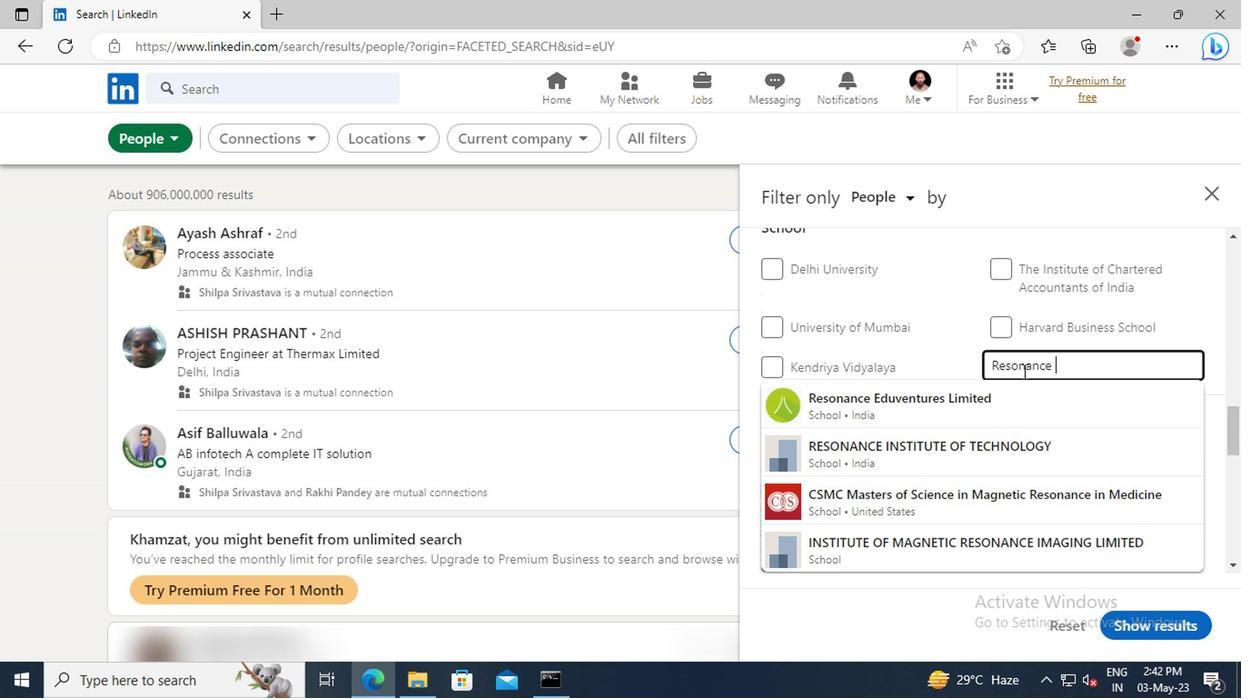 
Action: Mouse pressed left at (1013, 393)
Screenshot: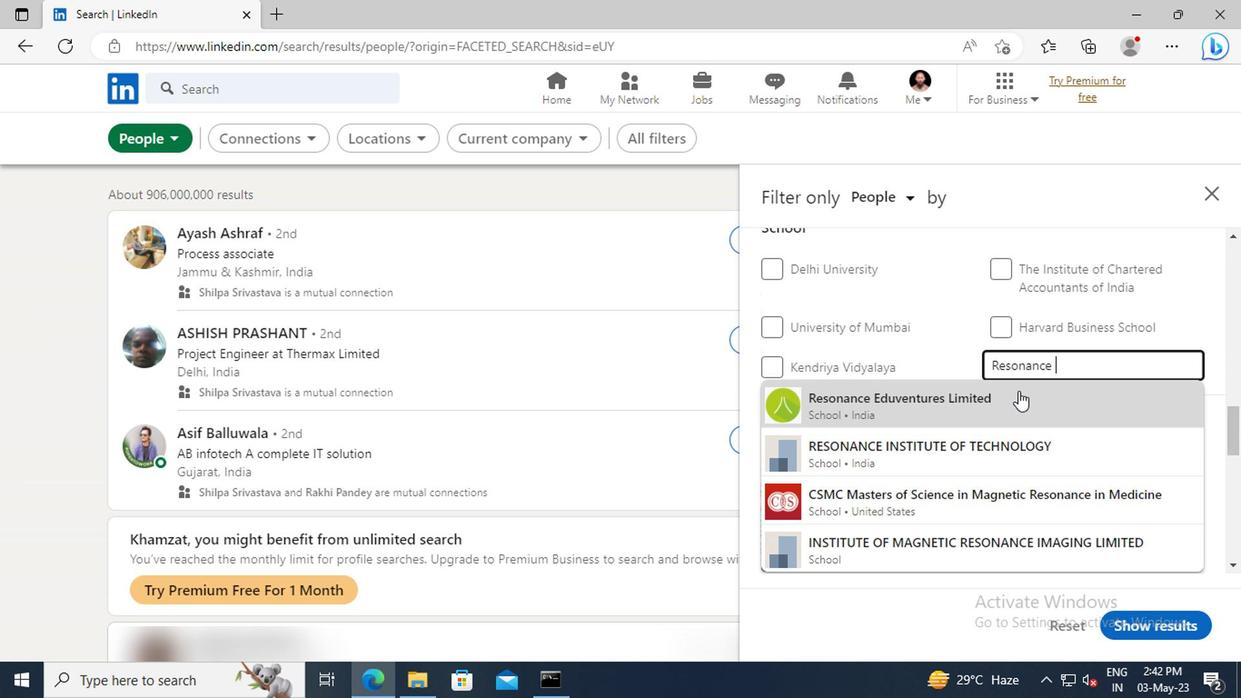 
Action: Mouse scrolled (1013, 392) with delta (0, 0)
Screenshot: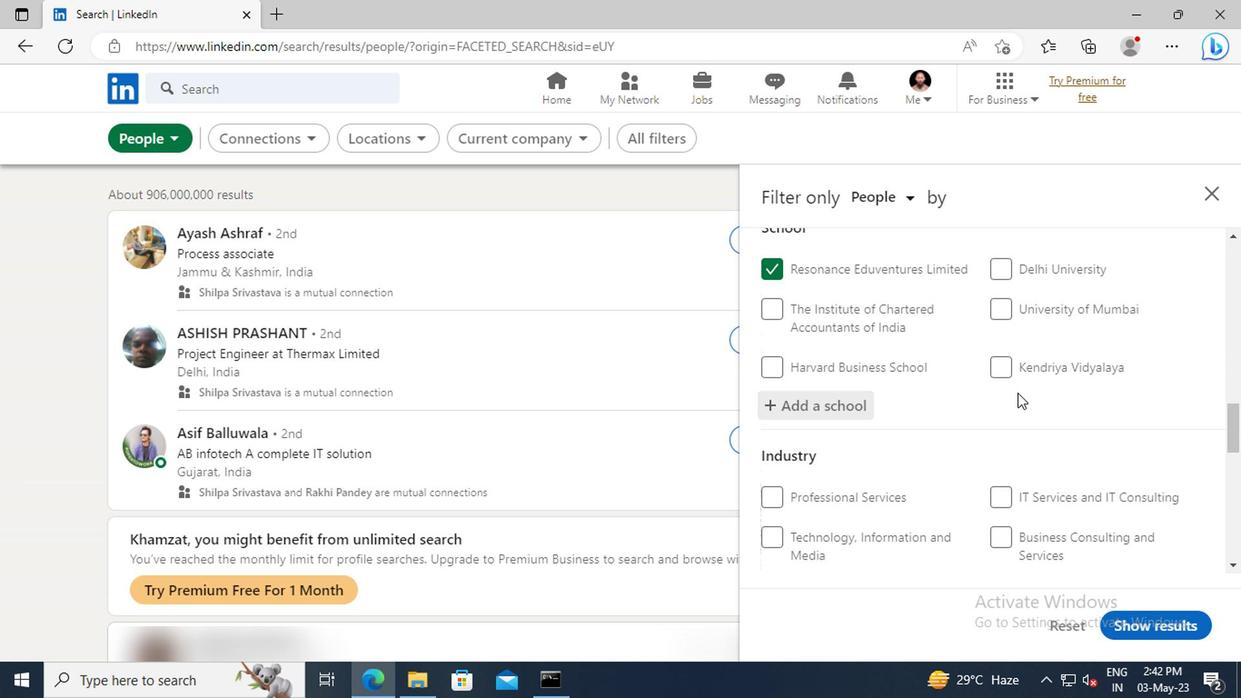 
Action: Mouse scrolled (1013, 392) with delta (0, 0)
Screenshot: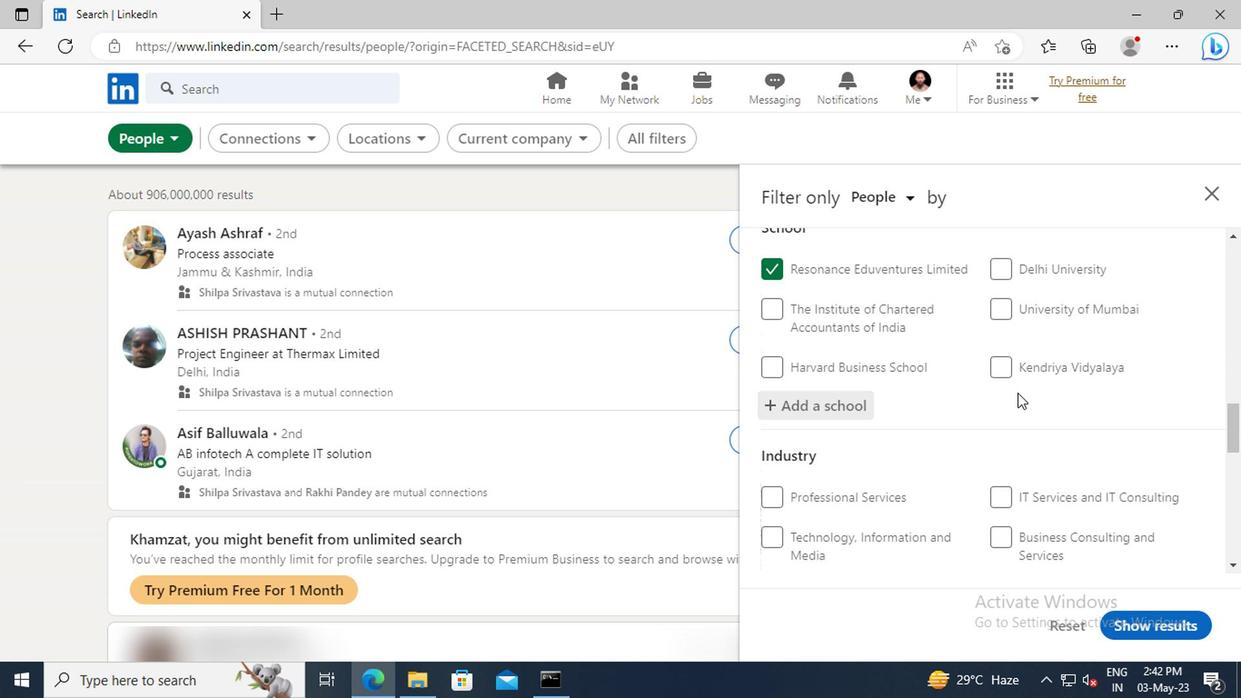 
Action: Mouse scrolled (1013, 392) with delta (0, 0)
Screenshot: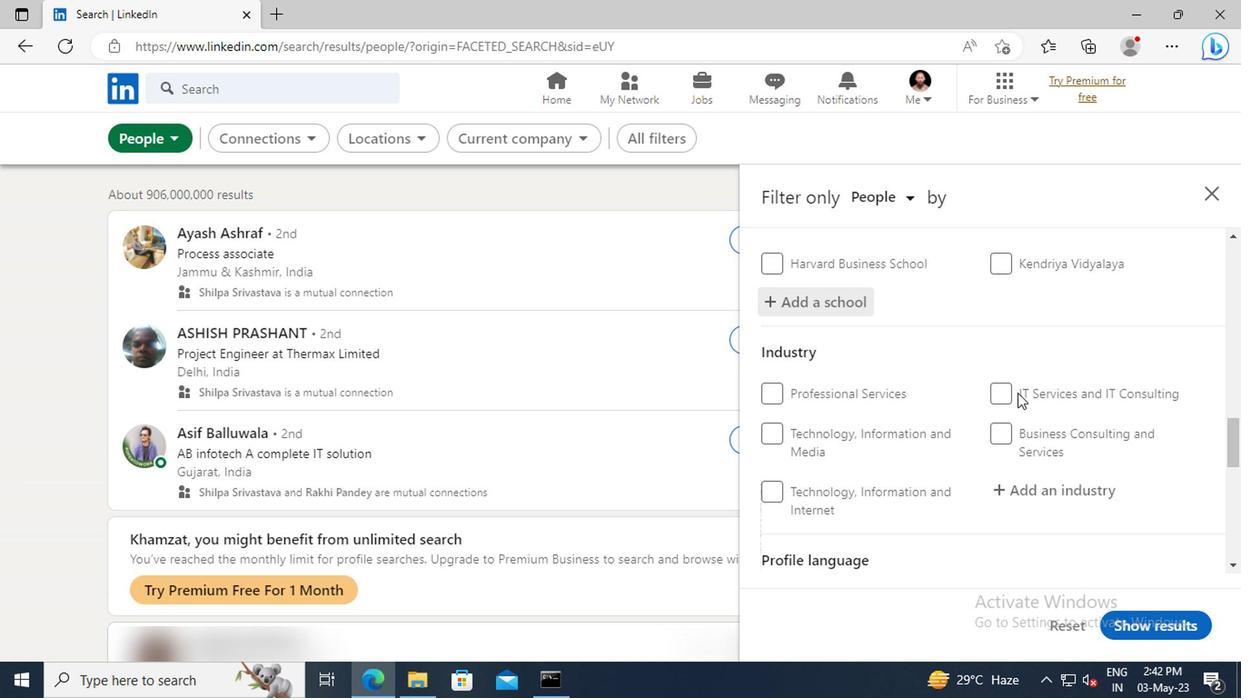 
Action: Mouse scrolled (1013, 392) with delta (0, 0)
Screenshot: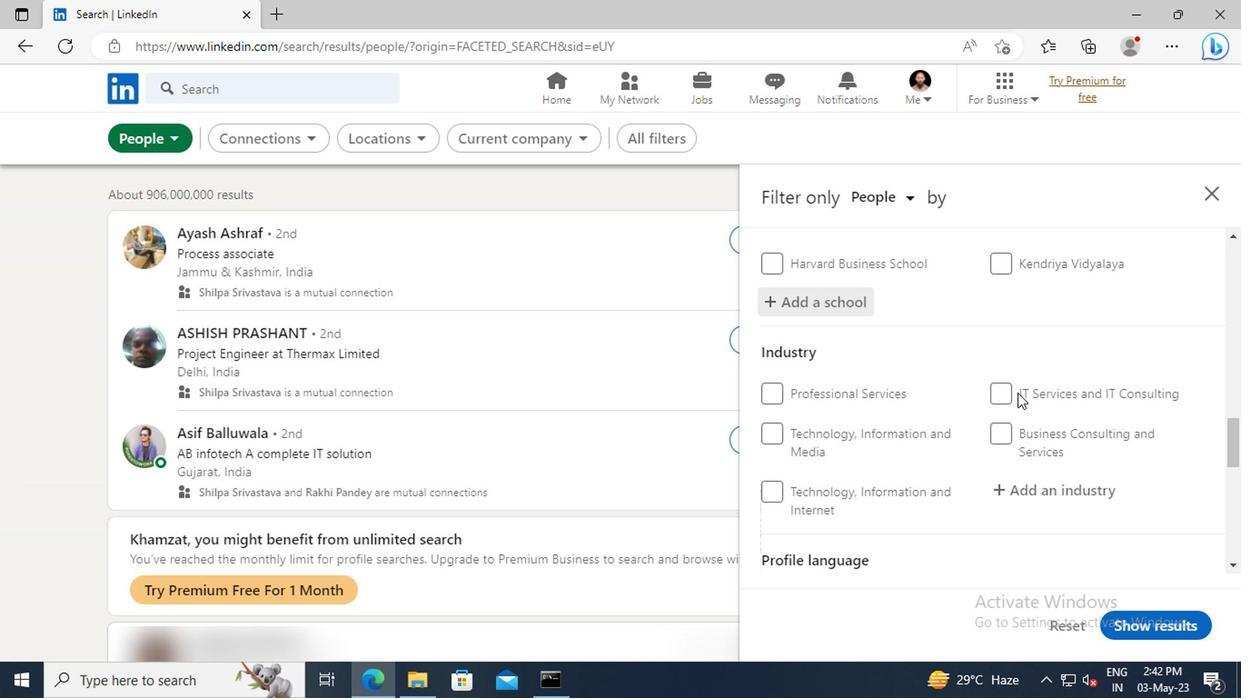 
Action: Mouse moved to (1017, 396)
Screenshot: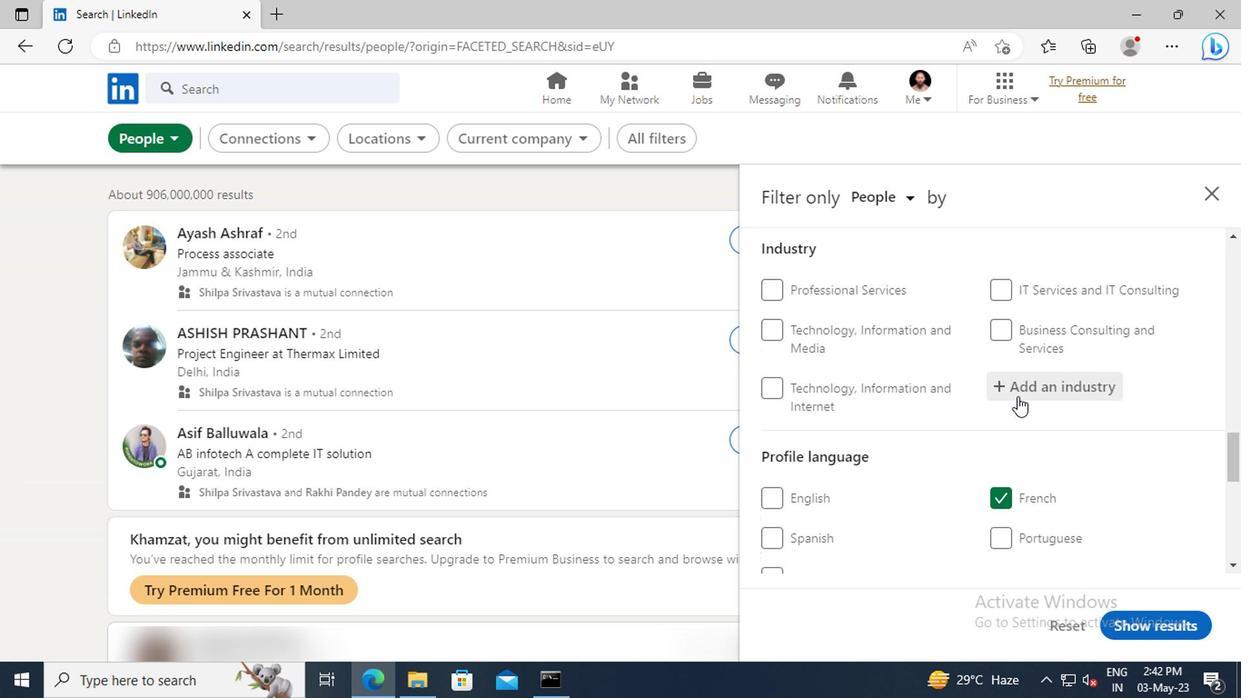 
Action: Mouse pressed left at (1017, 396)
Screenshot: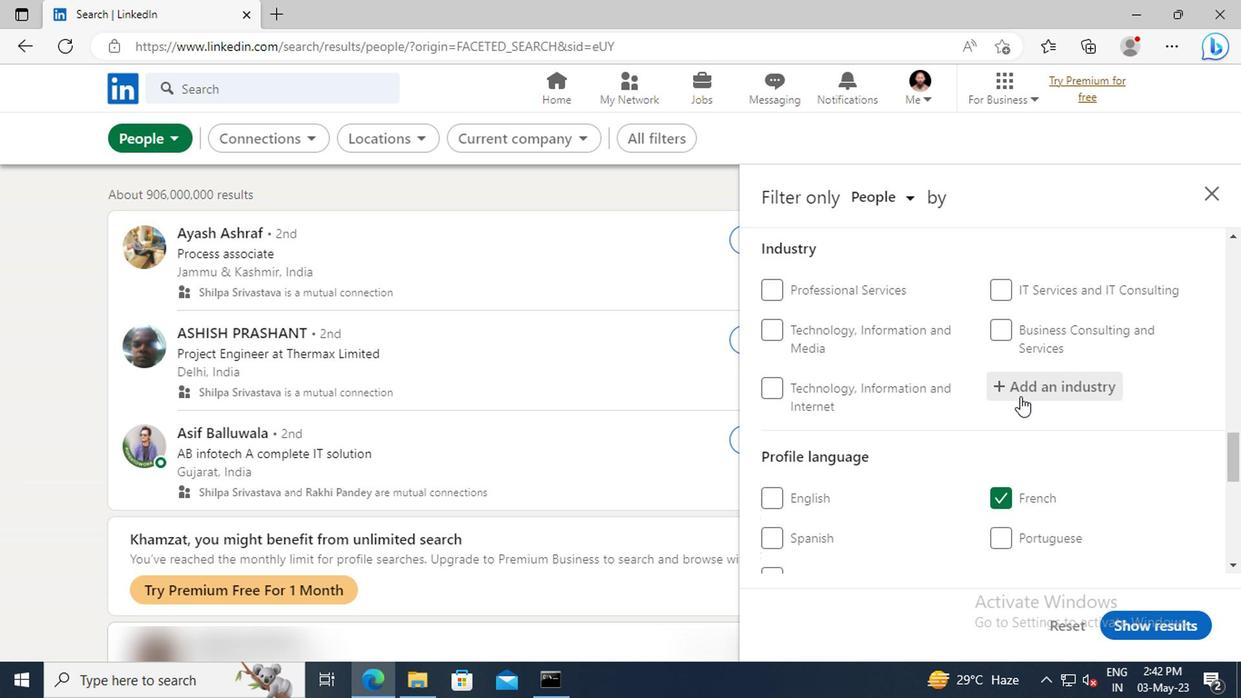 
Action: Key pressed <Key.shift>AIRLI
Screenshot: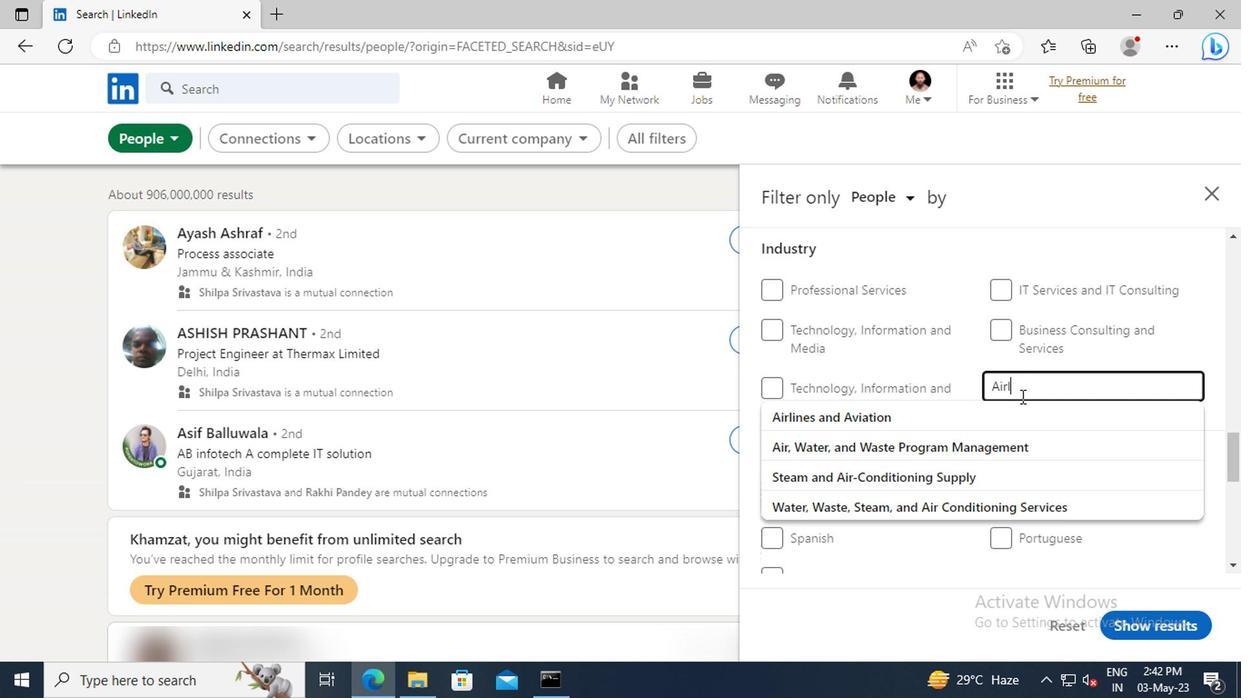 
Action: Mouse moved to (1022, 420)
Screenshot: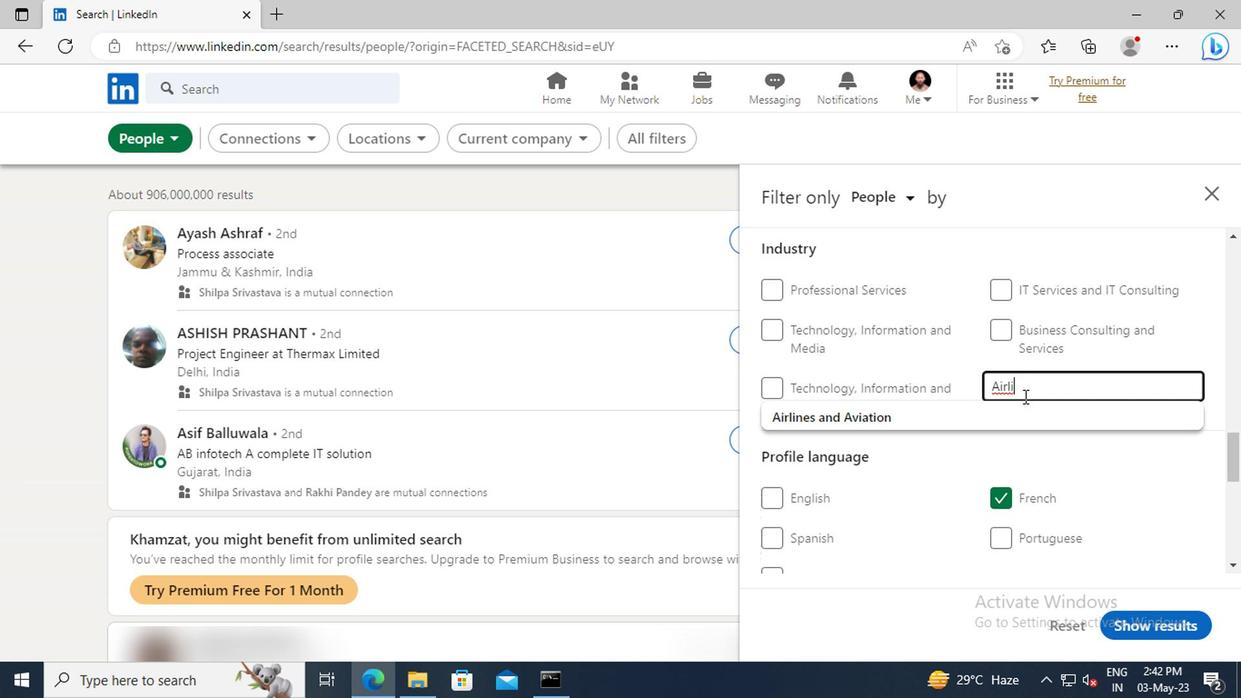 
Action: Mouse pressed left at (1022, 420)
Screenshot: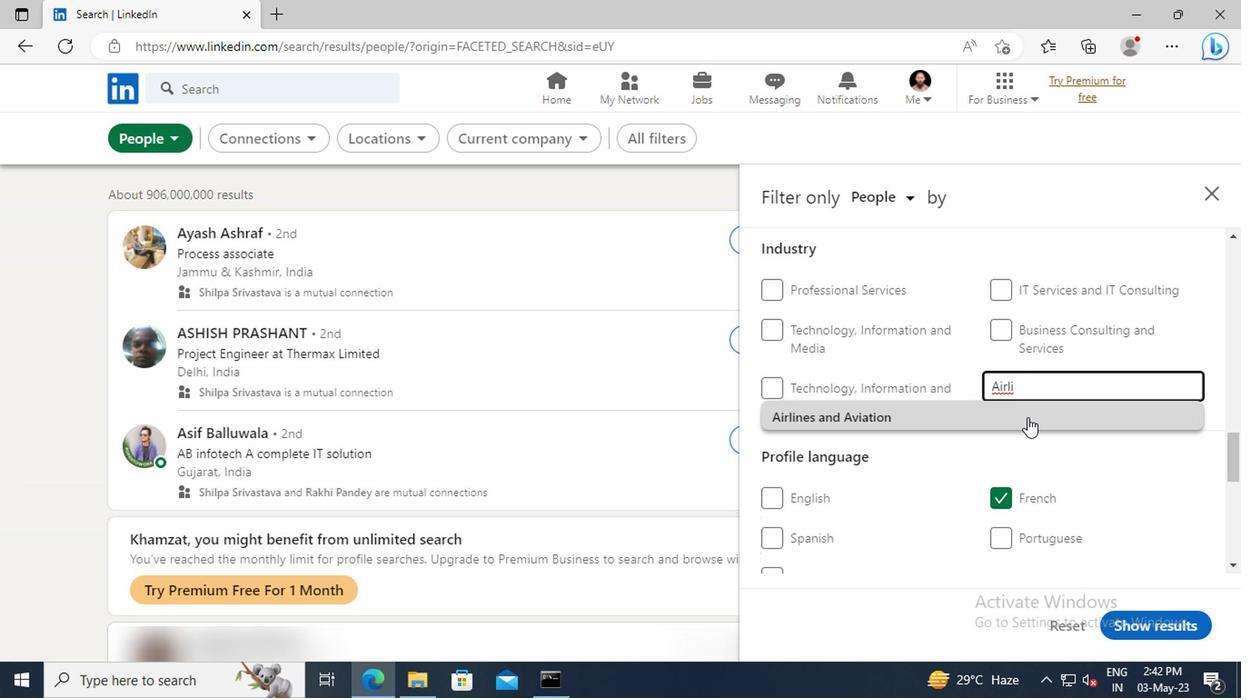 
Action: Mouse scrolled (1022, 419) with delta (0, 0)
Screenshot: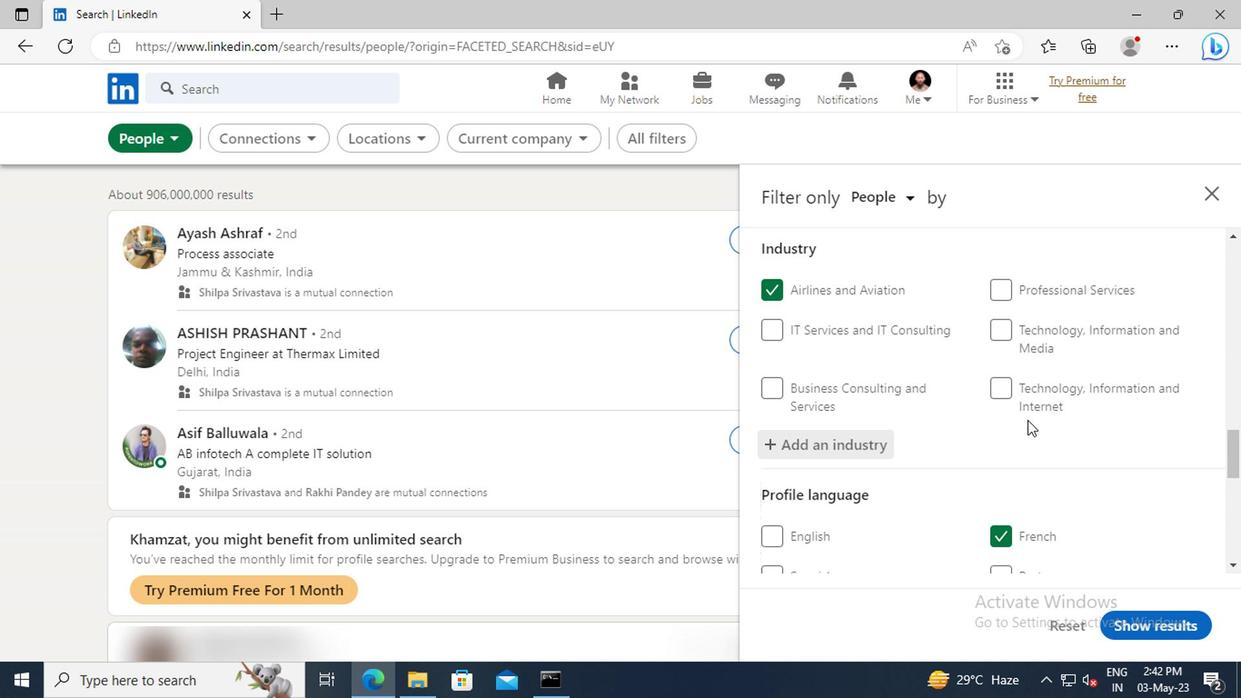 
Action: Mouse scrolled (1022, 419) with delta (0, 0)
Screenshot: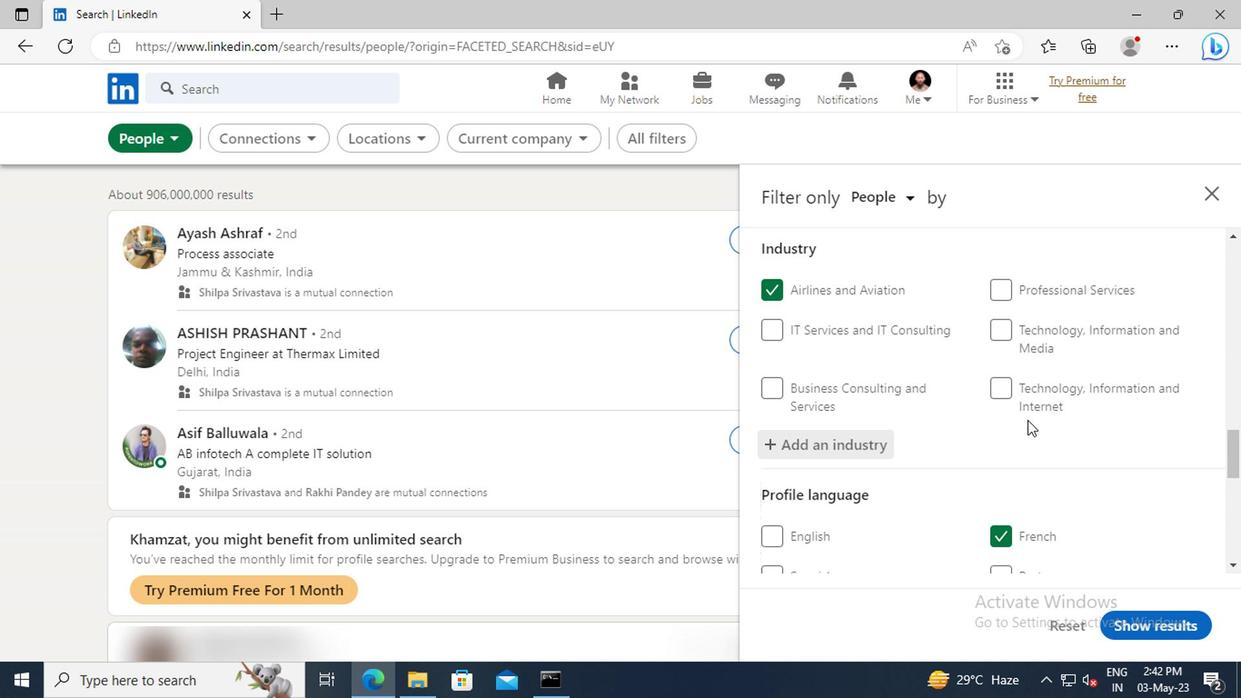 
Action: Mouse moved to (1022, 404)
Screenshot: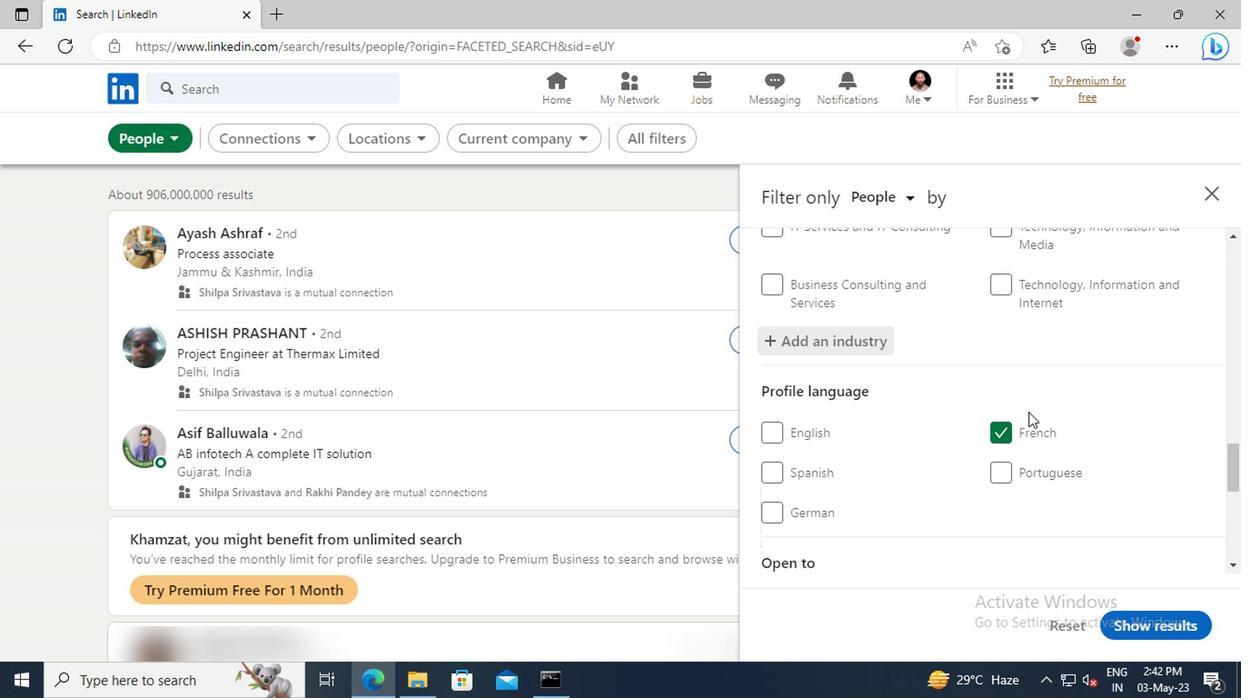
Action: Mouse scrolled (1022, 404) with delta (0, 0)
Screenshot: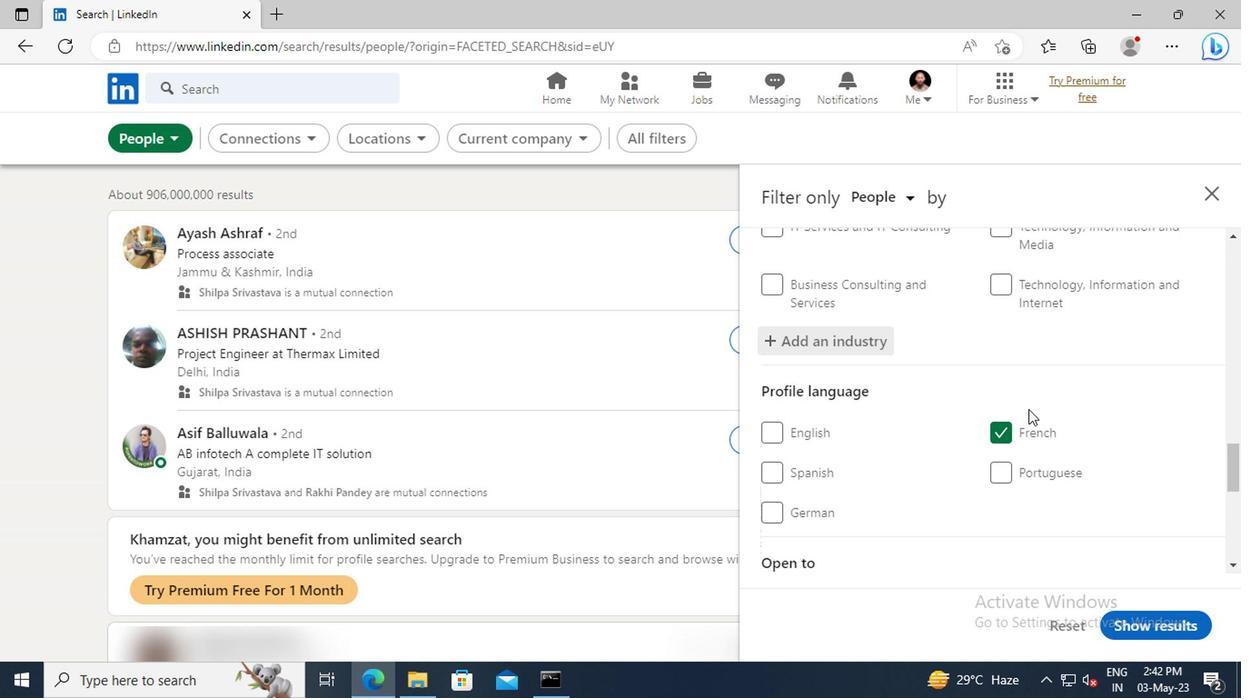 
Action: Mouse scrolled (1022, 404) with delta (0, 0)
Screenshot: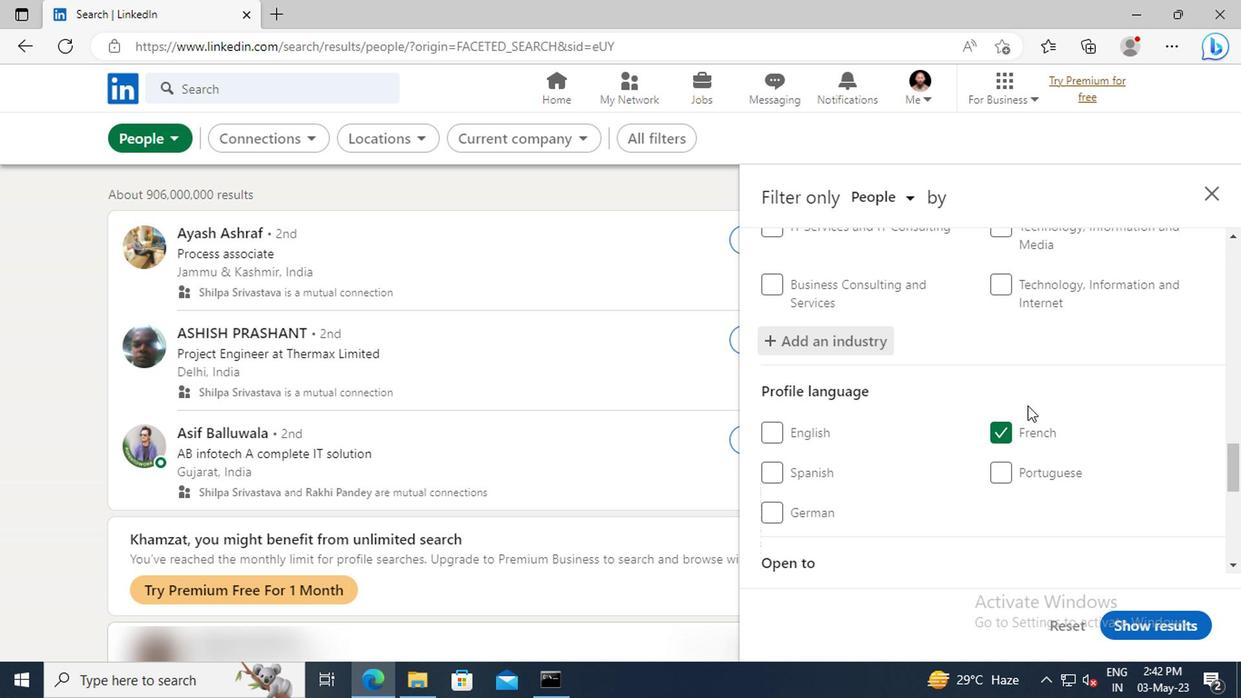 
Action: Mouse moved to (1020, 395)
Screenshot: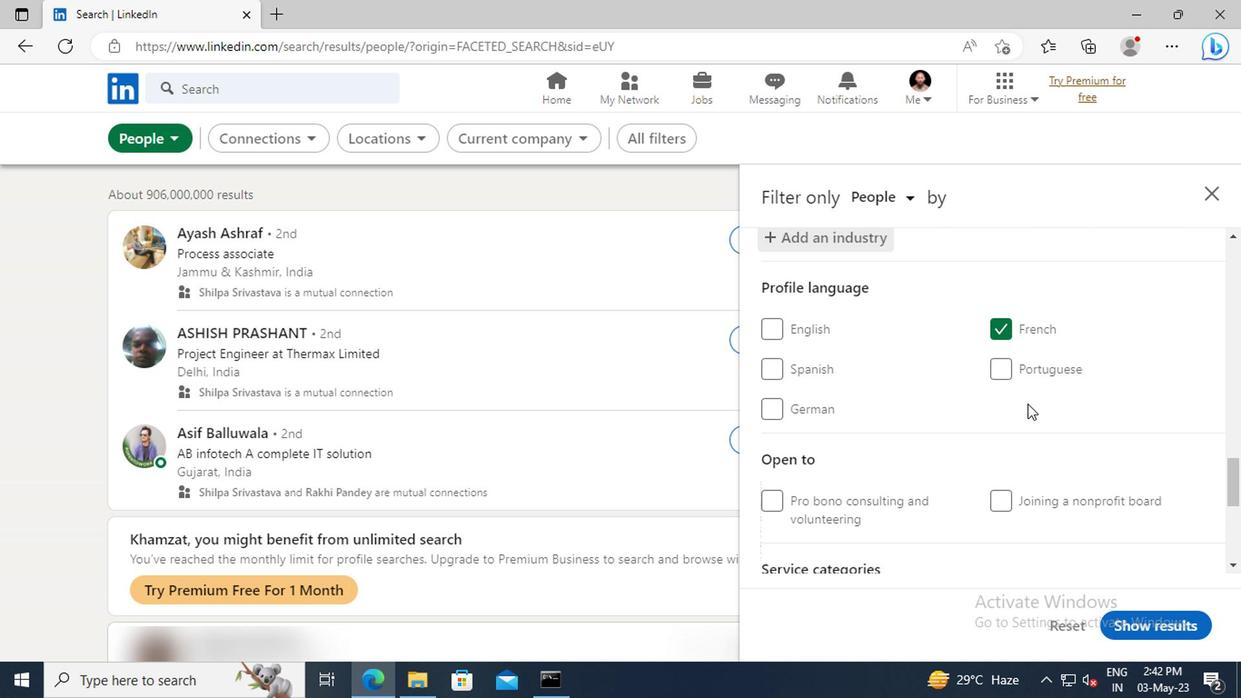 
Action: Mouse scrolled (1020, 395) with delta (0, 0)
Screenshot: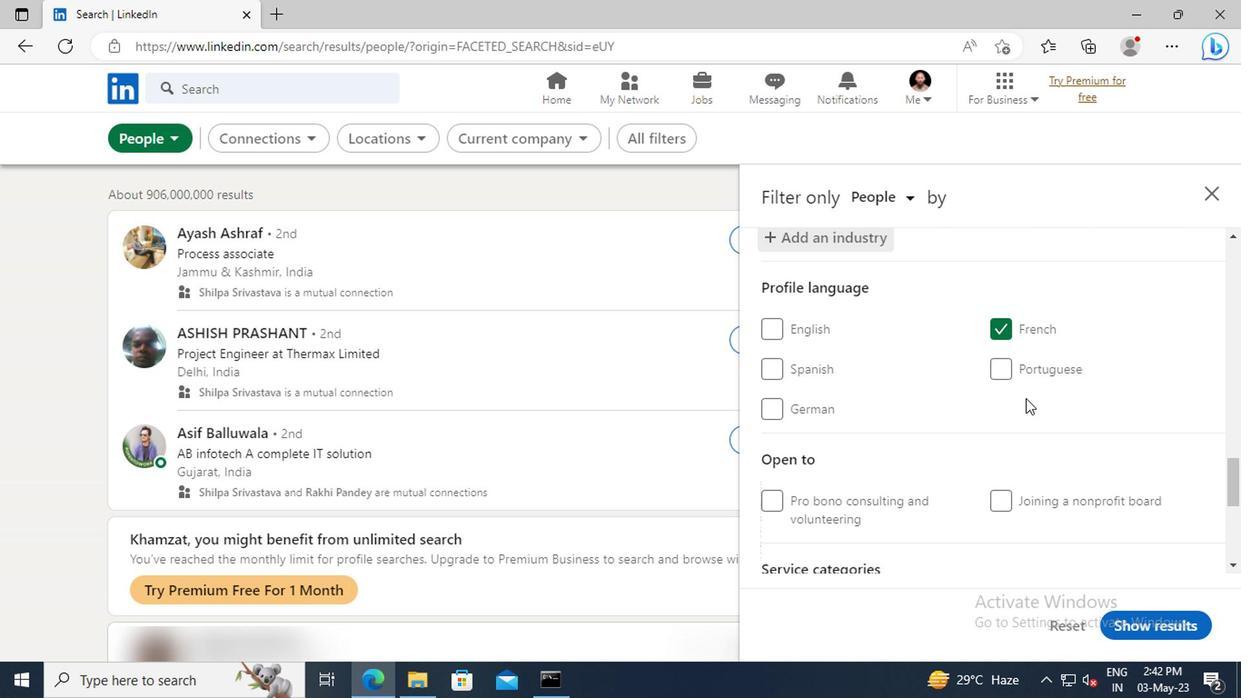 
Action: Mouse scrolled (1020, 395) with delta (0, 0)
Screenshot: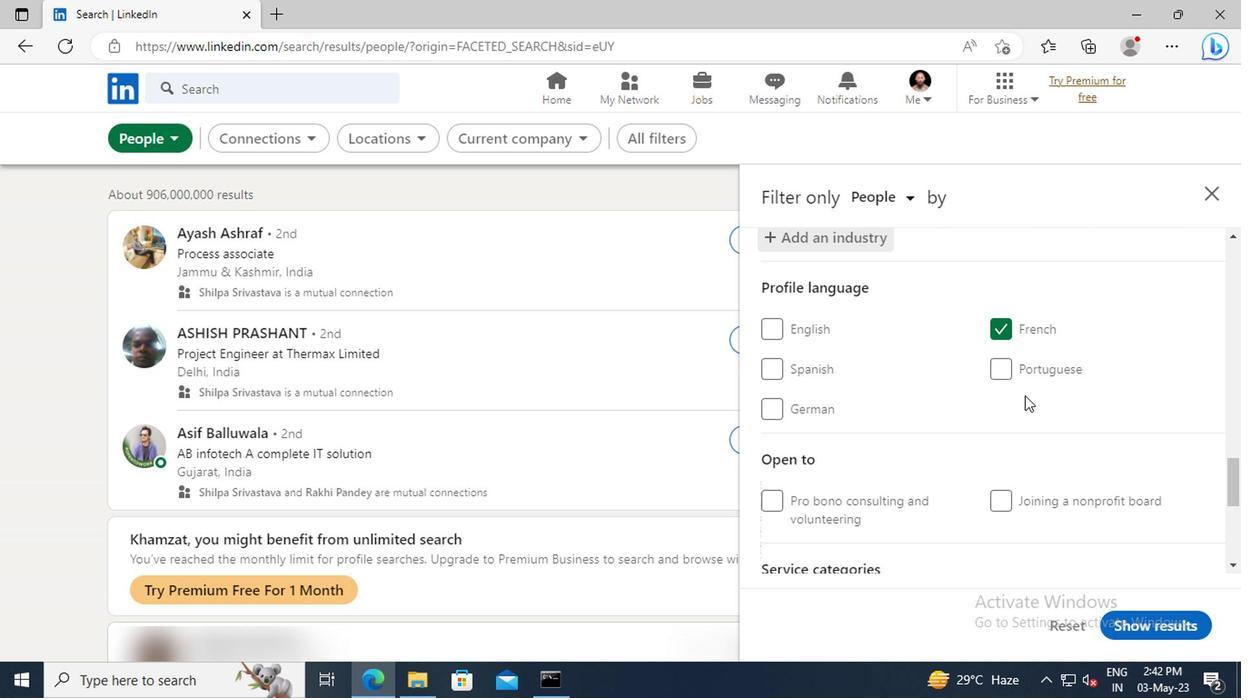 
Action: Mouse scrolled (1020, 395) with delta (0, 0)
Screenshot: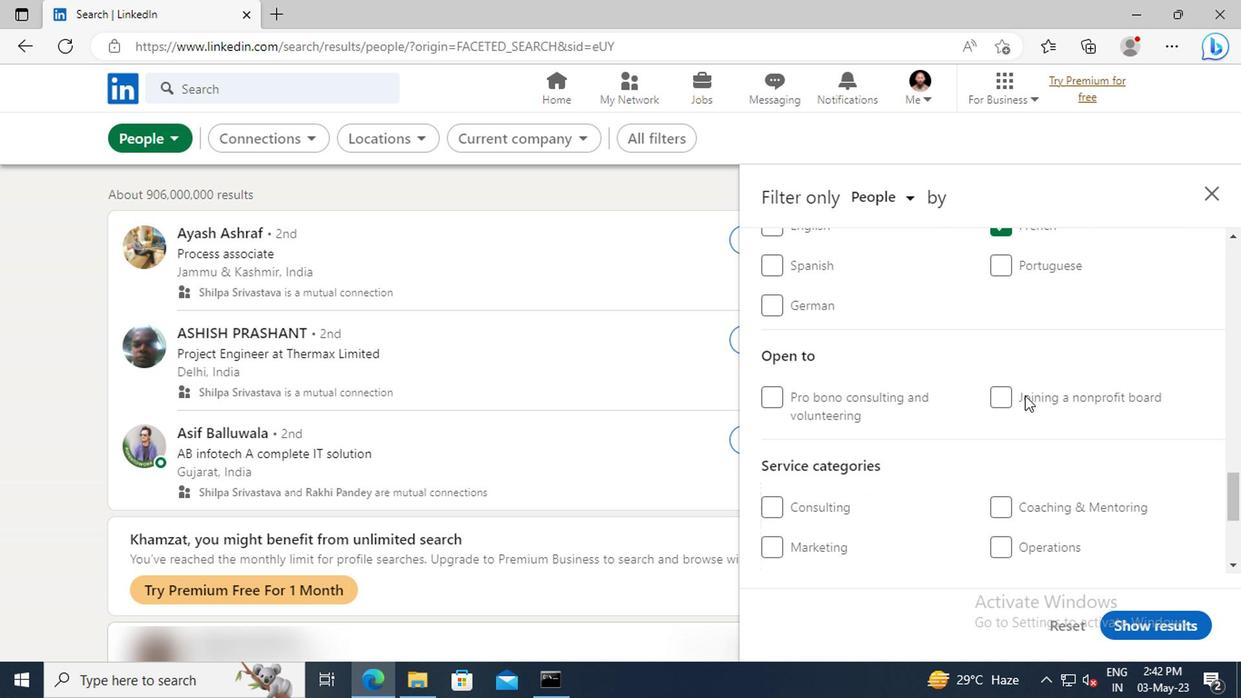 
Action: Mouse scrolled (1020, 395) with delta (0, 0)
Screenshot: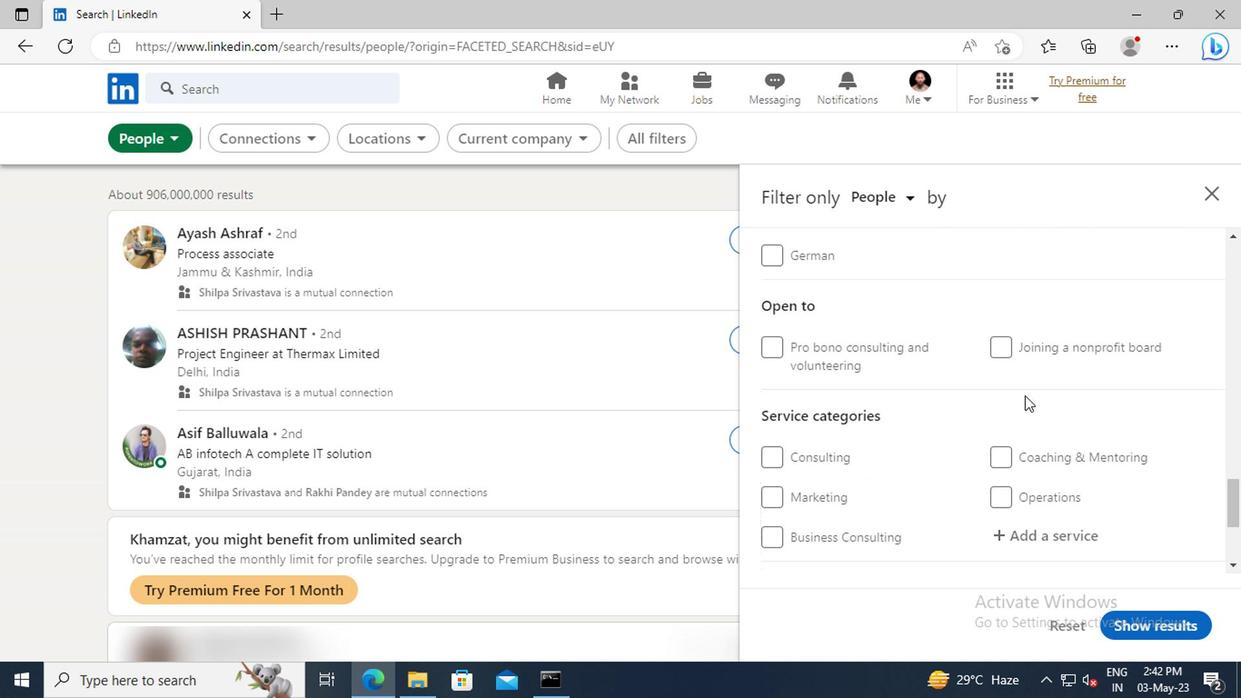 
Action: Mouse scrolled (1020, 395) with delta (0, 0)
Screenshot: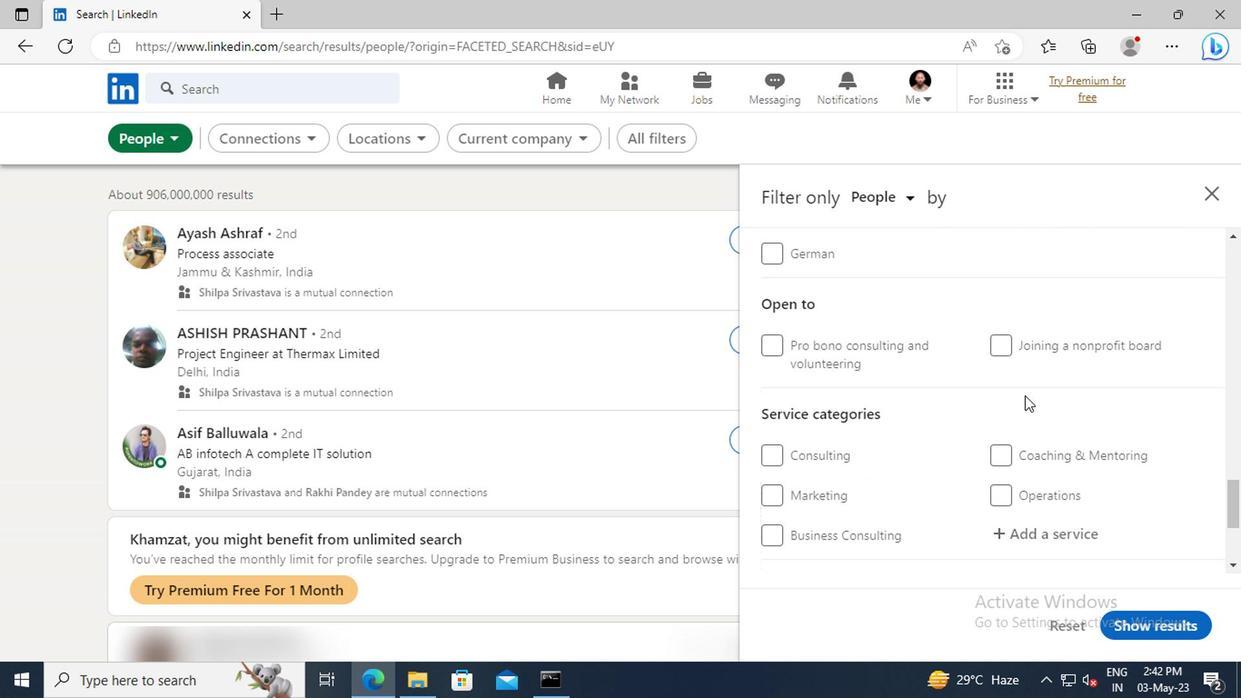 
Action: Mouse moved to (1018, 424)
Screenshot: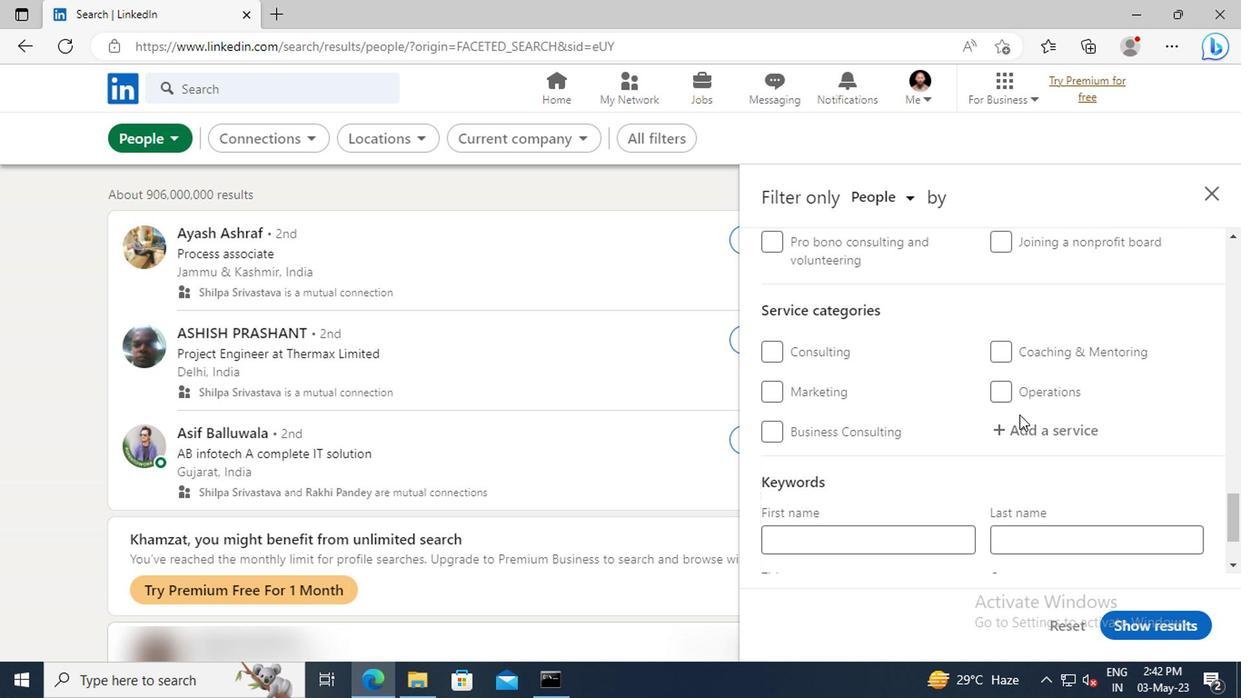 
Action: Mouse pressed left at (1018, 424)
Screenshot: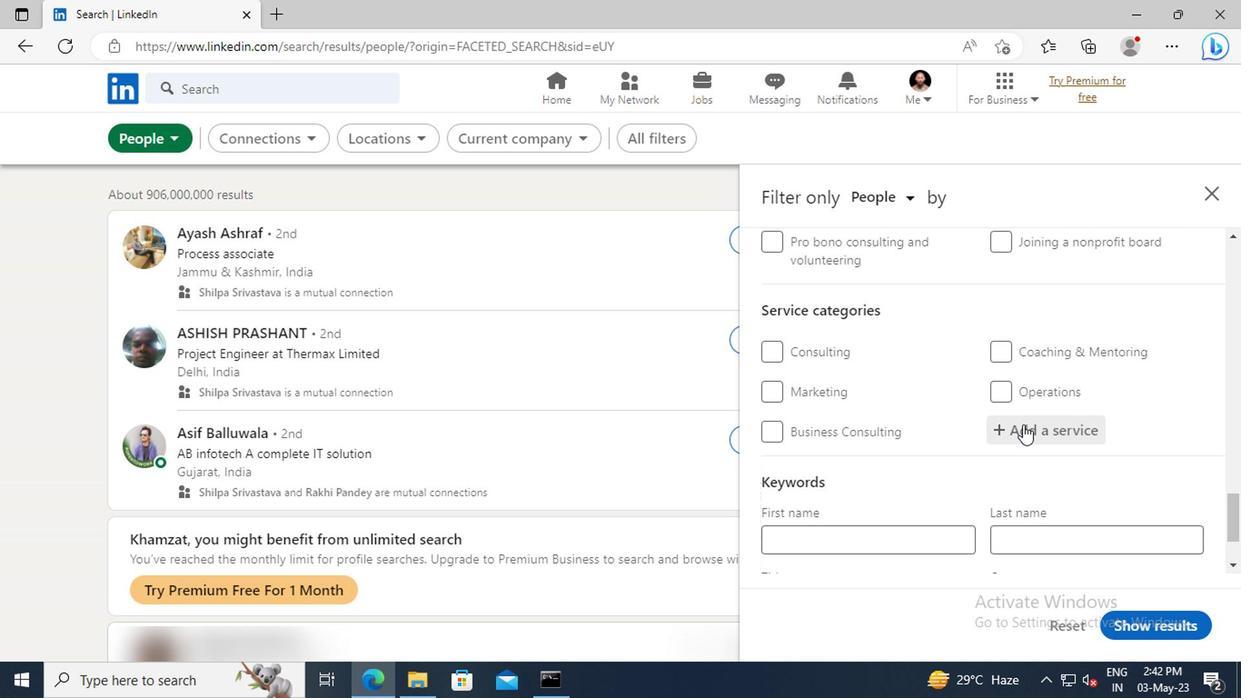 
Action: Key pressed <Key.shift>BUSINESS<Key.space><Key.shift>A
Screenshot: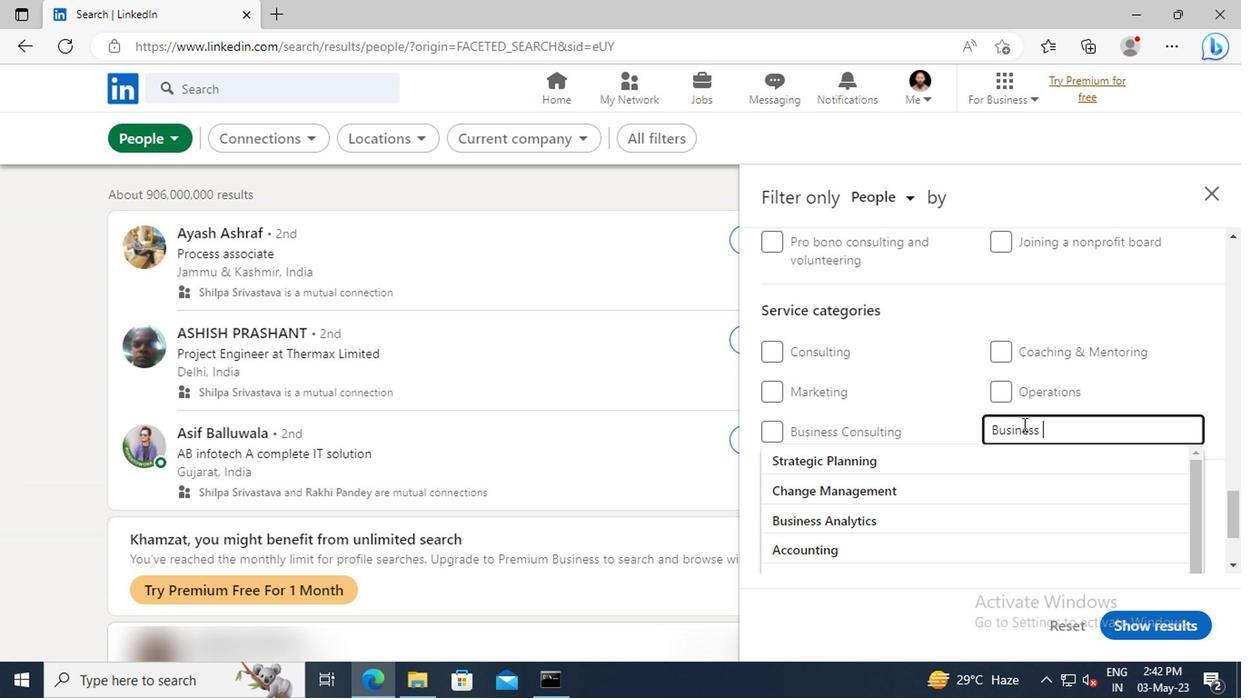 
Action: Mouse moved to (1018, 451)
Screenshot: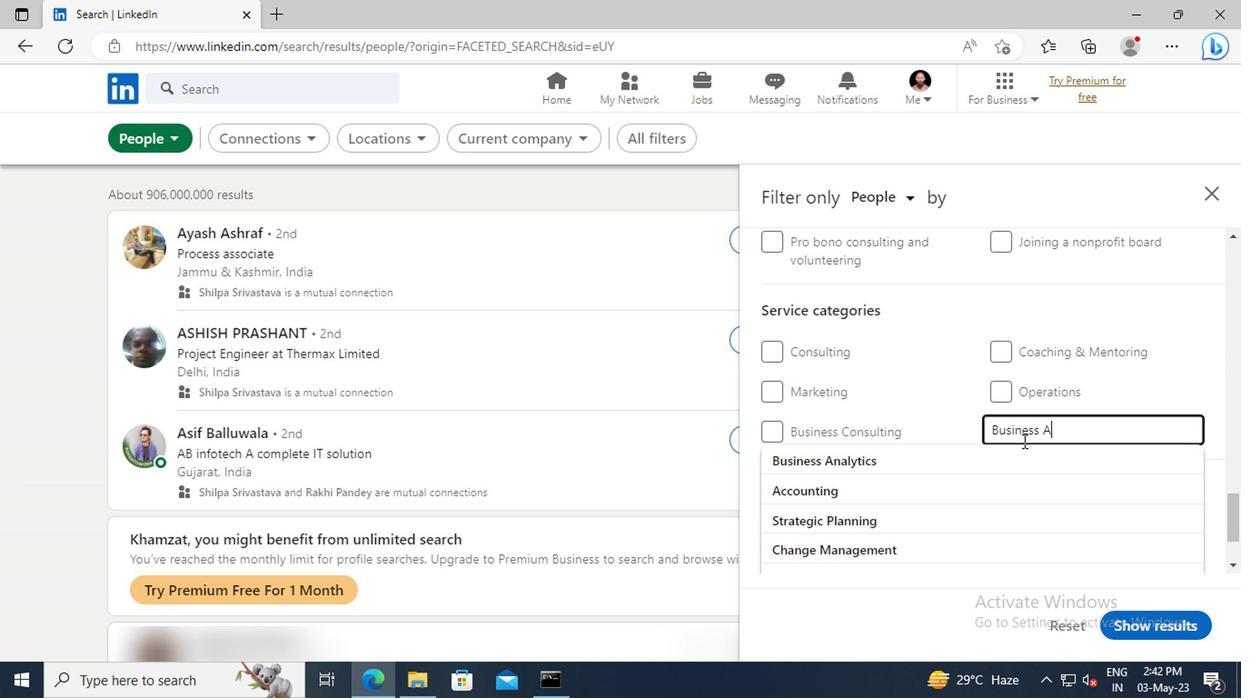 
Action: Mouse pressed left at (1018, 451)
Screenshot: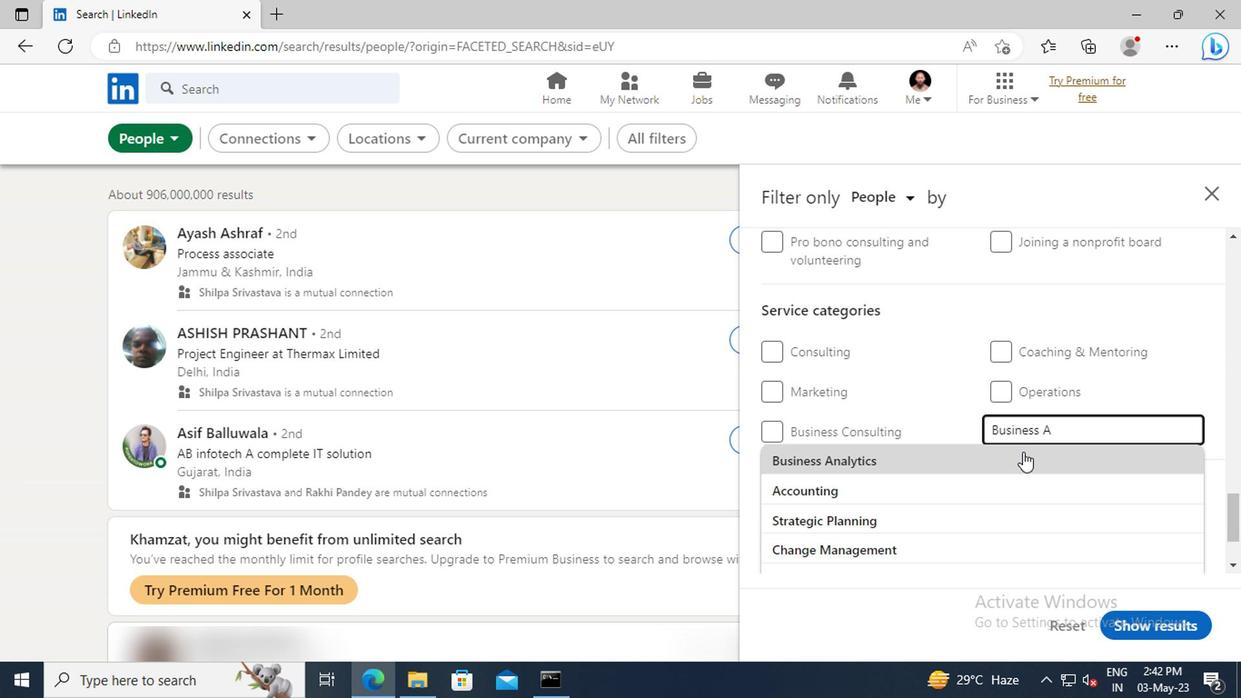 
Action: Mouse scrolled (1018, 451) with delta (0, 0)
Screenshot: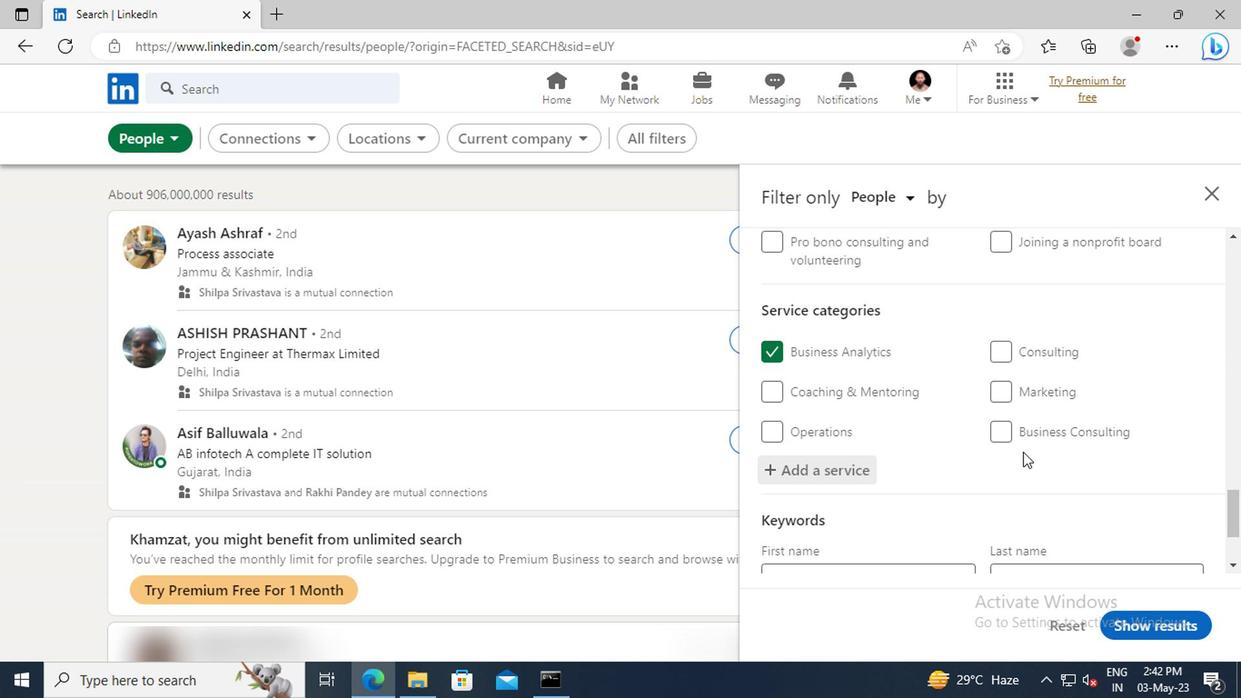 
Action: Mouse scrolled (1018, 451) with delta (0, 0)
Screenshot: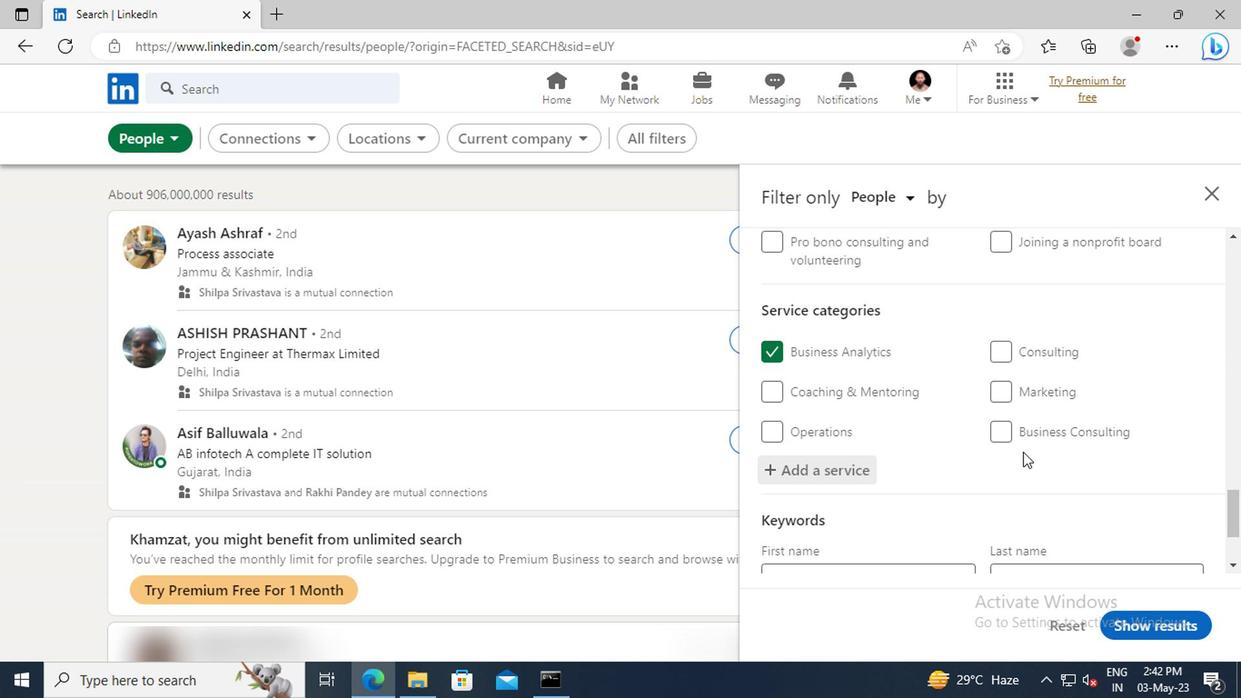 
Action: Mouse scrolled (1018, 451) with delta (0, 0)
Screenshot: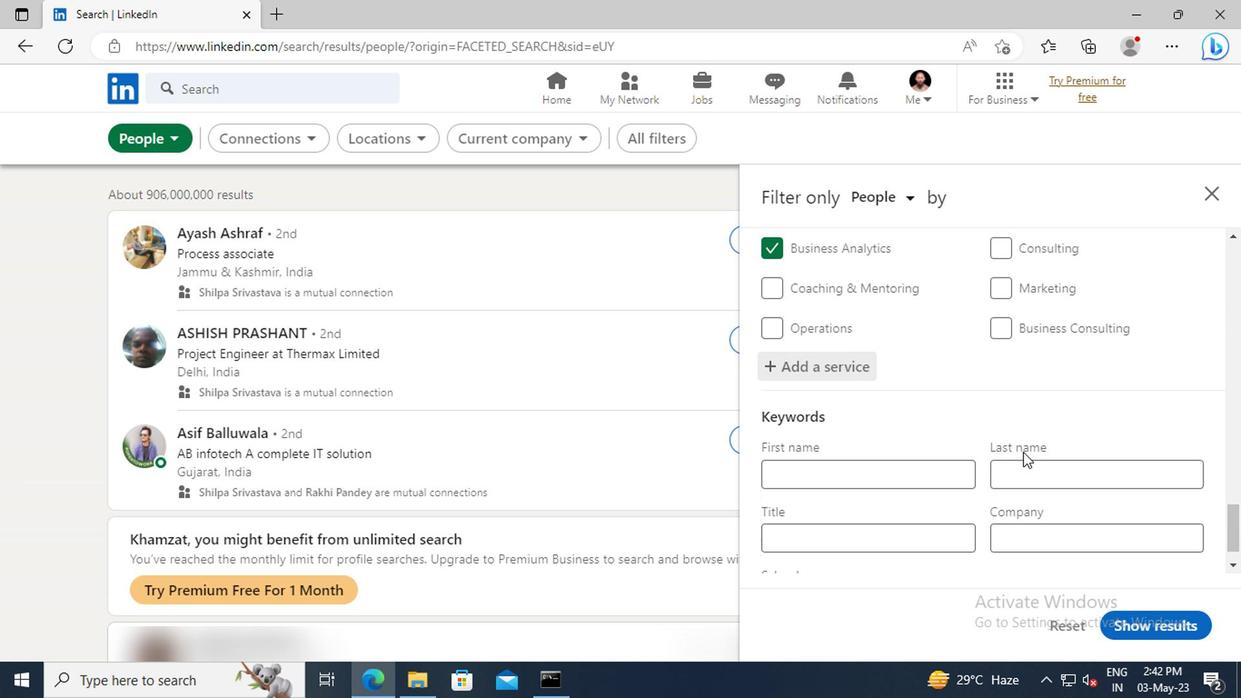 
Action: Mouse scrolled (1018, 451) with delta (0, 0)
Screenshot: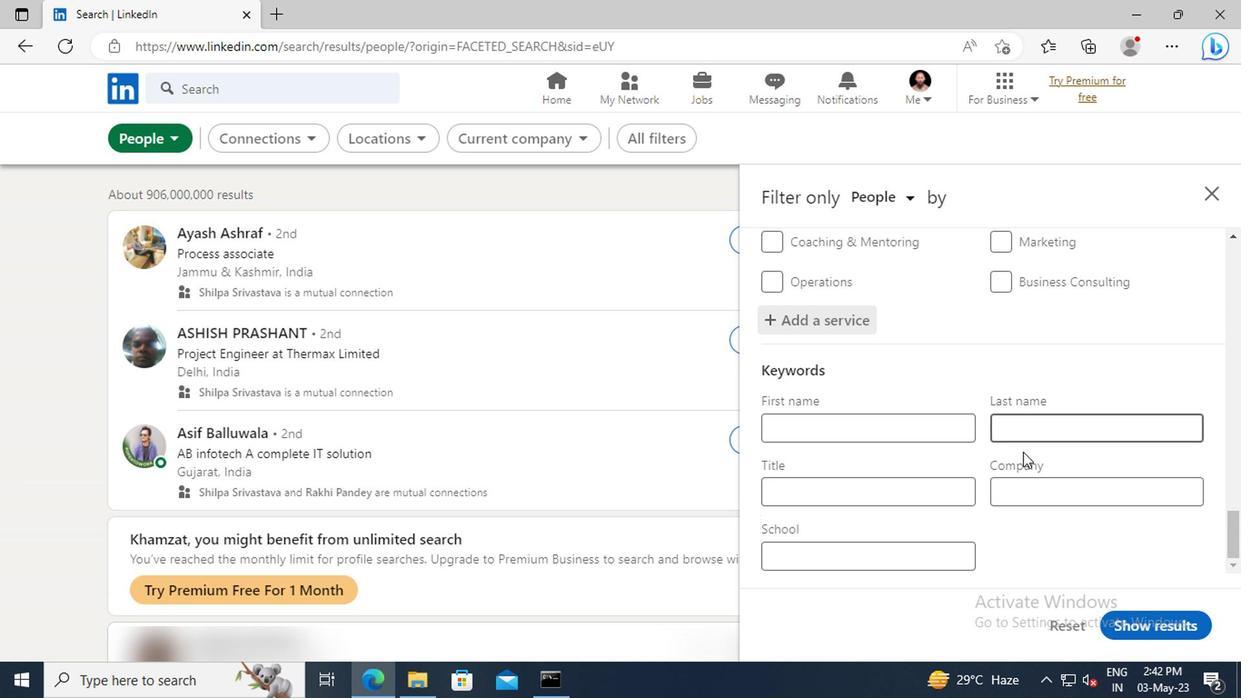 
Action: Mouse scrolled (1018, 451) with delta (0, 0)
Screenshot: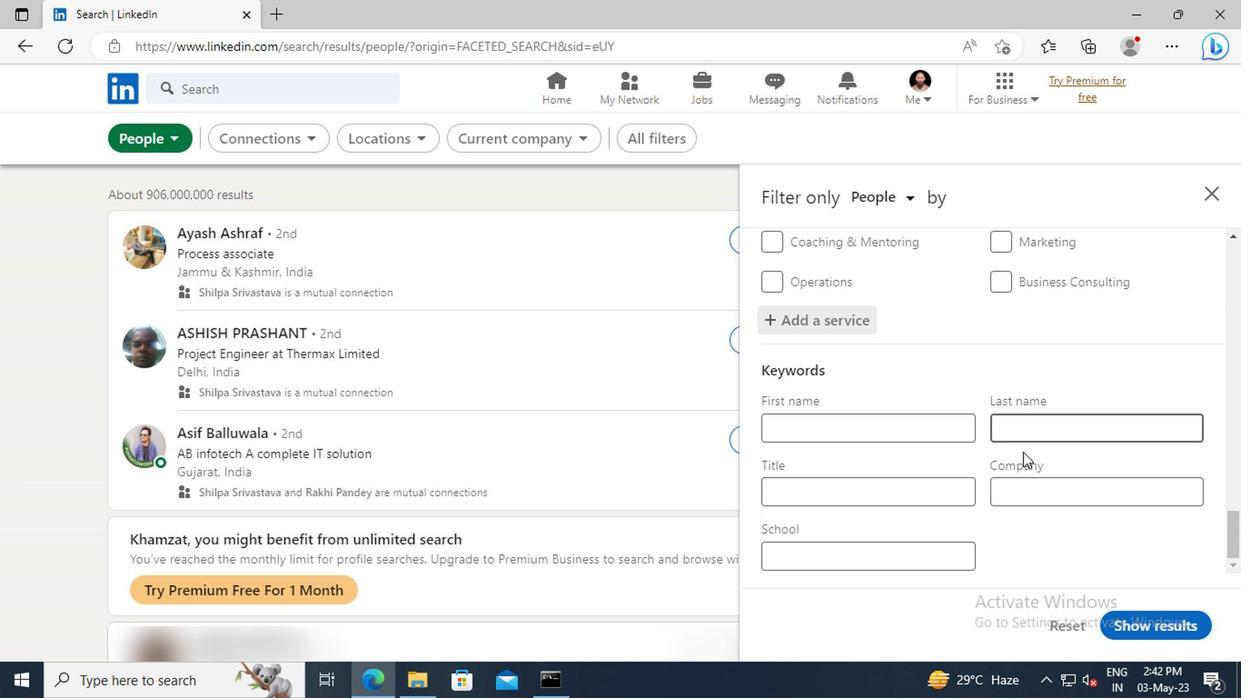 
Action: Mouse moved to (932, 488)
Screenshot: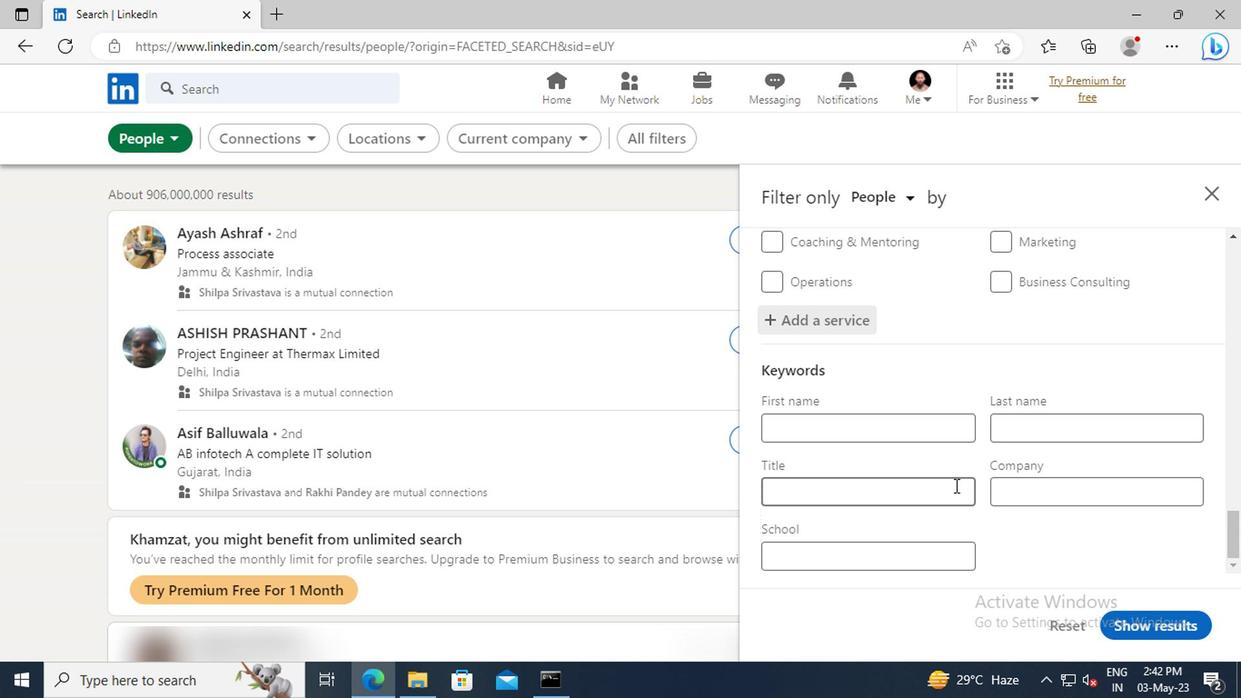 
Action: Mouse pressed left at (932, 488)
Screenshot: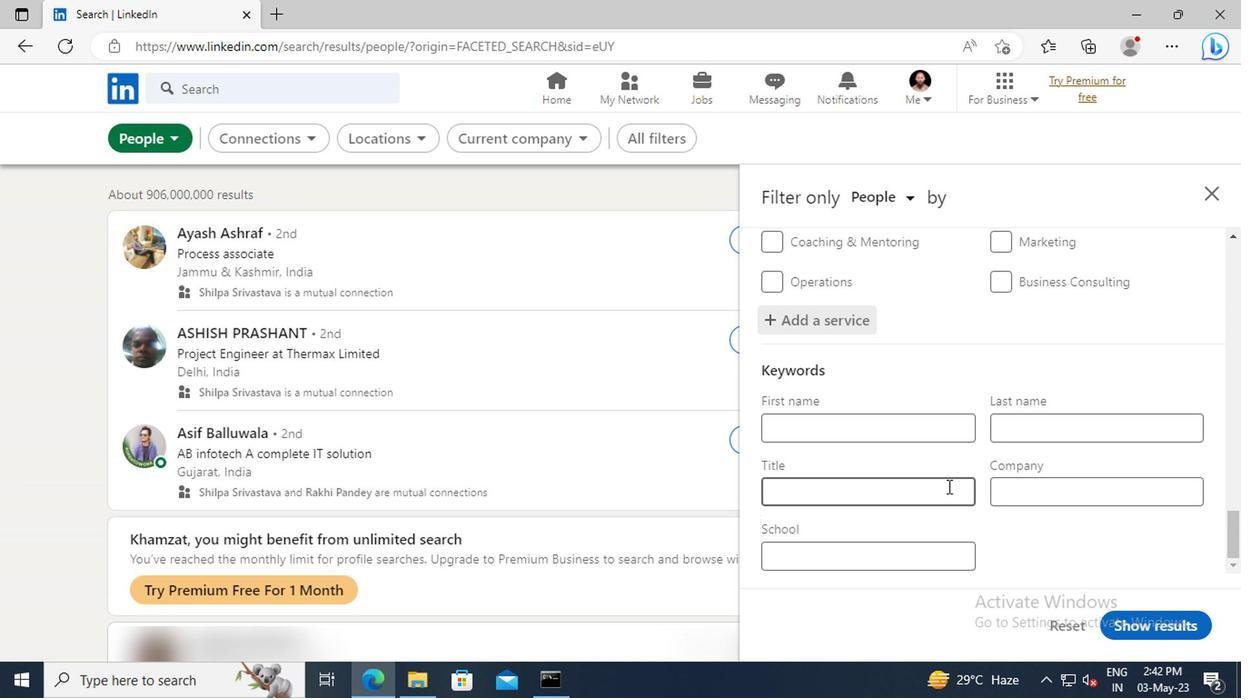 
Action: Key pressed <Key.shift>APPLICATION<Key.space><Key.shift>DEVELOPER<Key.enter>
Screenshot: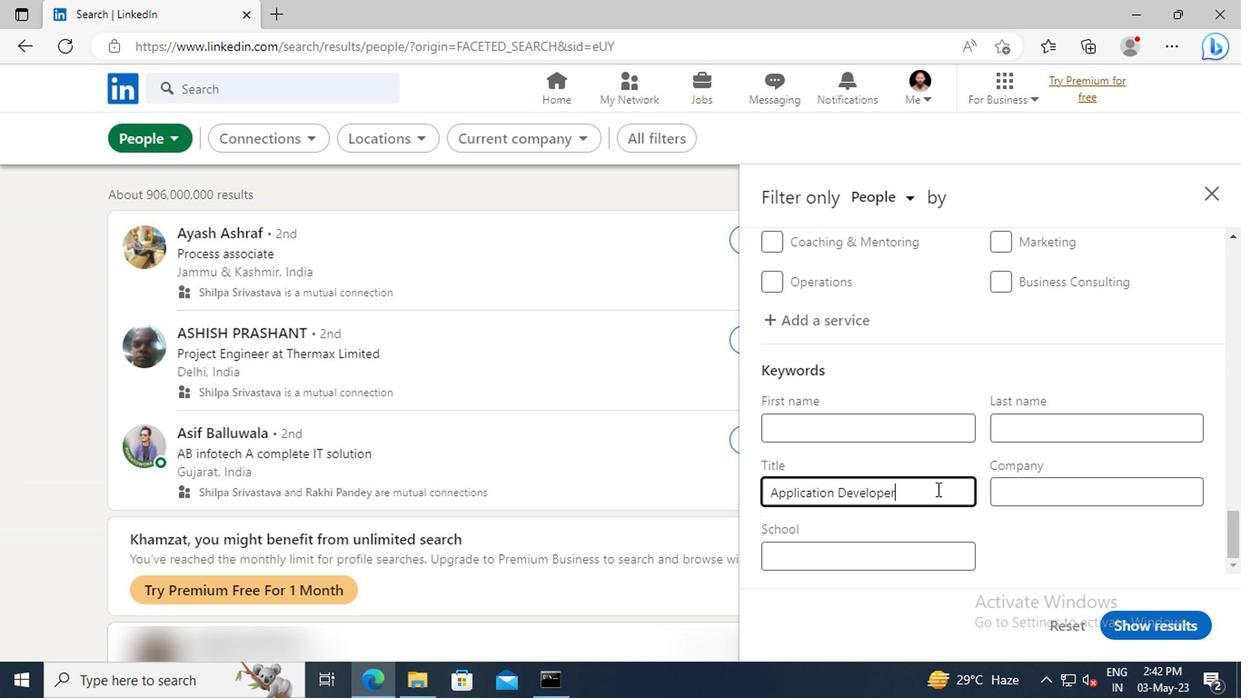 
Action: Mouse moved to (1131, 631)
Screenshot: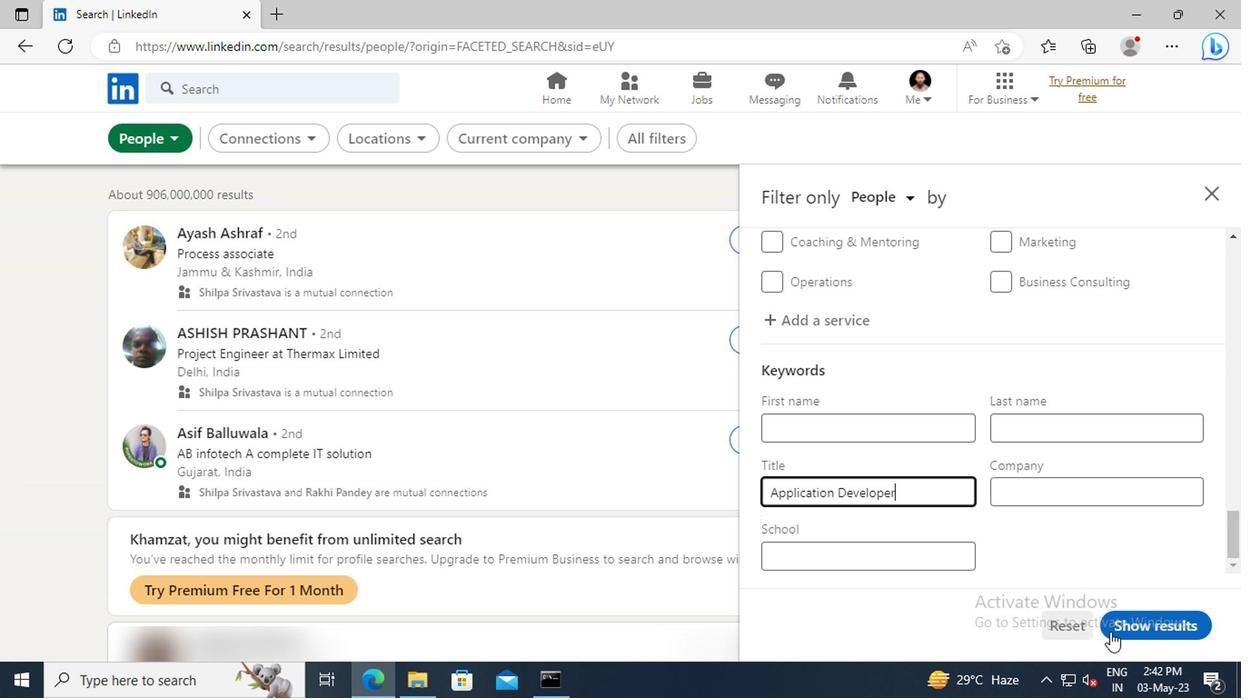 
Action: Mouse pressed left at (1131, 631)
Screenshot: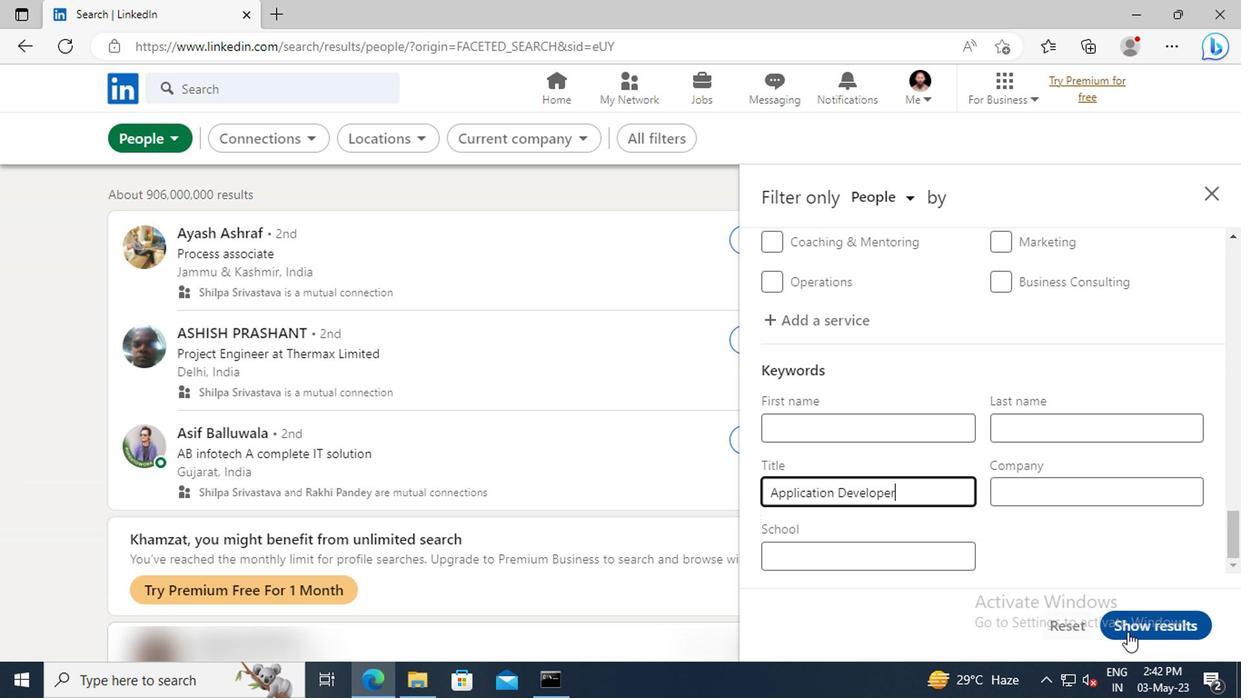 
